 Task: In the event  named  Webinar: Introduction to Effective Social Media Advertising, Set a range of dates when you can accept meetings  '9 Jul â€" 1 Aug 2023'. Select a duration of  45 min. Select working hours  	_x000D_
MON- SAT 9:00am â€" 5:00pm. Add time before or after your events  as 5 min. Set the frequency of available time slots for invitees as  20 min. Set the minimum notice period and maximum events allowed per day as  47 hours and 5. , logged in from the account softage.4@softage.net and add another guest for the event, softage.8@softage.net
Action: Mouse pressed left at (600, 467)
Screenshot: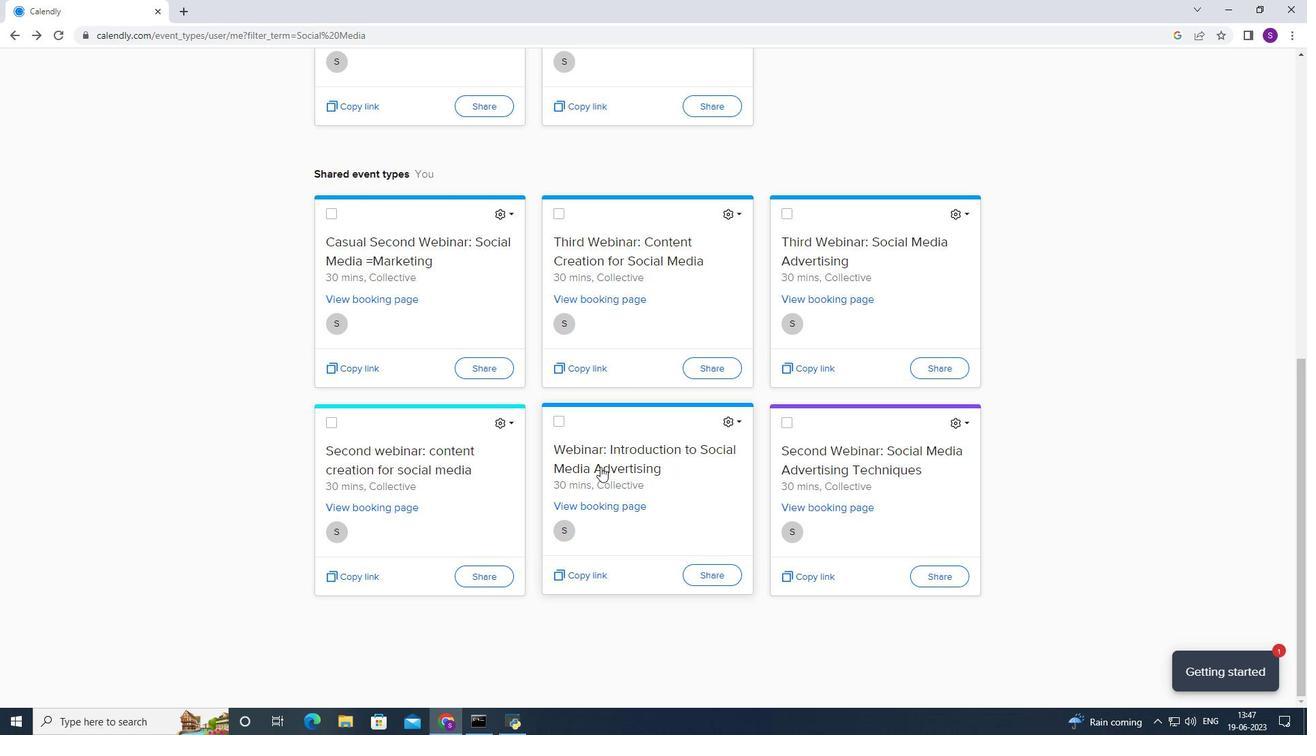 
Action: Mouse moved to (373, 335)
Screenshot: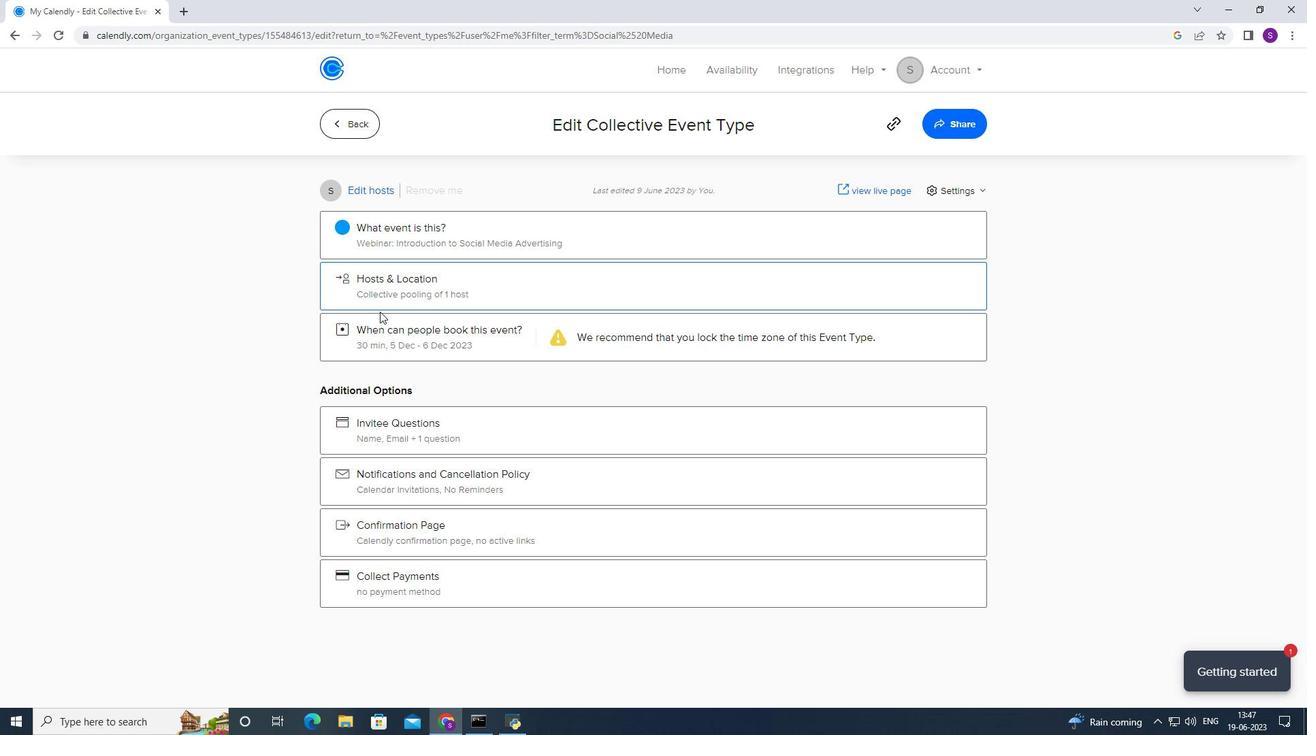 
Action: Mouse pressed left at (373, 335)
Screenshot: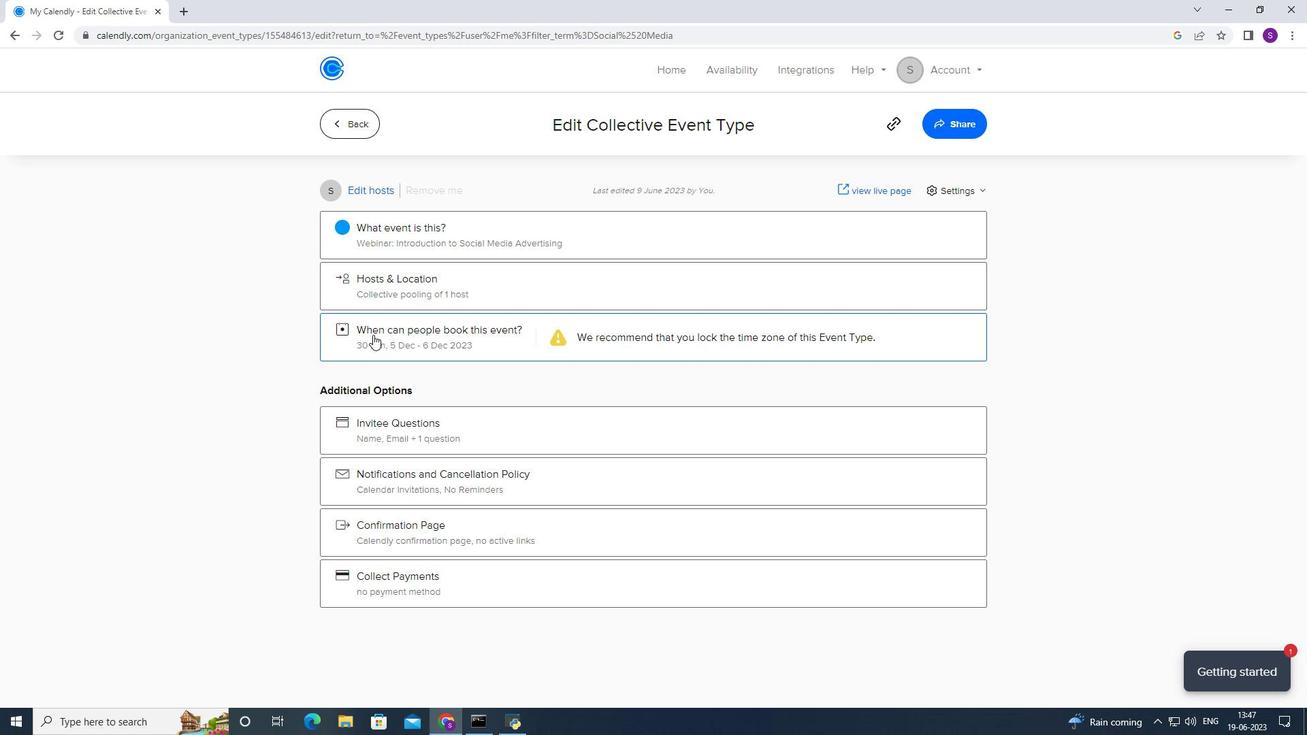 
Action: Mouse moved to (508, 514)
Screenshot: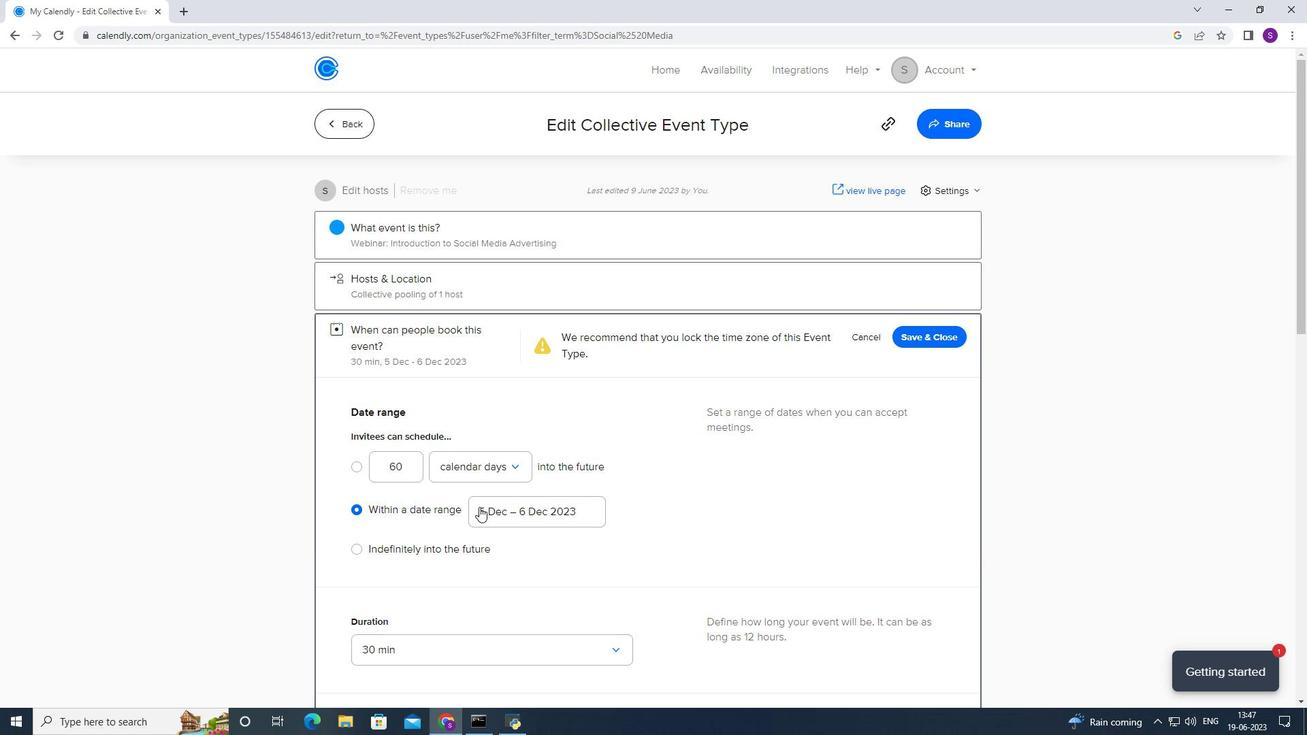 
Action: Mouse pressed left at (508, 514)
Screenshot: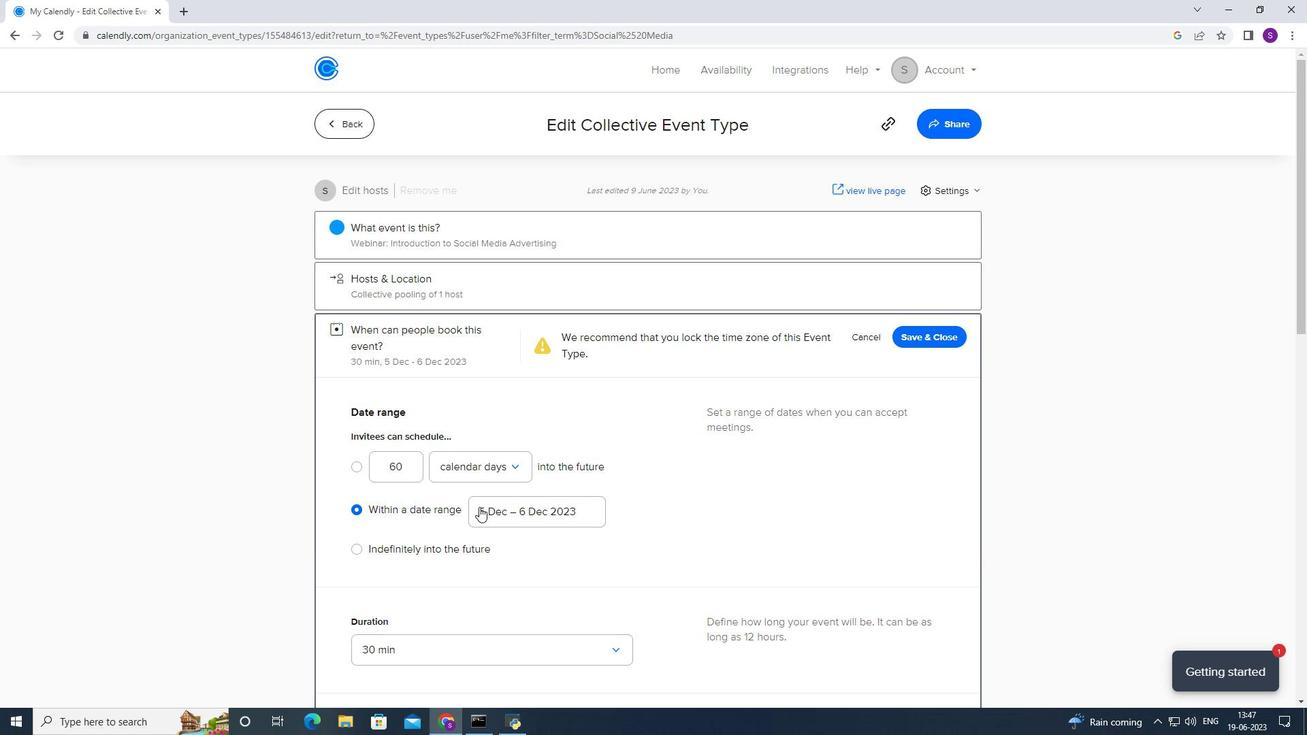 
Action: Mouse moved to (451, 340)
Screenshot: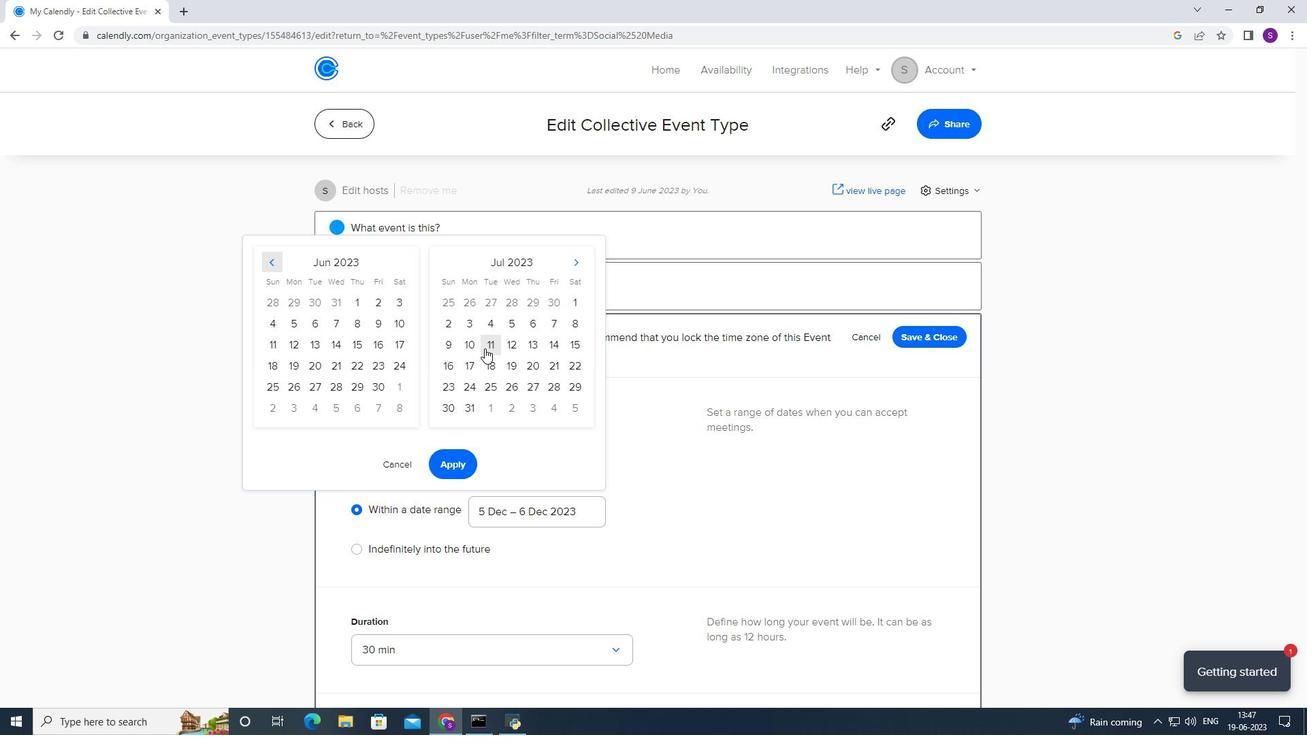 
Action: Mouse pressed left at (451, 340)
Screenshot: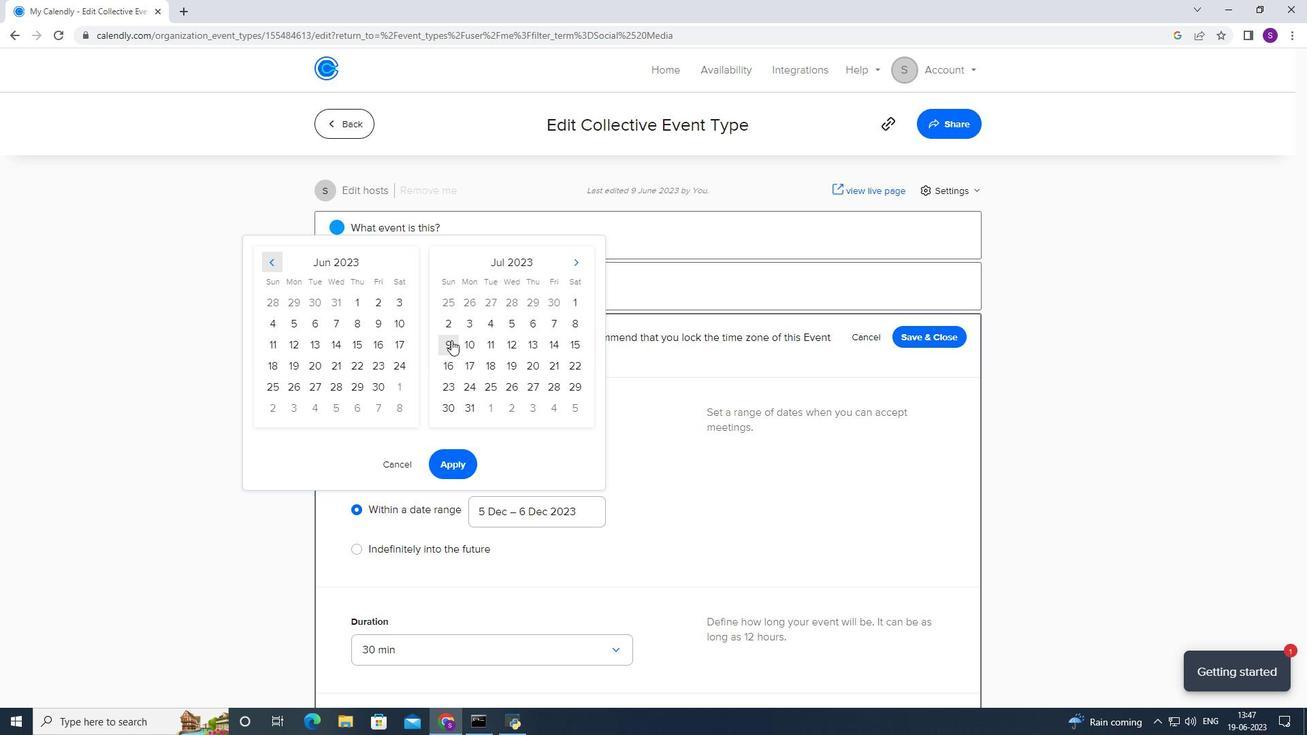 
Action: Mouse moved to (582, 251)
Screenshot: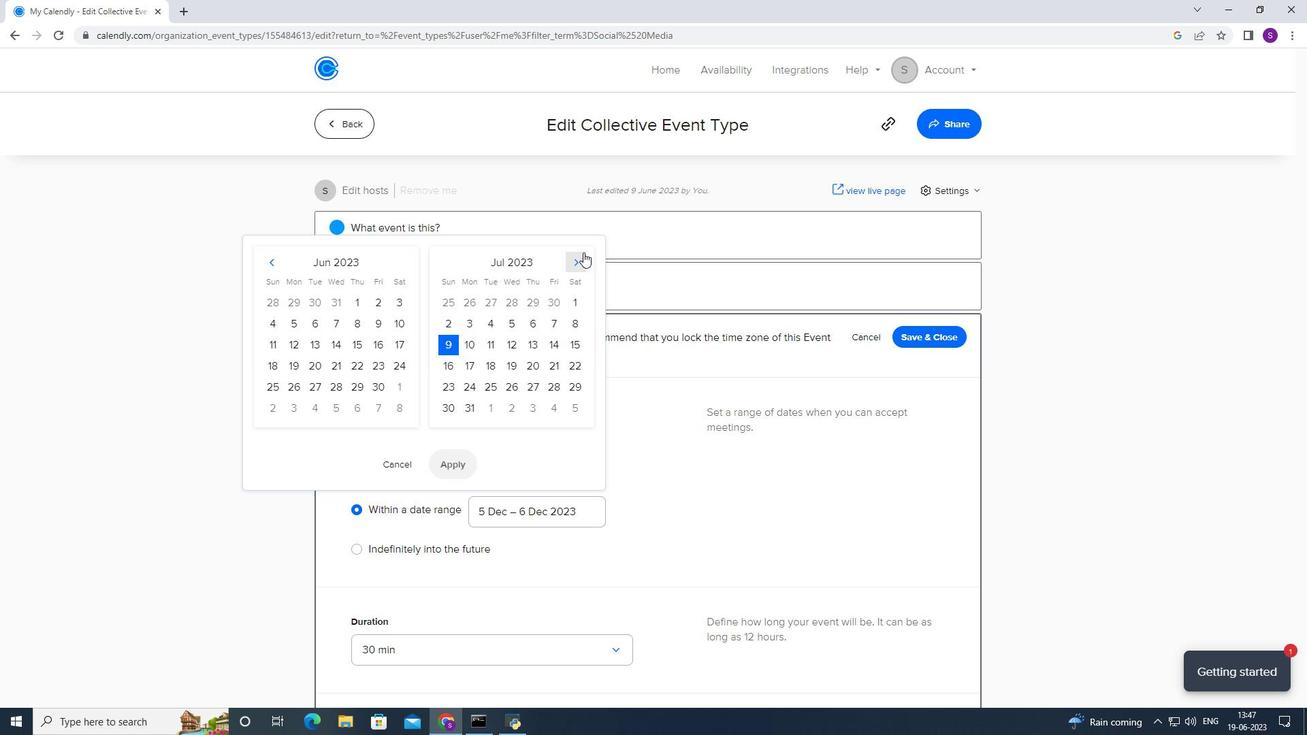 
Action: Mouse pressed left at (582, 251)
Screenshot: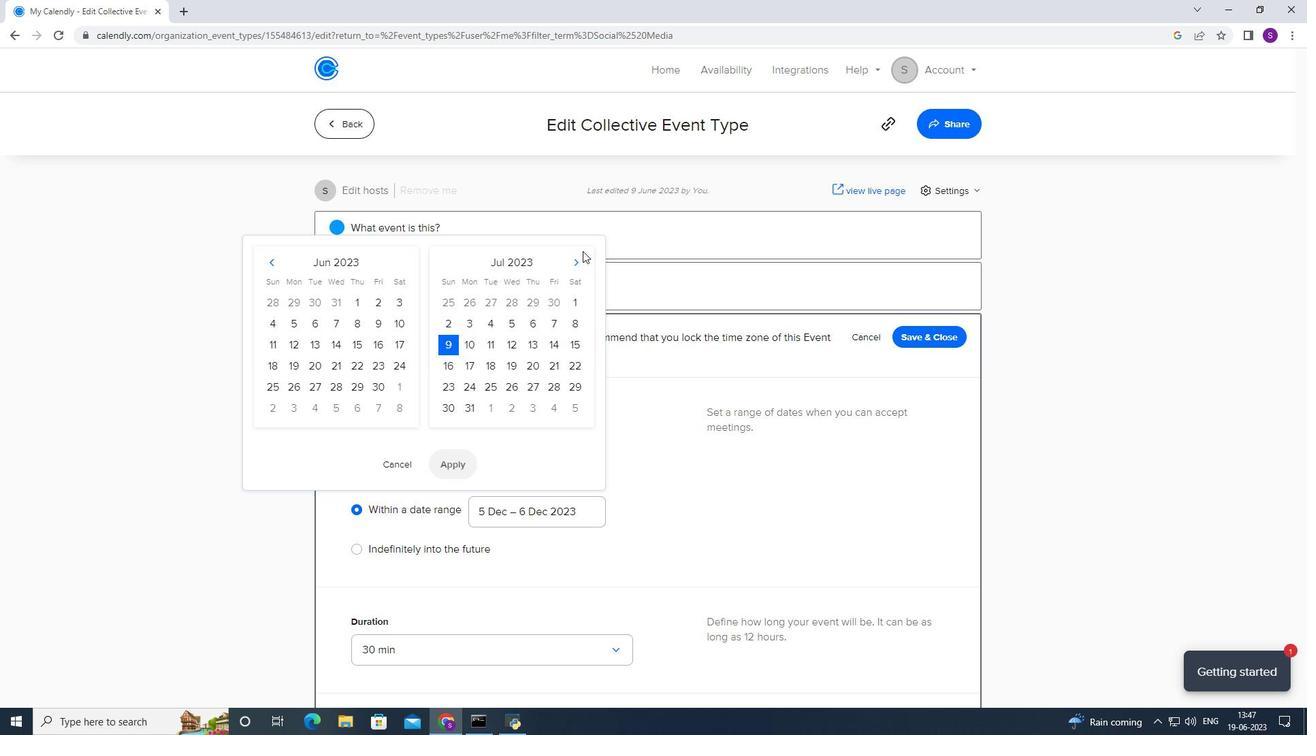 
Action: Mouse moved to (574, 265)
Screenshot: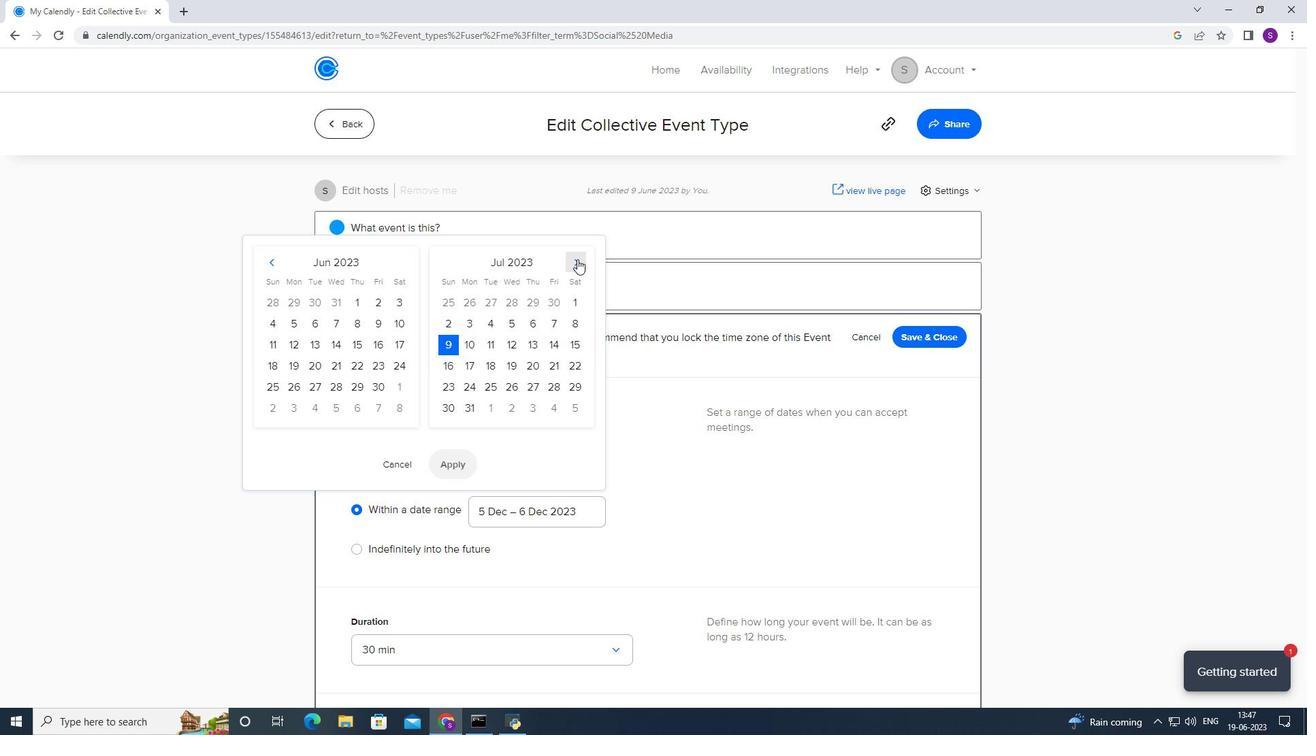 
Action: Mouse pressed left at (574, 265)
Screenshot: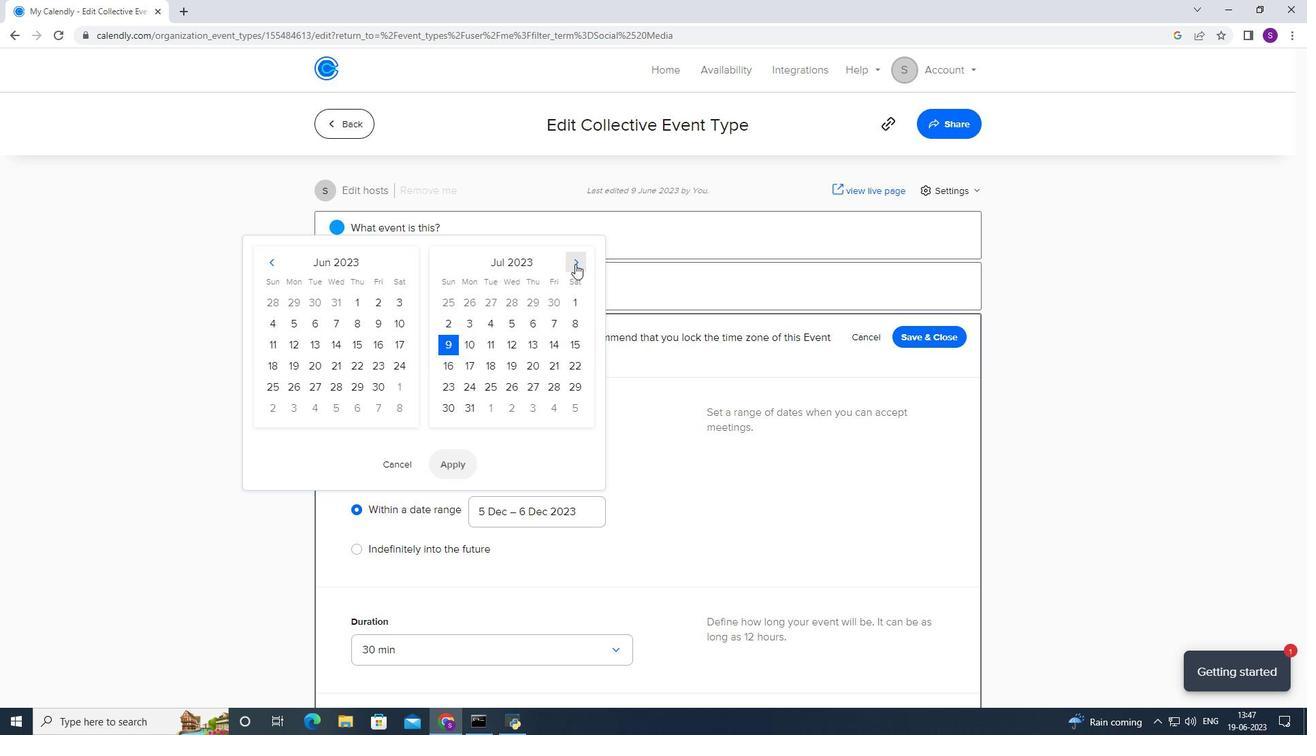 
Action: Mouse moved to (497, 301)
Screenshot: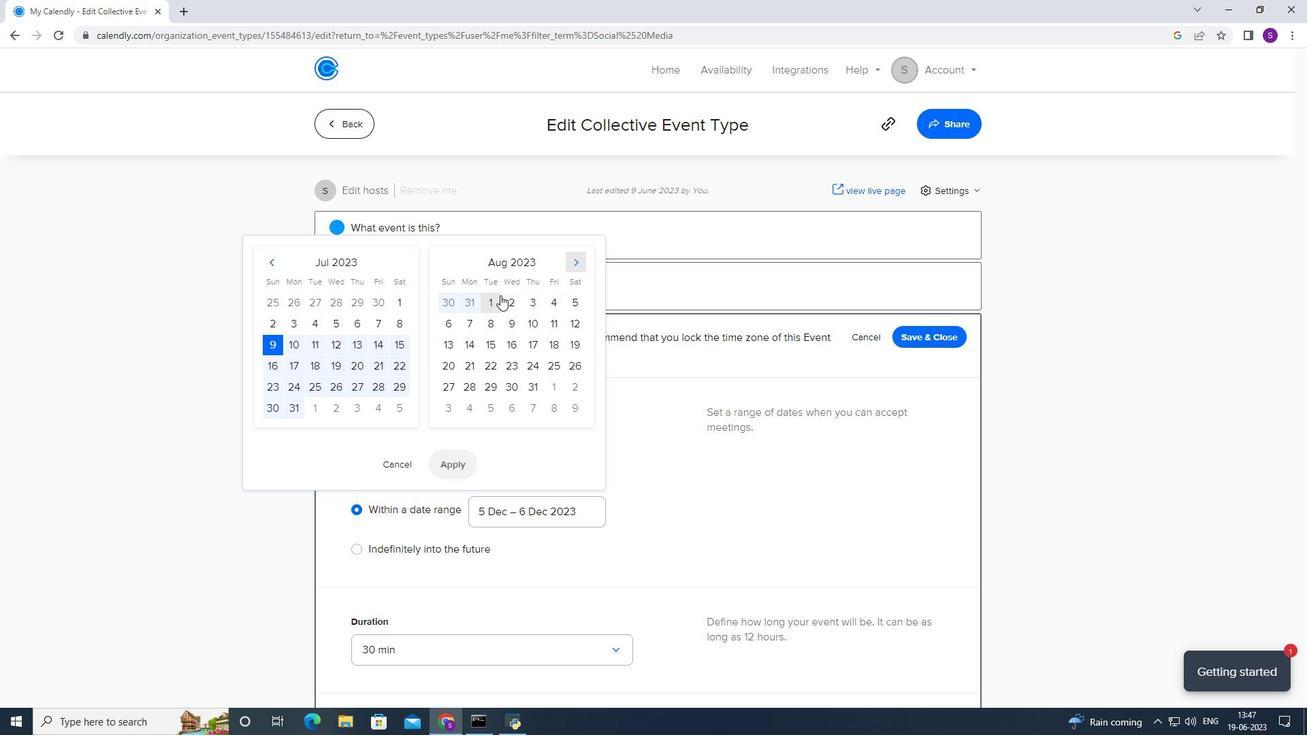 
Action: Mouse pressed left at (497, 301)
Screenshot: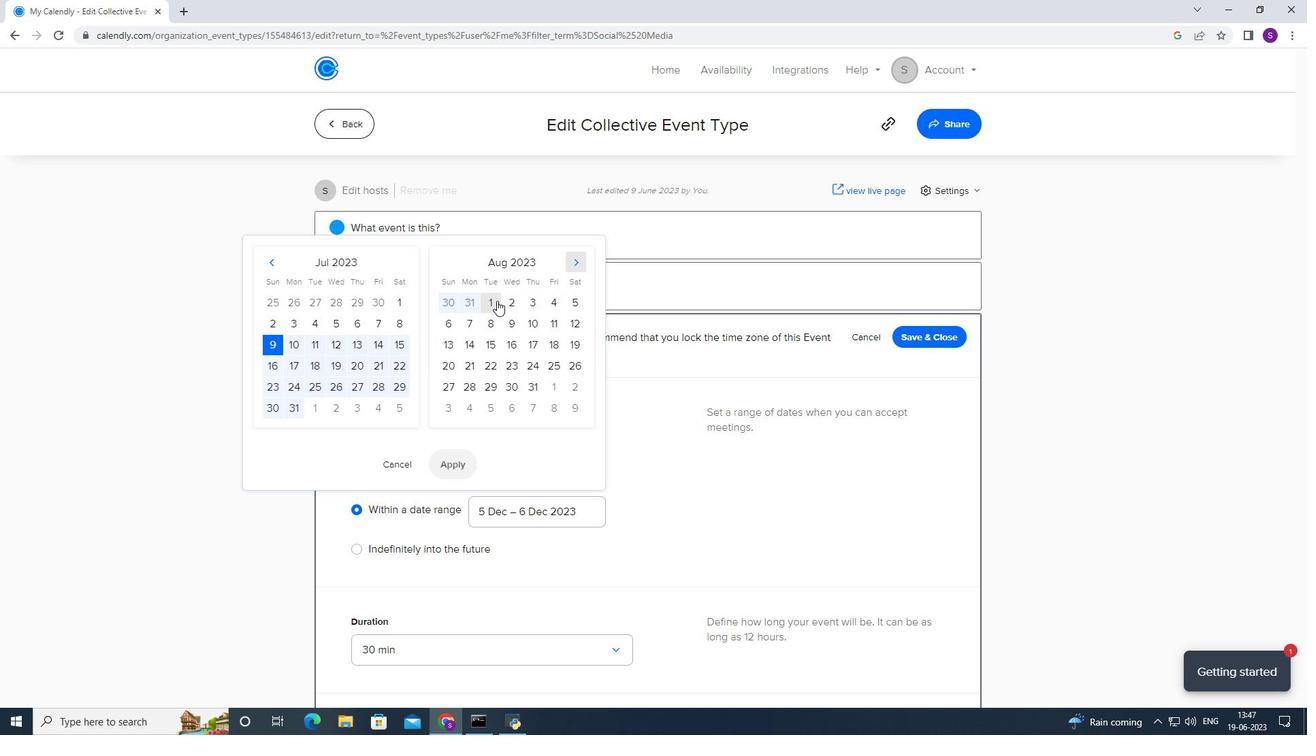 
Action: Mouse moved to (452, 456)
Screenshot: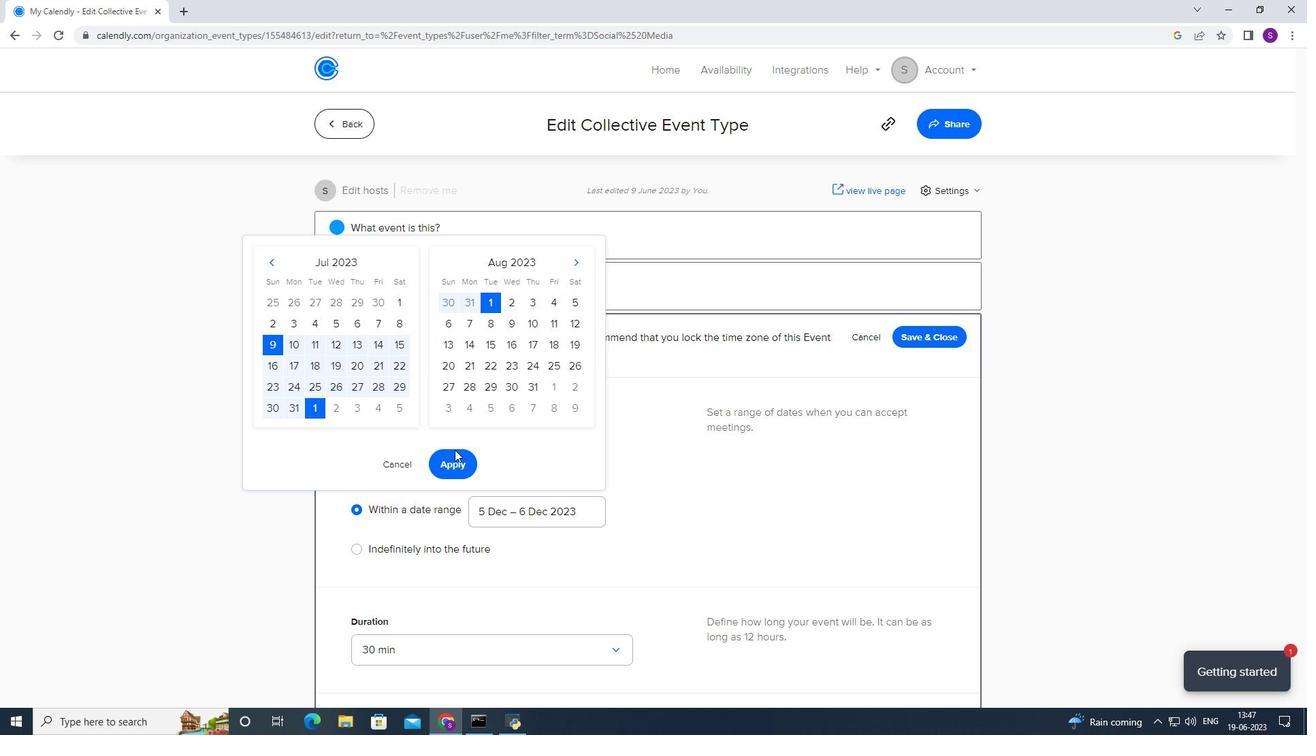 
Action: Mouse pressed left at (452, 456)
Screenshot: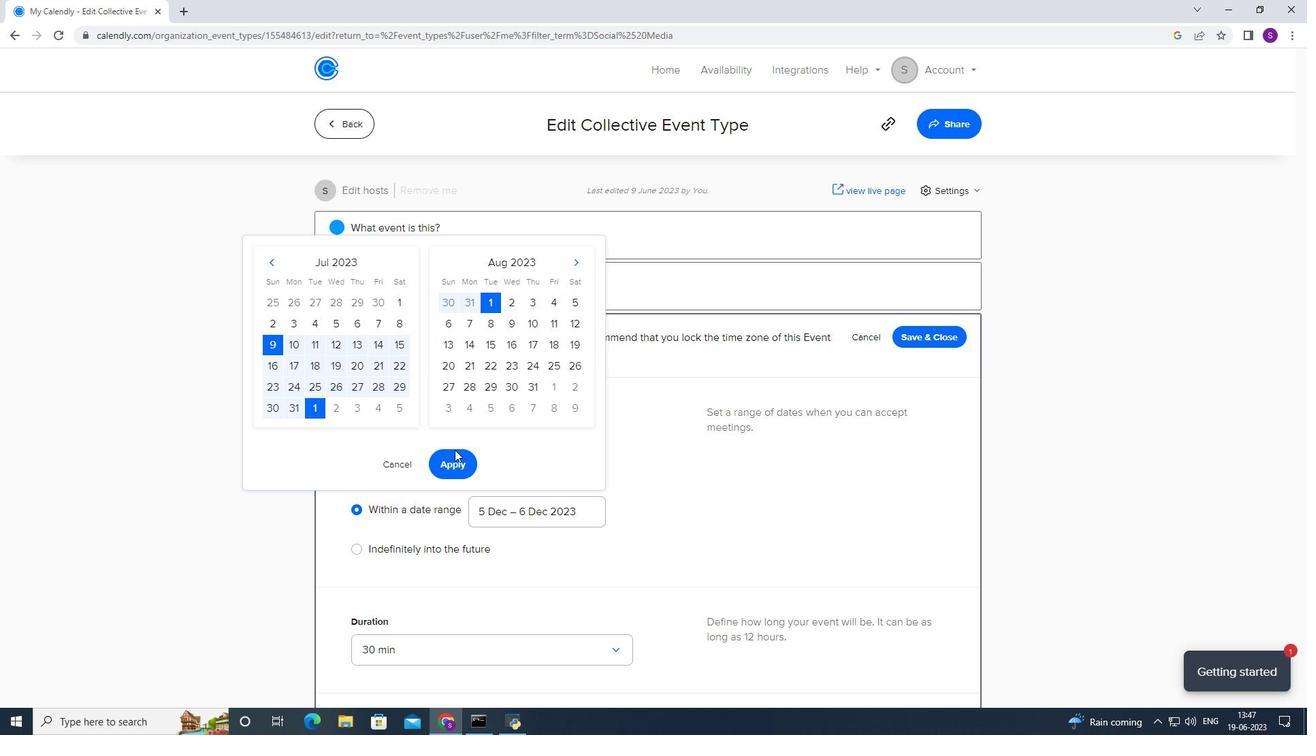 
Action: Mouse moved to (456, 438)
Screenshot: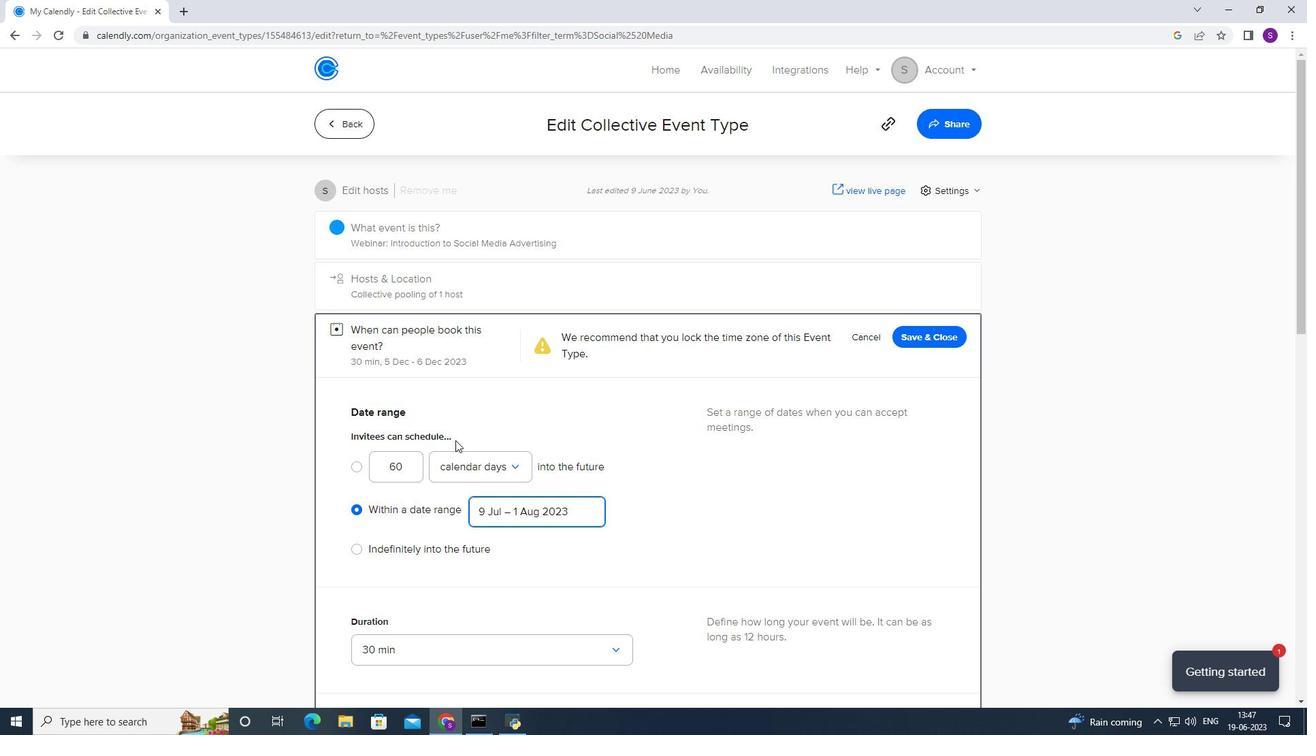 
Action: Mouse scrolled (456, 437) with delta (0, 0)
Screenshot: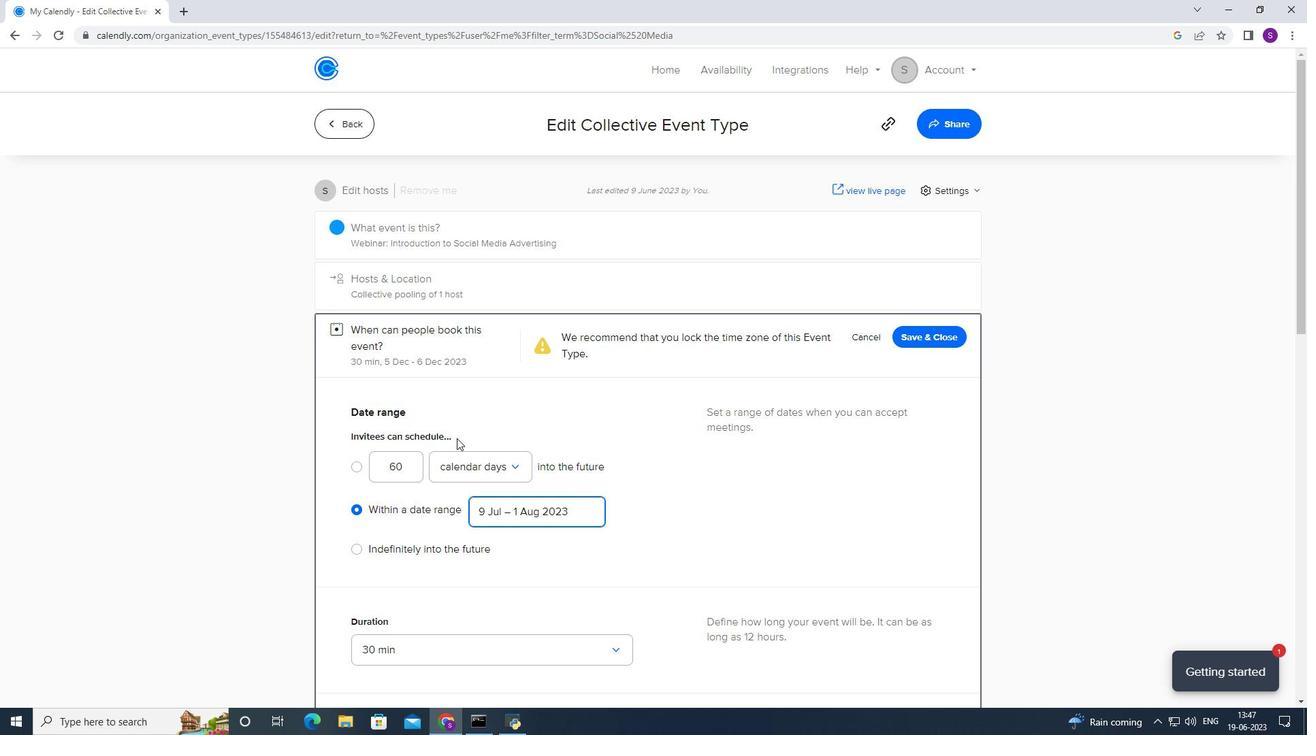 
Action: Mouse scrolled (456, 437) with delta (0, 0)
Screenshot: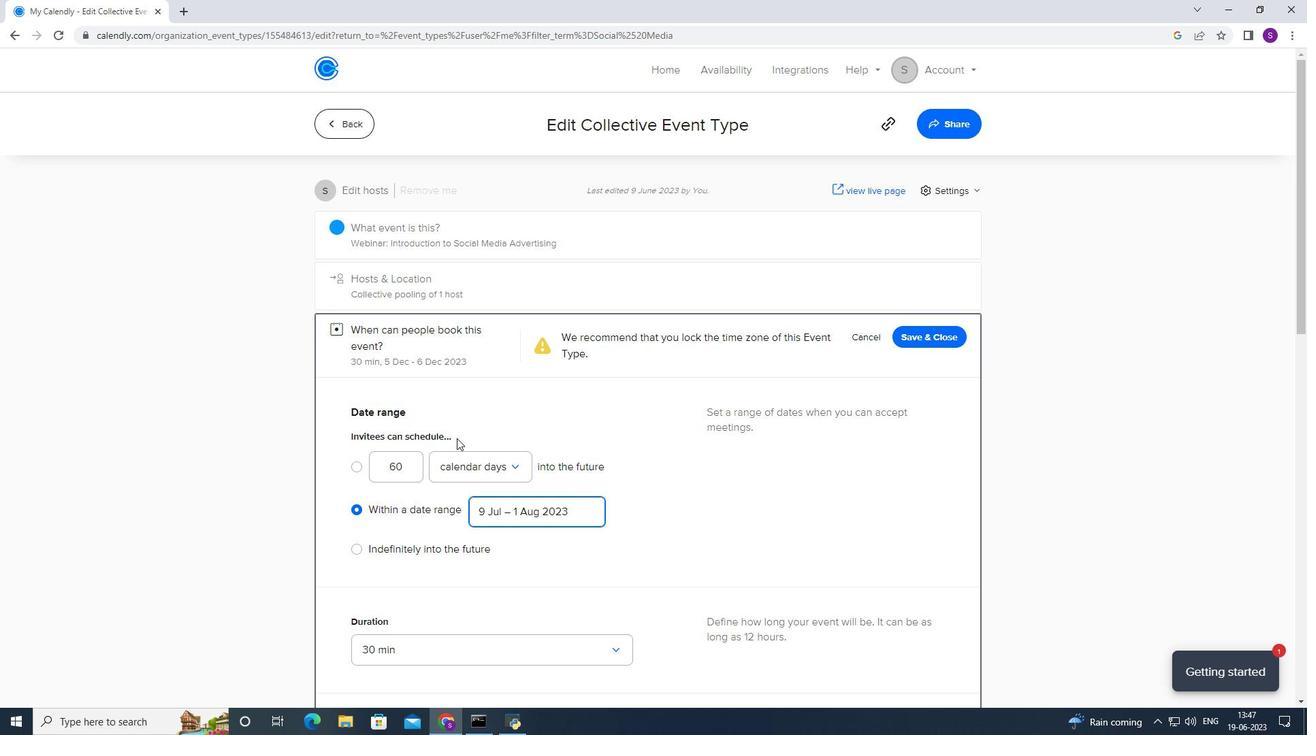 
Action: Mouse scrolled (456, 437) with delta (0, 0)
Screenshot: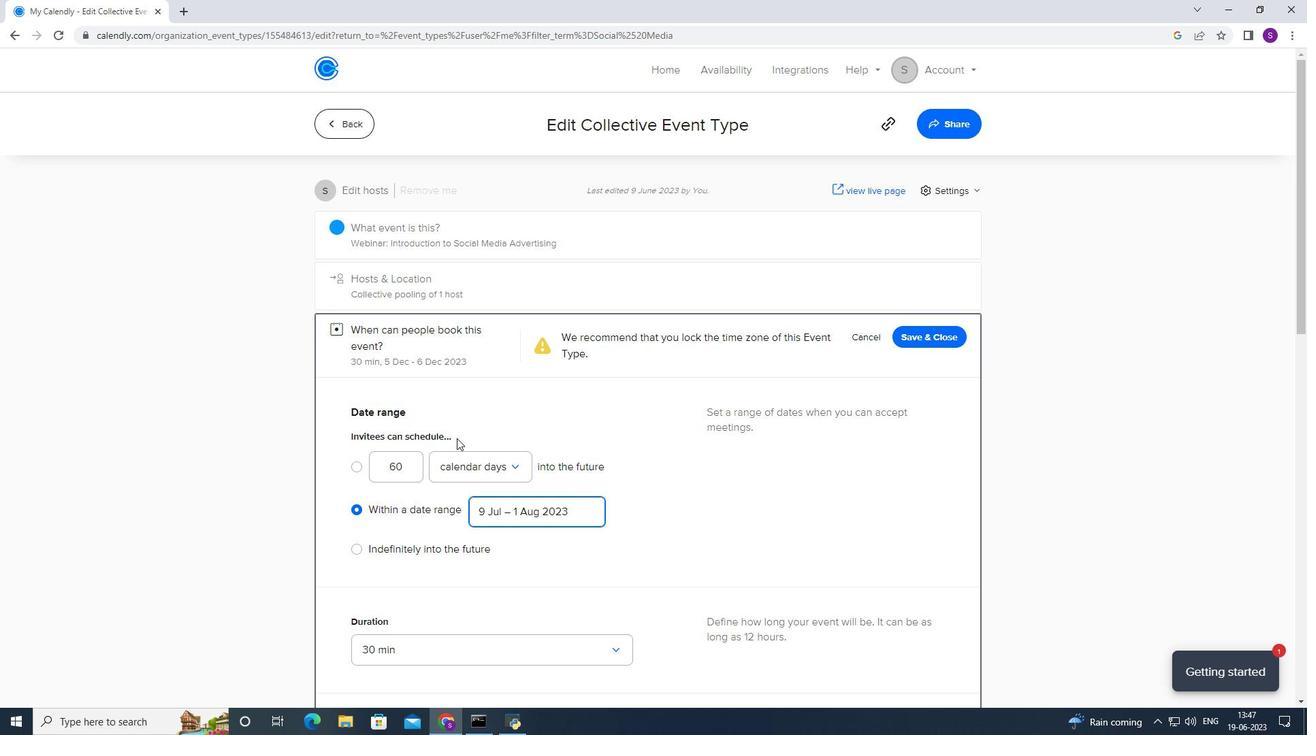 
Action: Mouse scrolled (456, 437) with delta (0, 0)
Screenshot: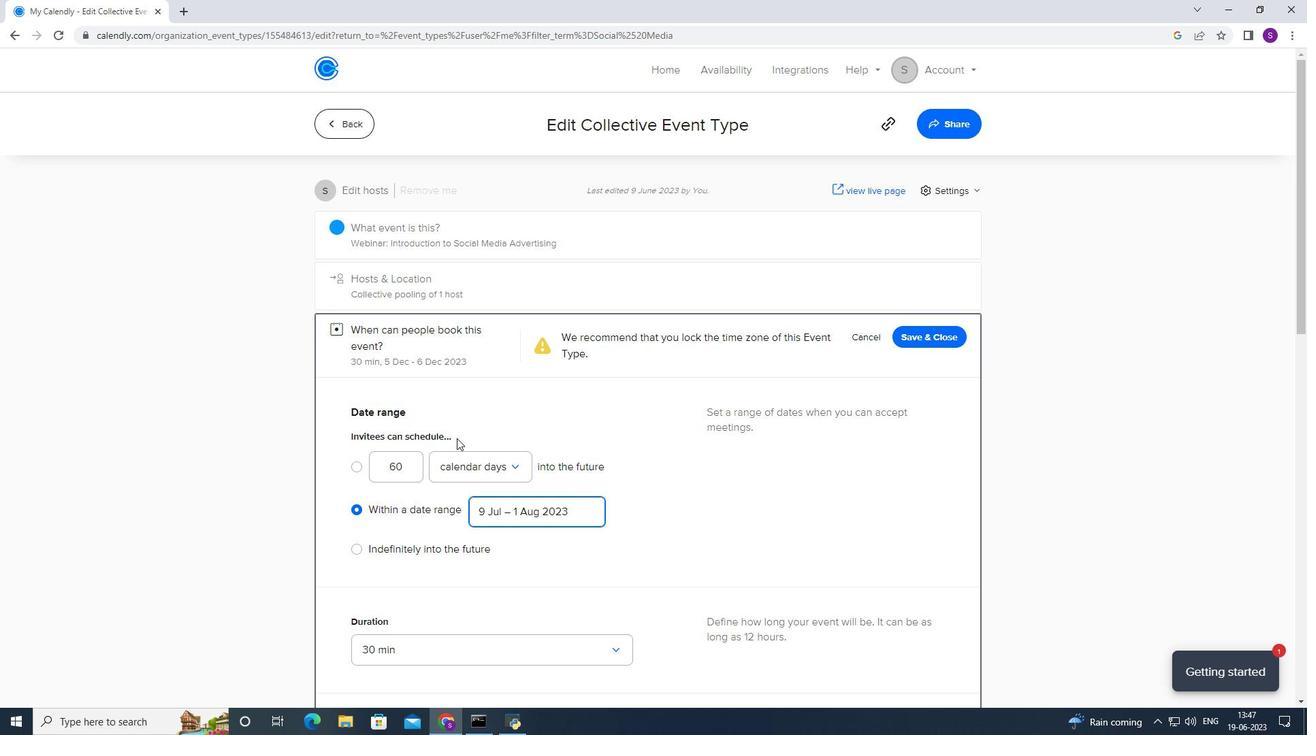
Action: Mouse scrolled (456, 437) with delta (0, 0)
Screenshot: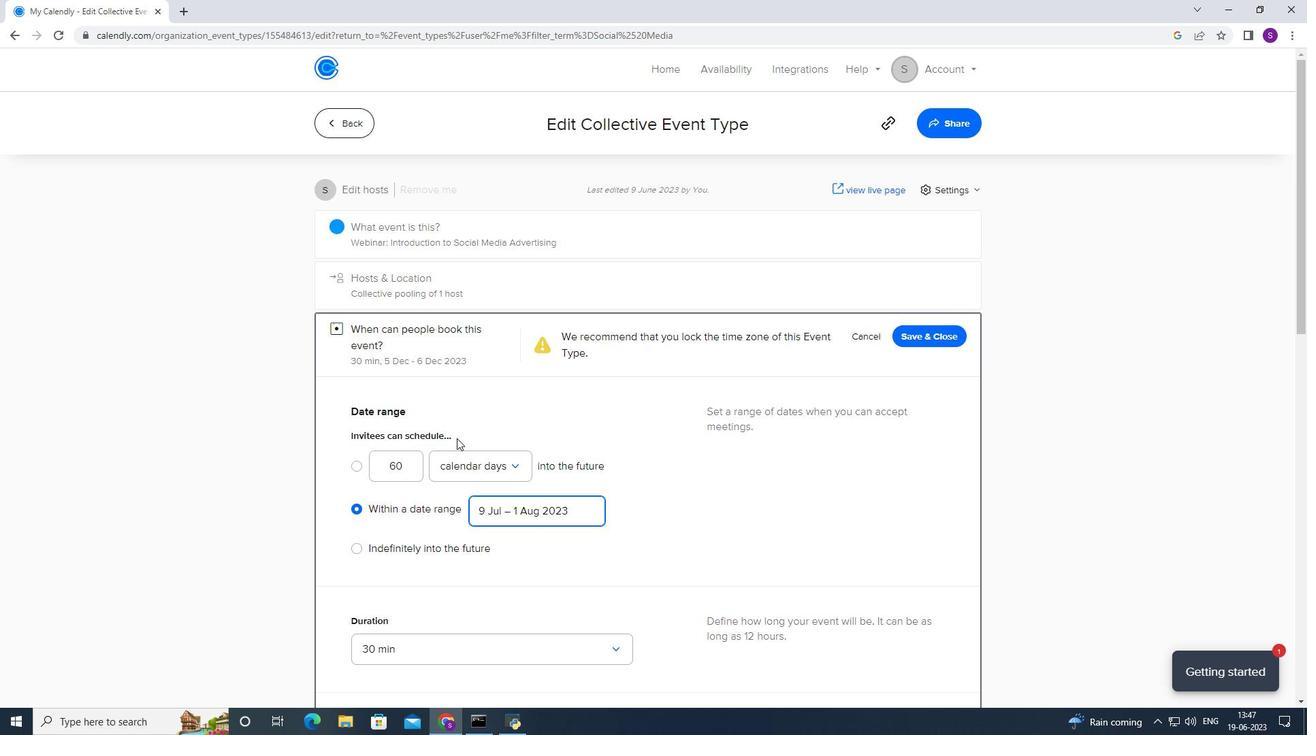 
Action: Mouse moved to (450, 307)
Screenshot: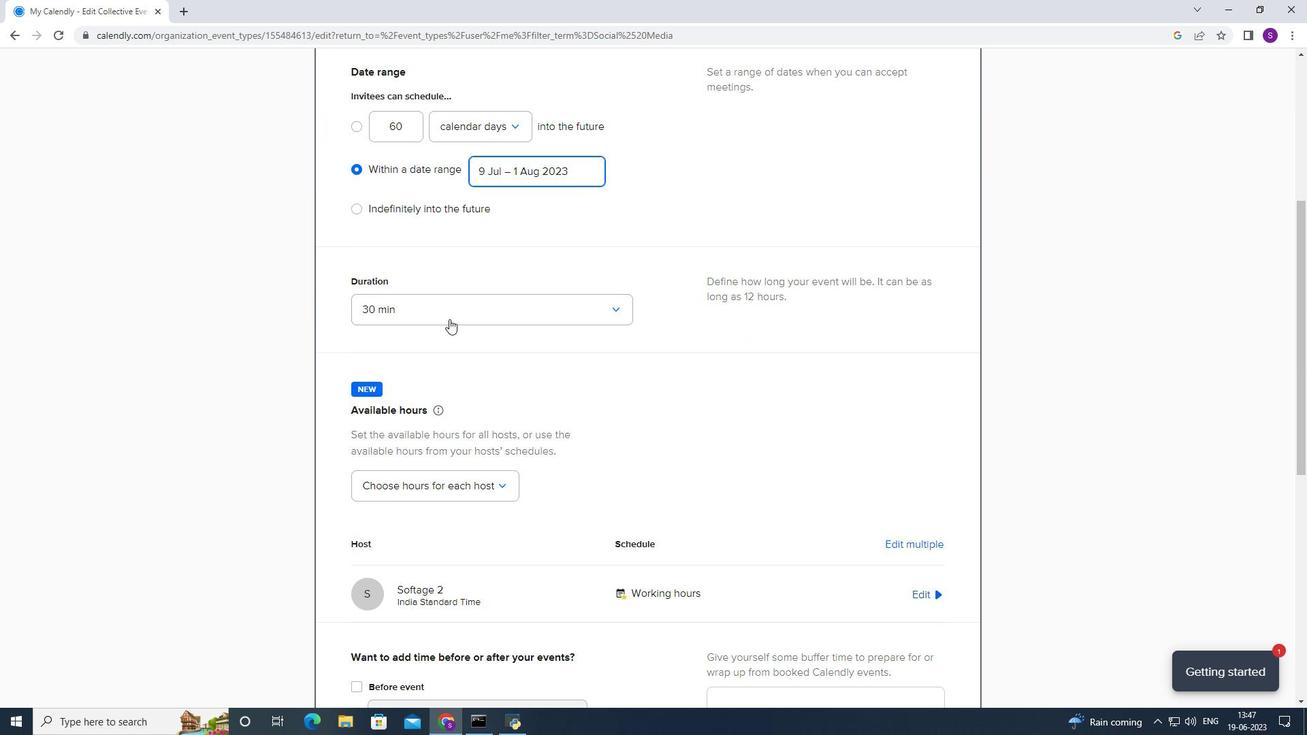 
Action: Mouse scrolled (450, 307) with delta (0, 0)
Screenshot: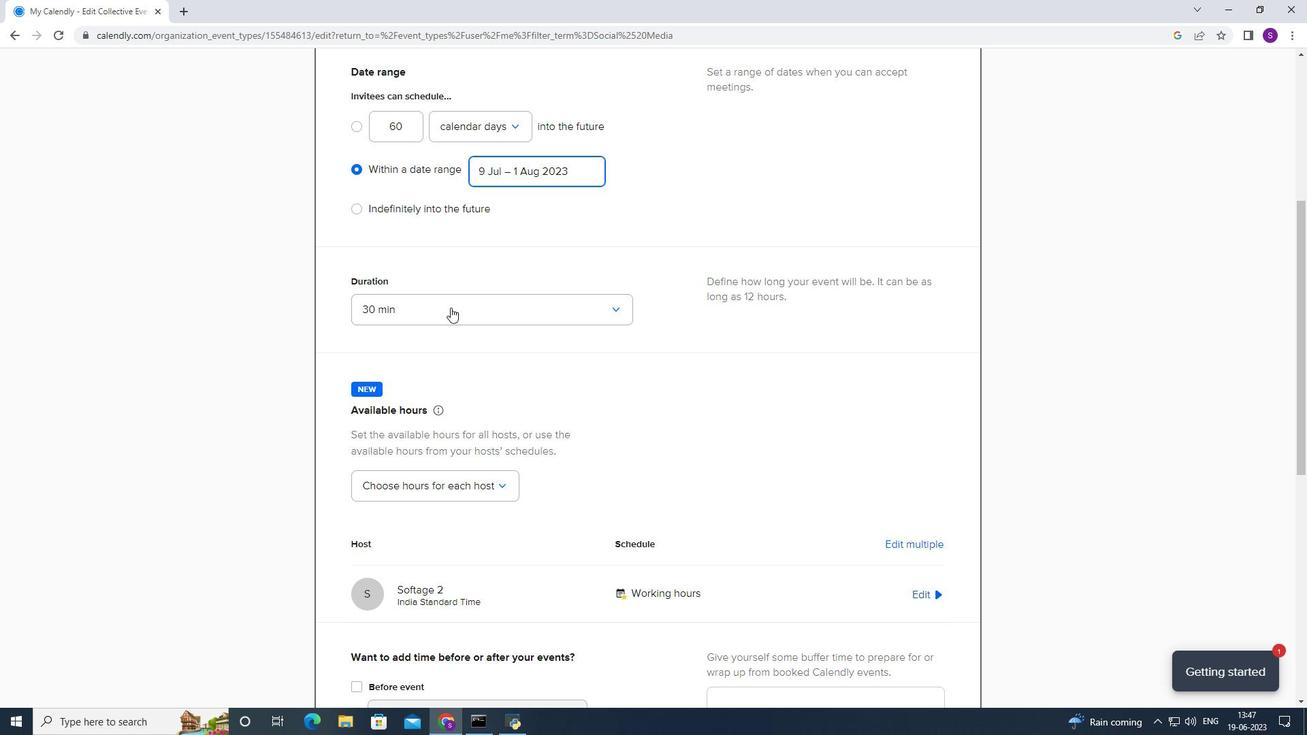 
Action: Mouse moved to (461, 262)
Screenshot: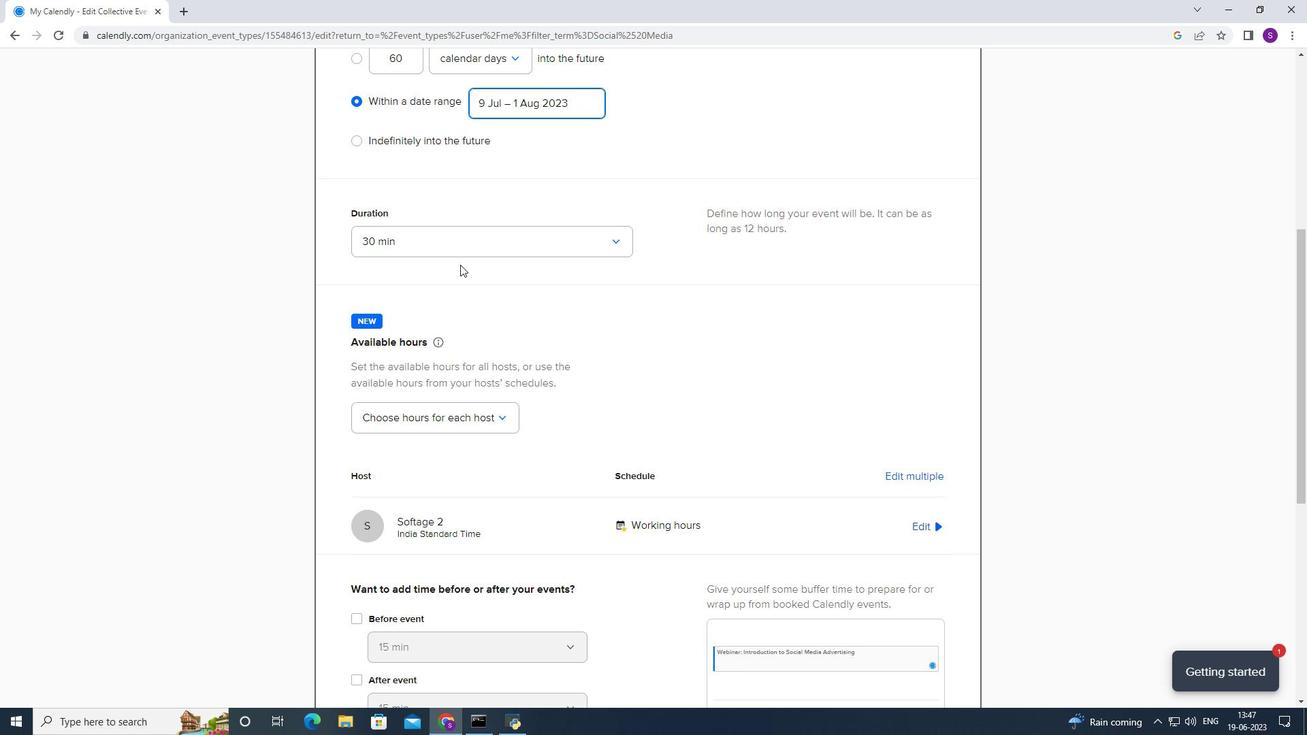 
Action: Mouse pressed left at (461, 262)
Screenshot: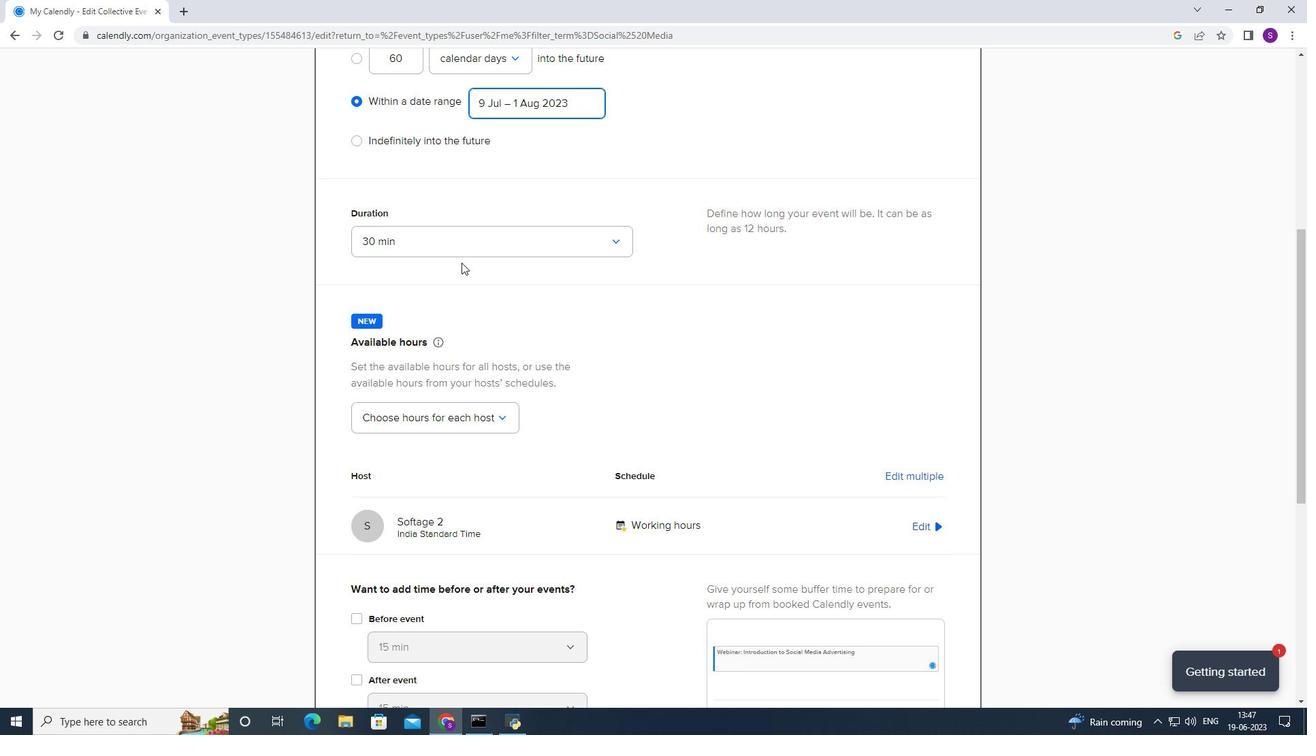 
Action: Mouse moved to (505, 241)
Screenshot: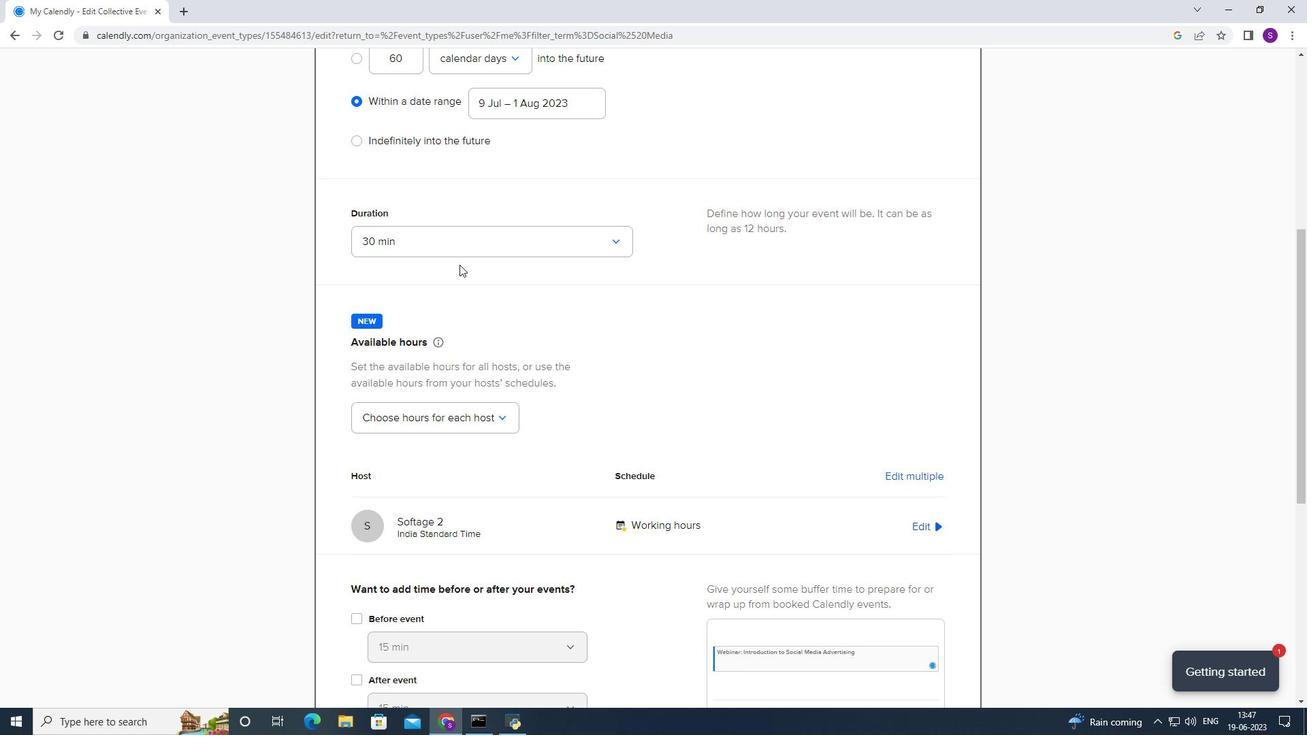 
Action: Mouse pressed left at (505, 241)
Screenshot: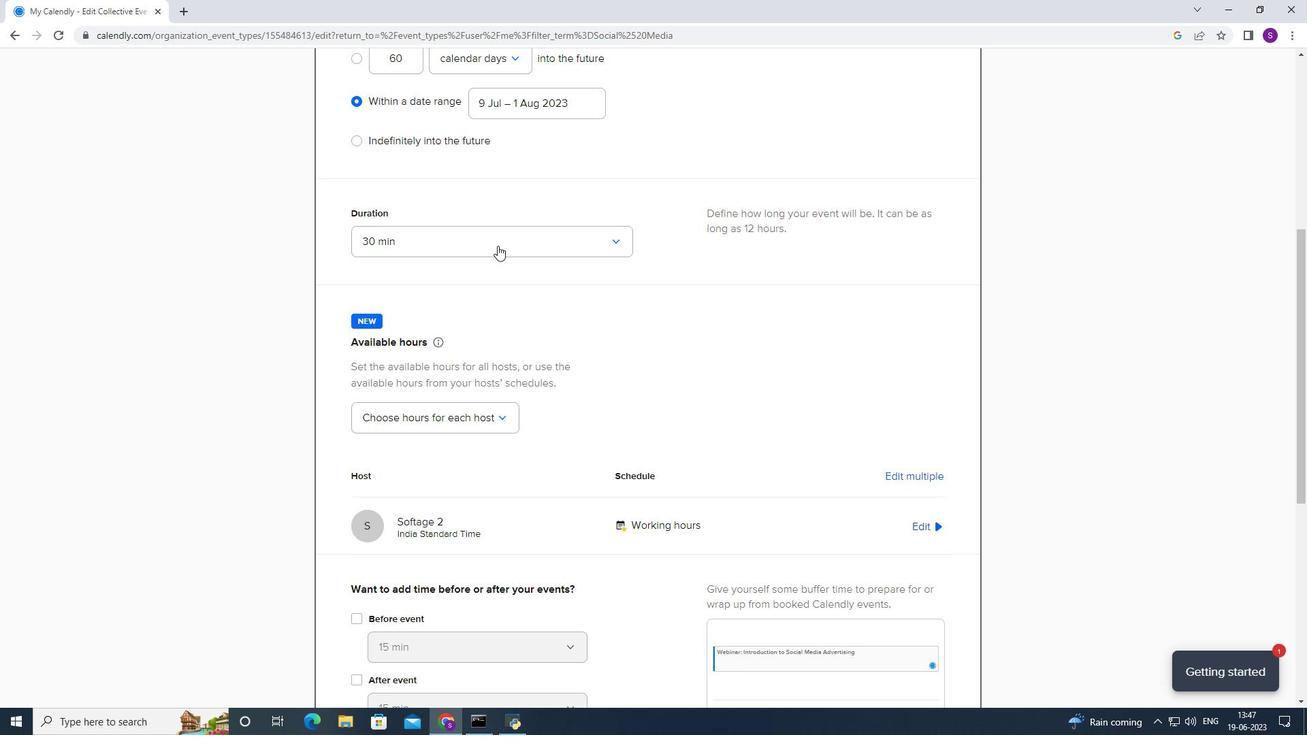 
Action: Mouse moved to (467, 331)
Screenshot: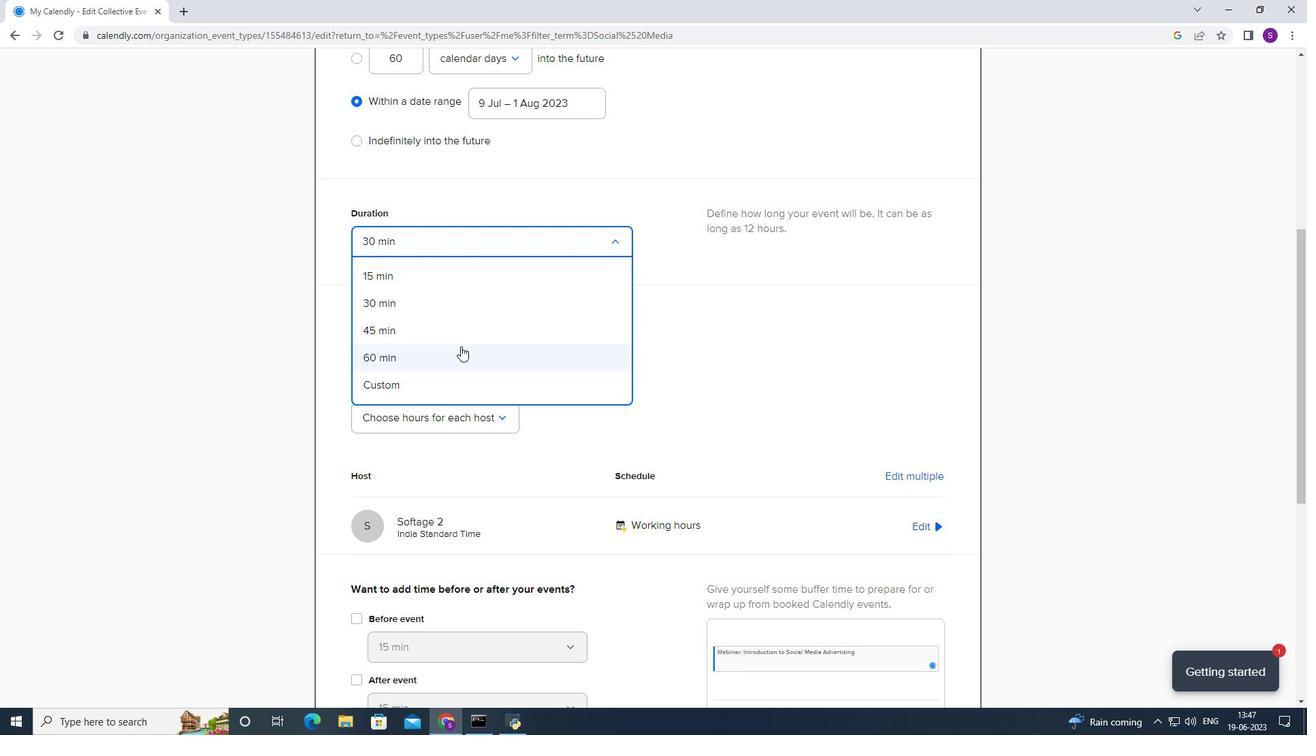 
Action: Mouse pressed left at (467, 331)
Screenshot: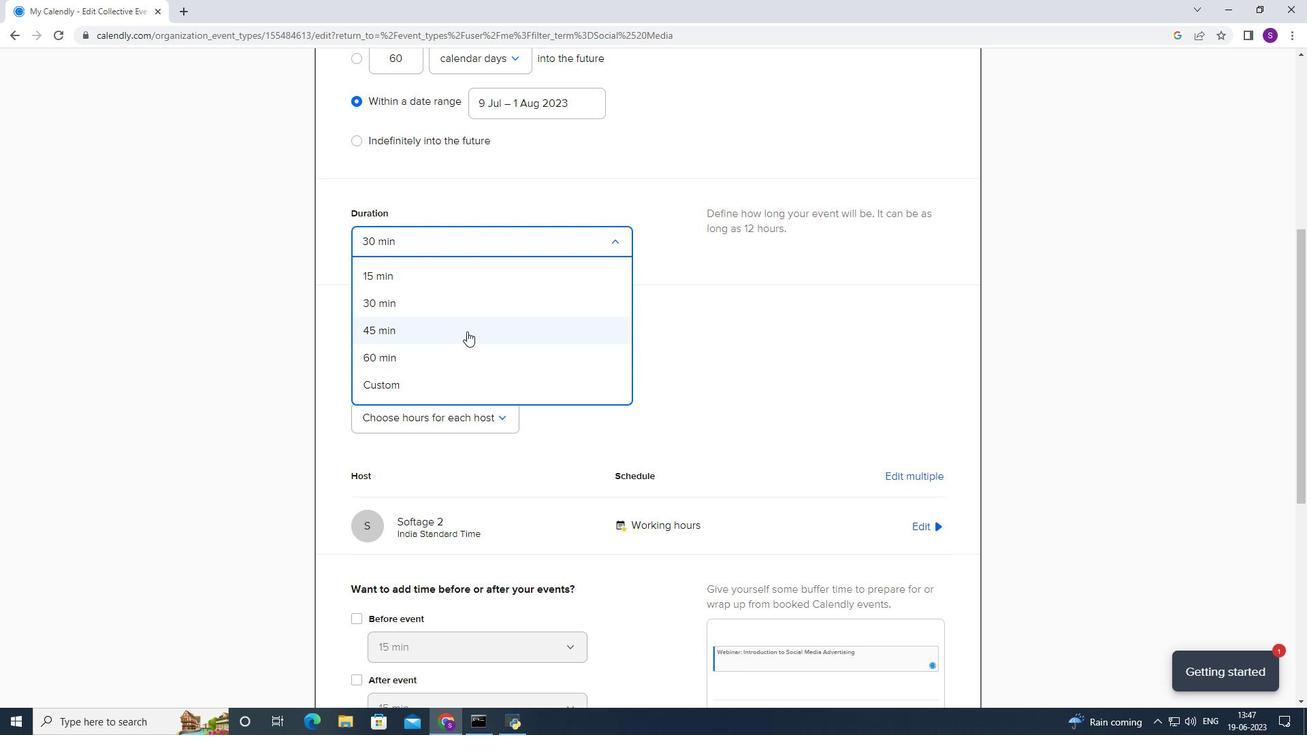 
Action: Mouse moved to (472, 383)
Screenshot: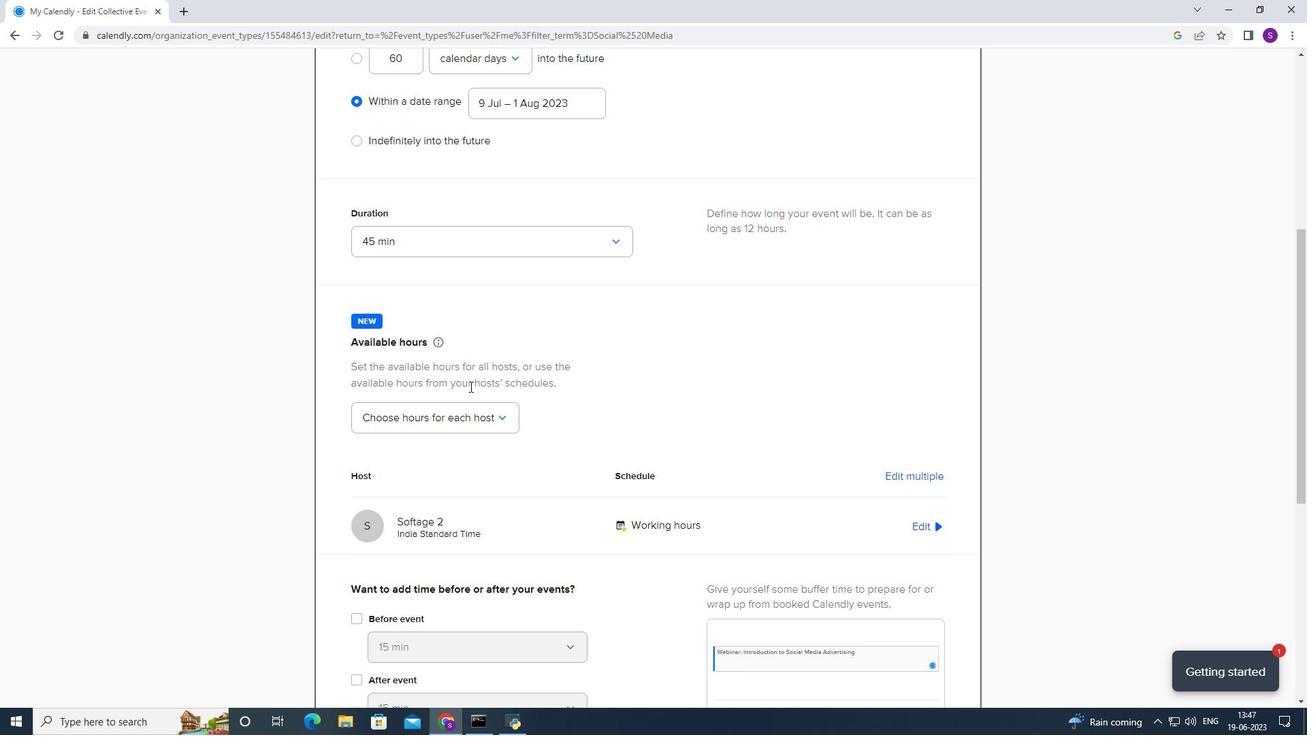 
Action: Mouse scrolled (472, 382) with delta (0, 0)
Screenshot: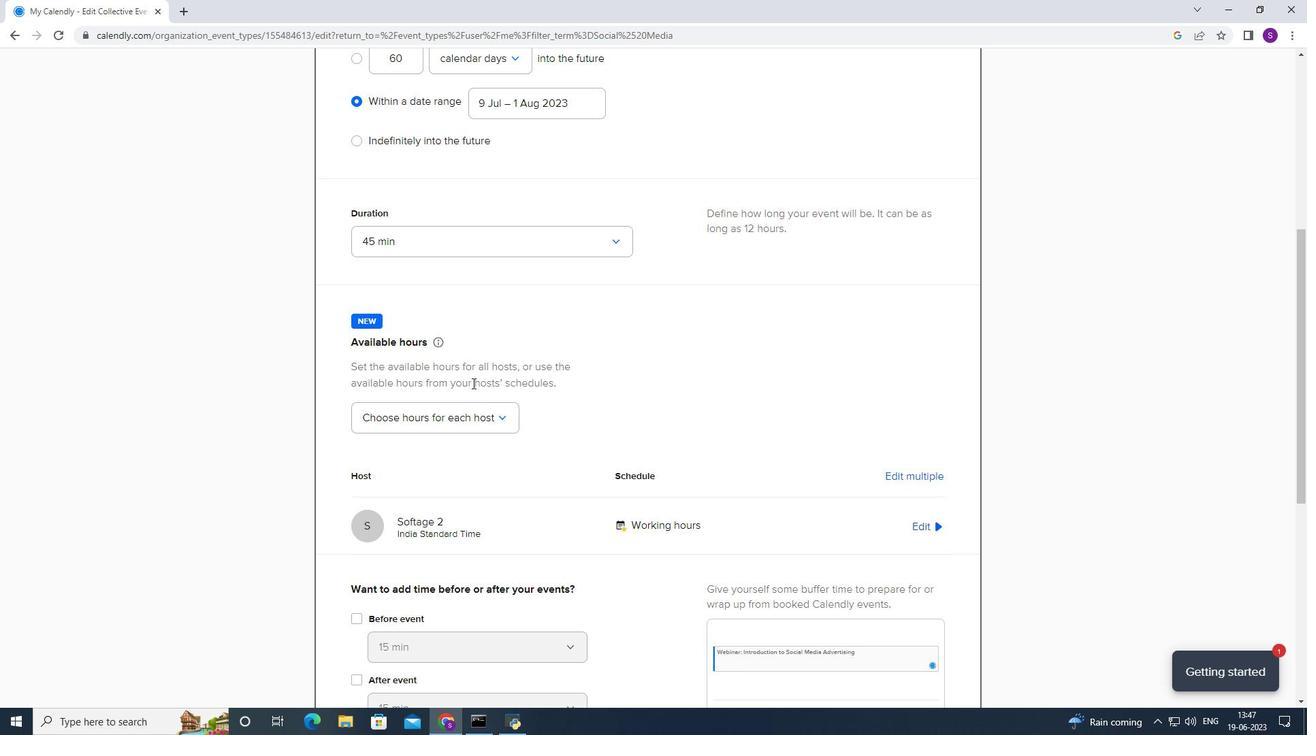 
Action: Mouse scrolled (472, 382) with delta (0, 0)
Screenshot: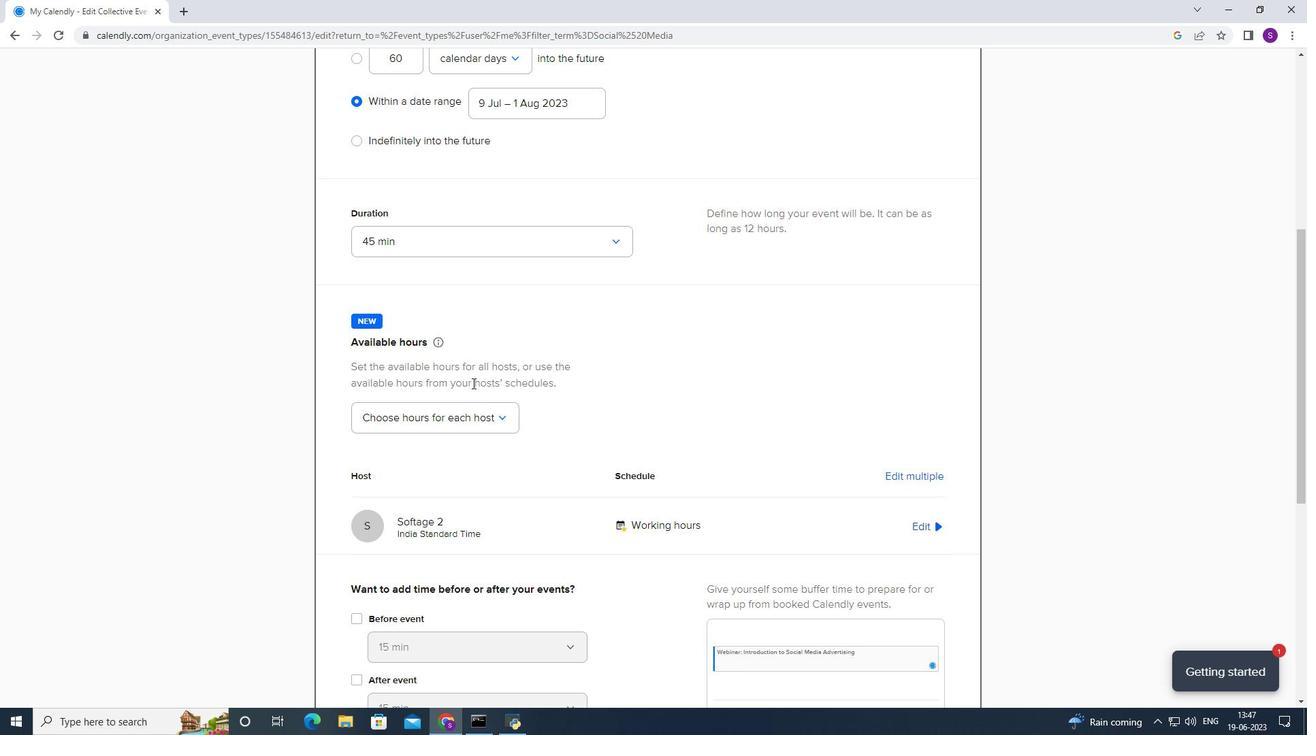 
Action: Mouse scrolled (472, 382) with delta (0, 0)
Screenshot: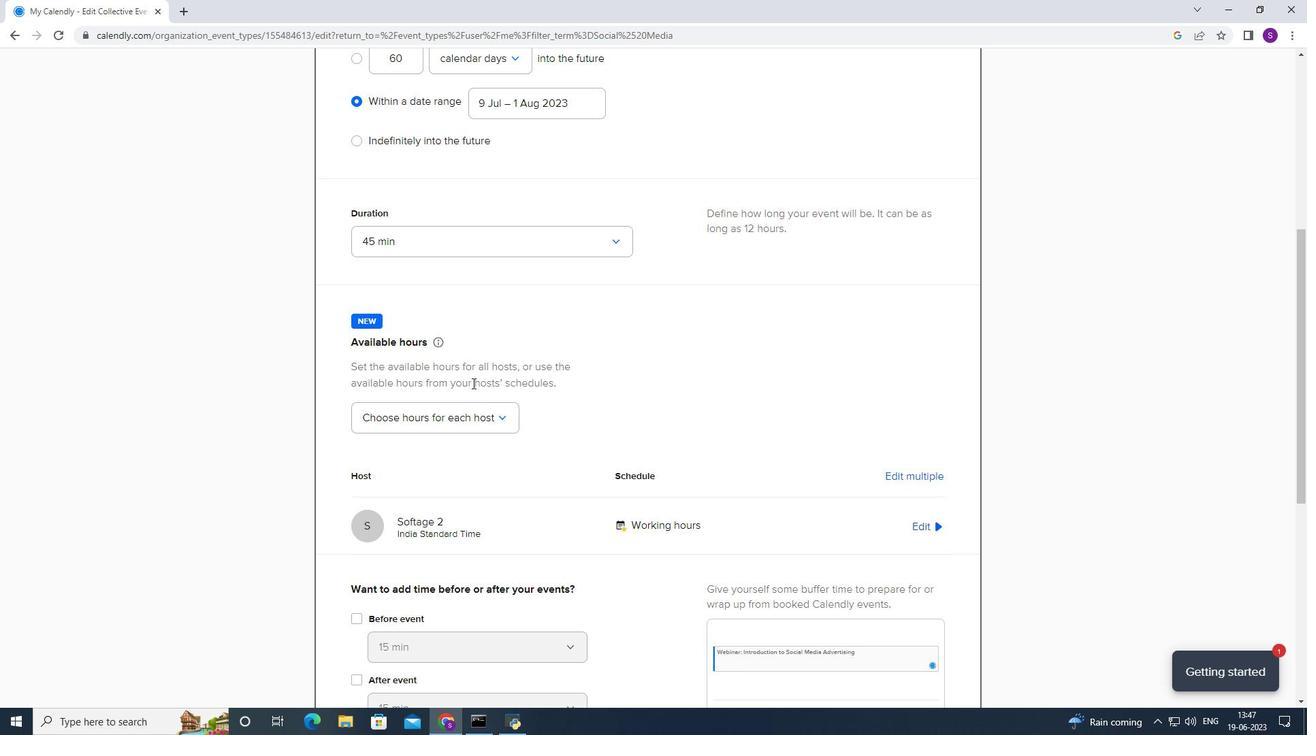 
Action: Mouse scrolled (472, 382) with delta (0, 0)
Screenshot: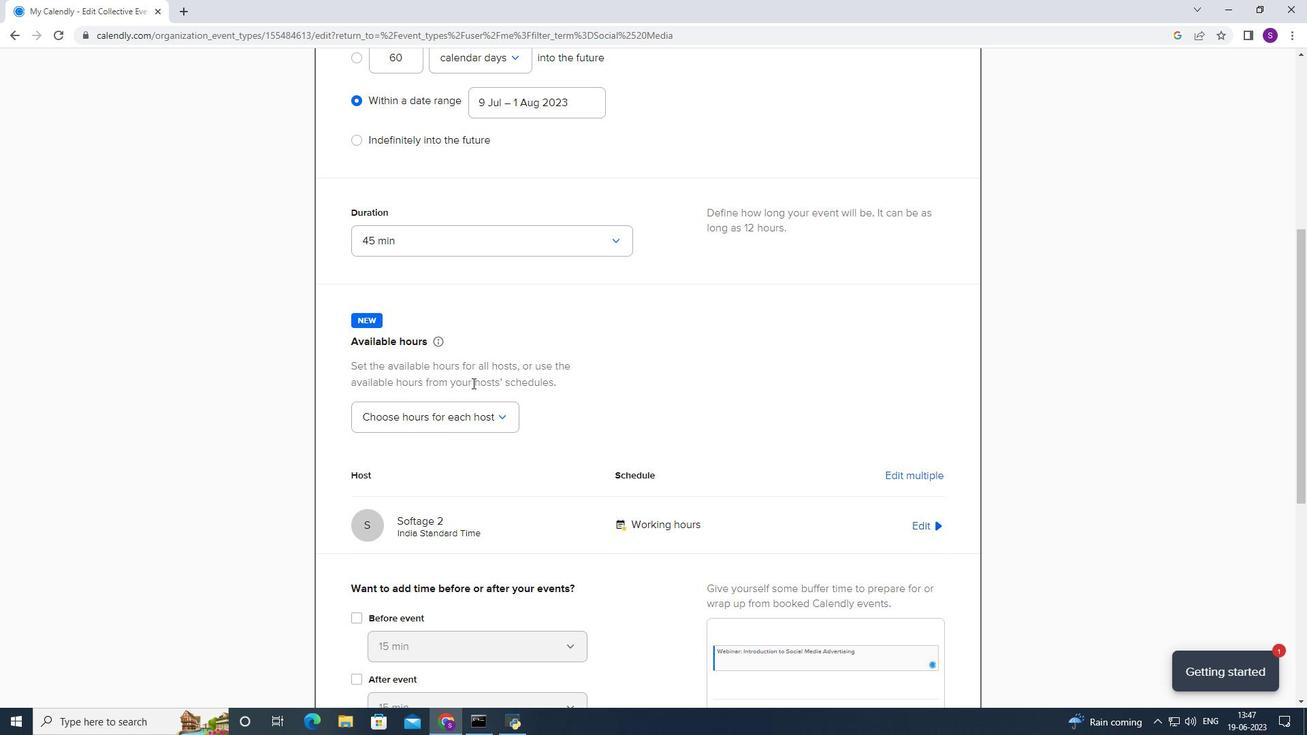
Action: Mouse moved to (682, 269)
Screenshot: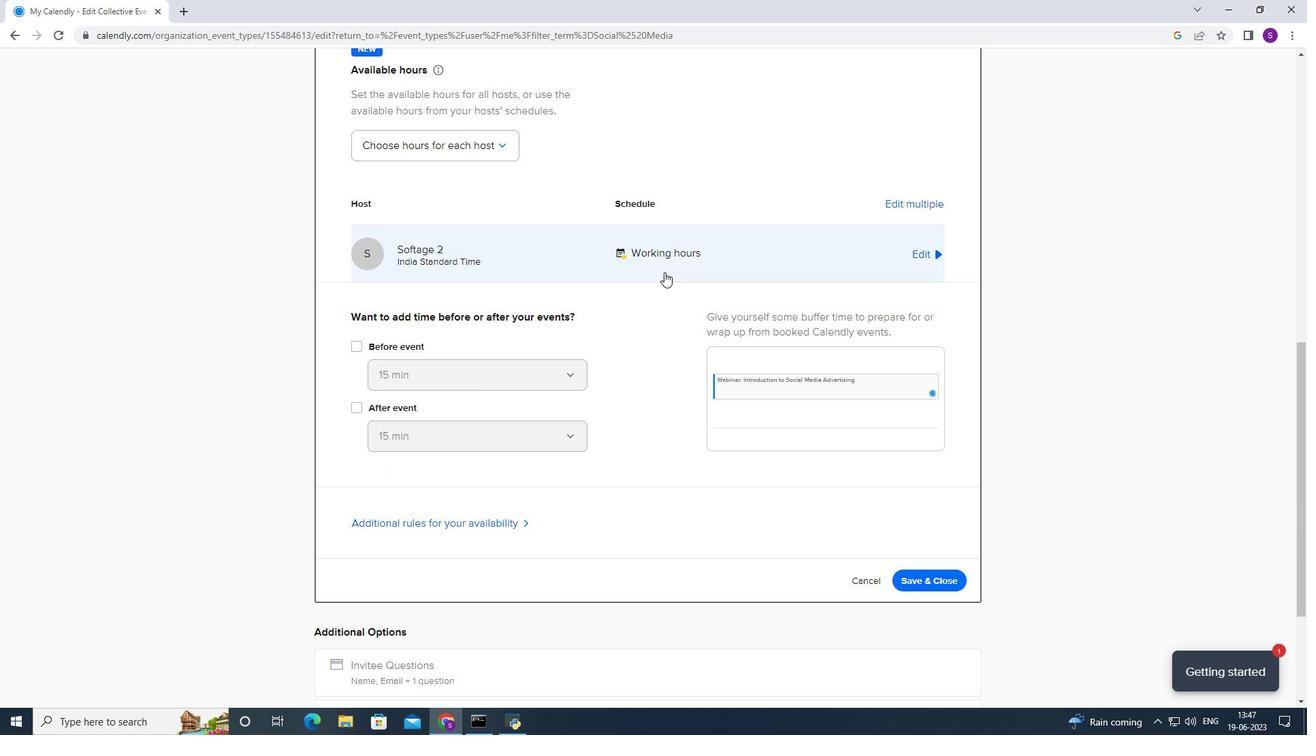 
Action: Mouse pressed left at (682, 269)
Screenshot: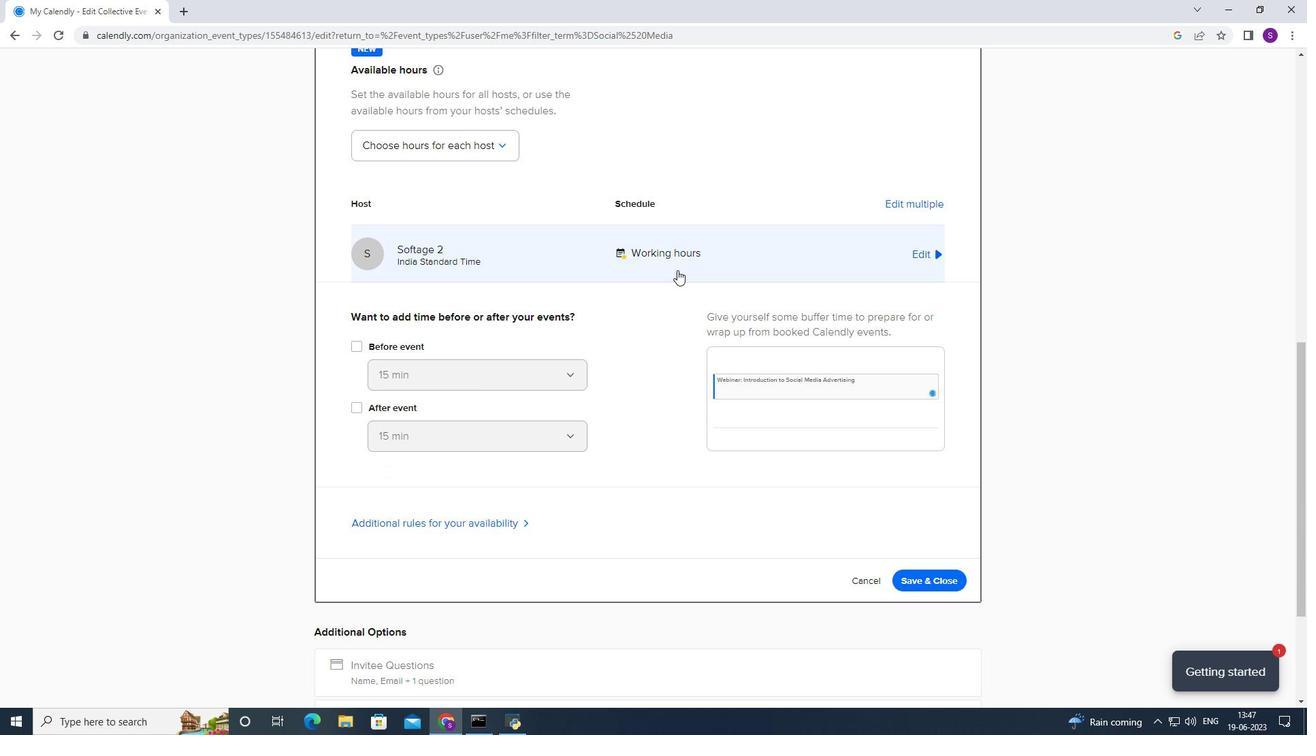 
Action: Mouse moved to (550, 345)
Screenshot: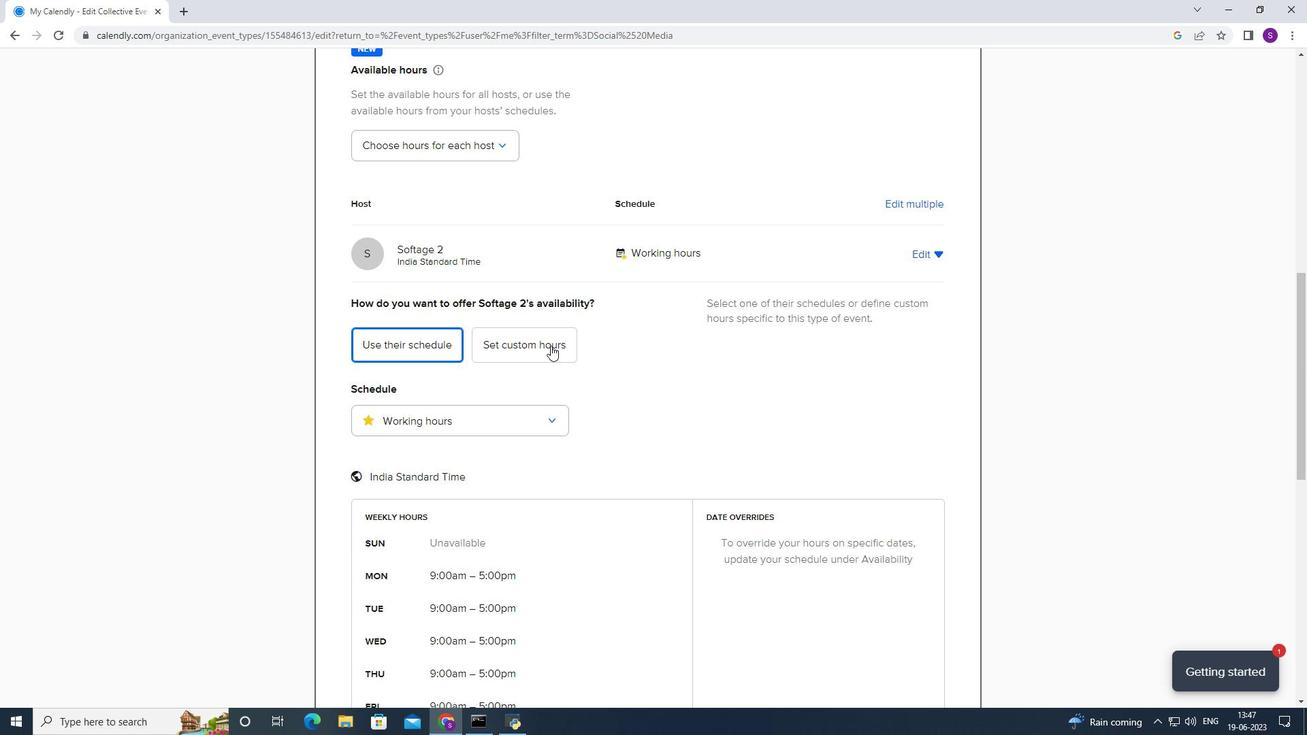 
Action: Mouse pressed left at (550, 345)
Screenshot: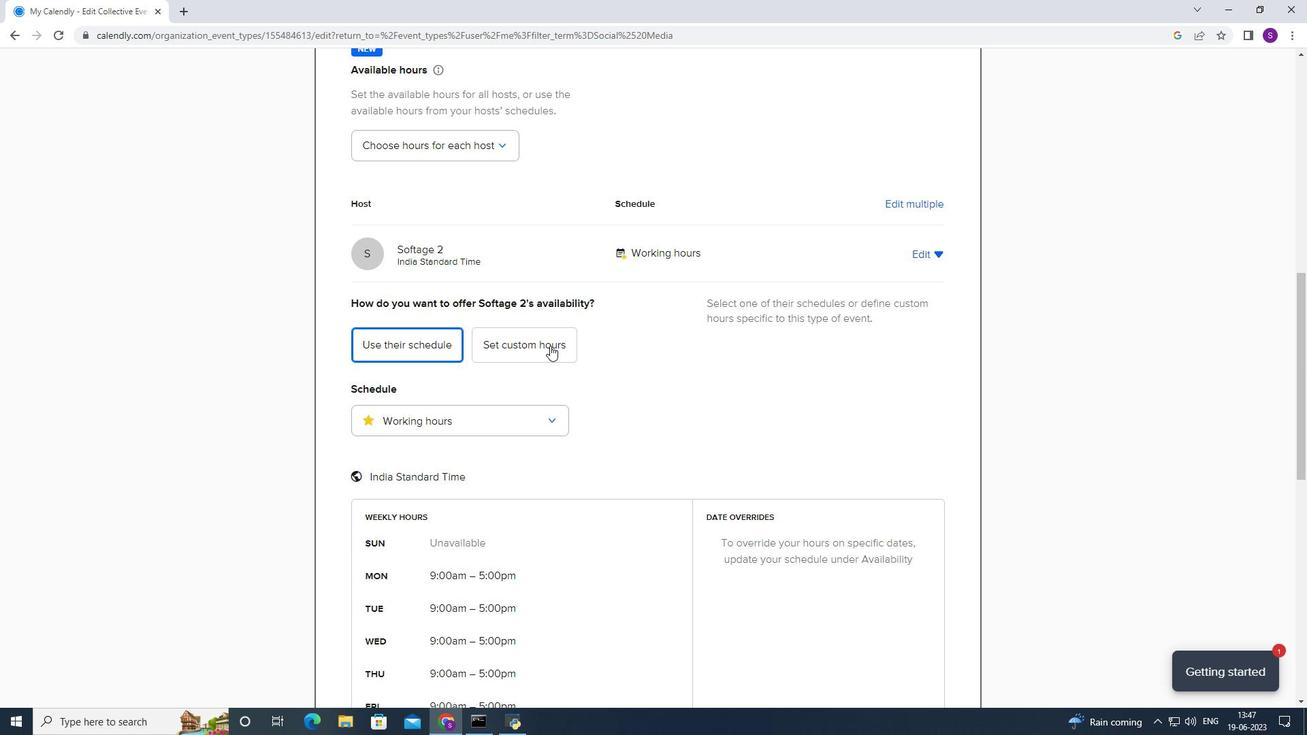 
Action: Mouse moved to (420, 451)
Screenshot: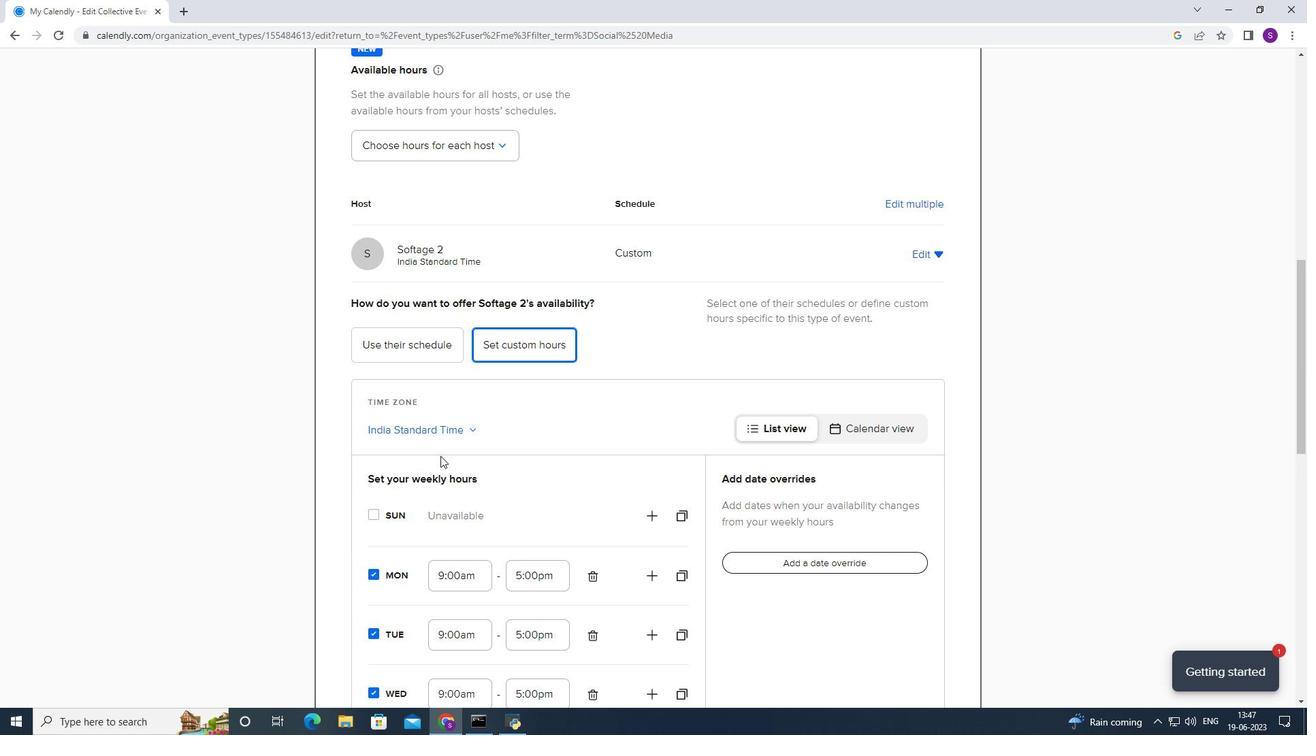 
Action: Mouse scrolled (420, 450) with delta (0, 0)
Screenshot: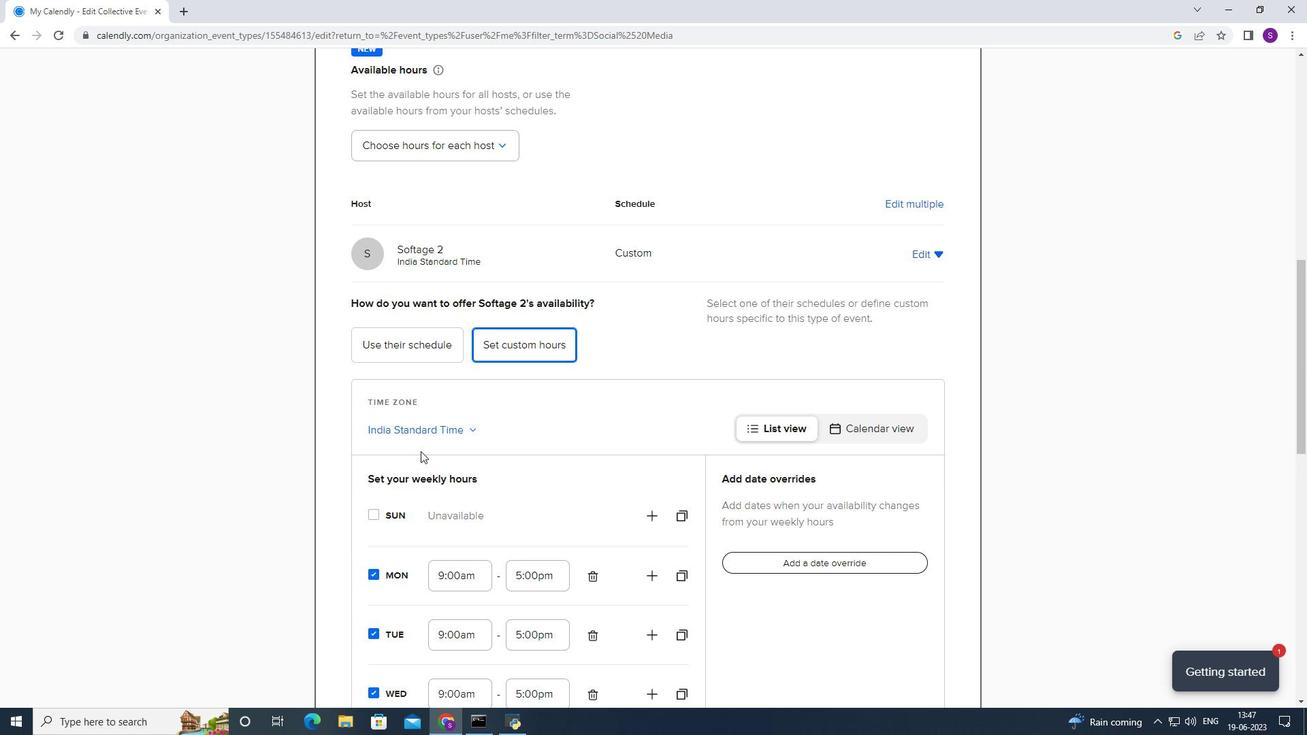 
Action: Mouse scrolled (420, 450) with delta (0, 0)
Screenshot: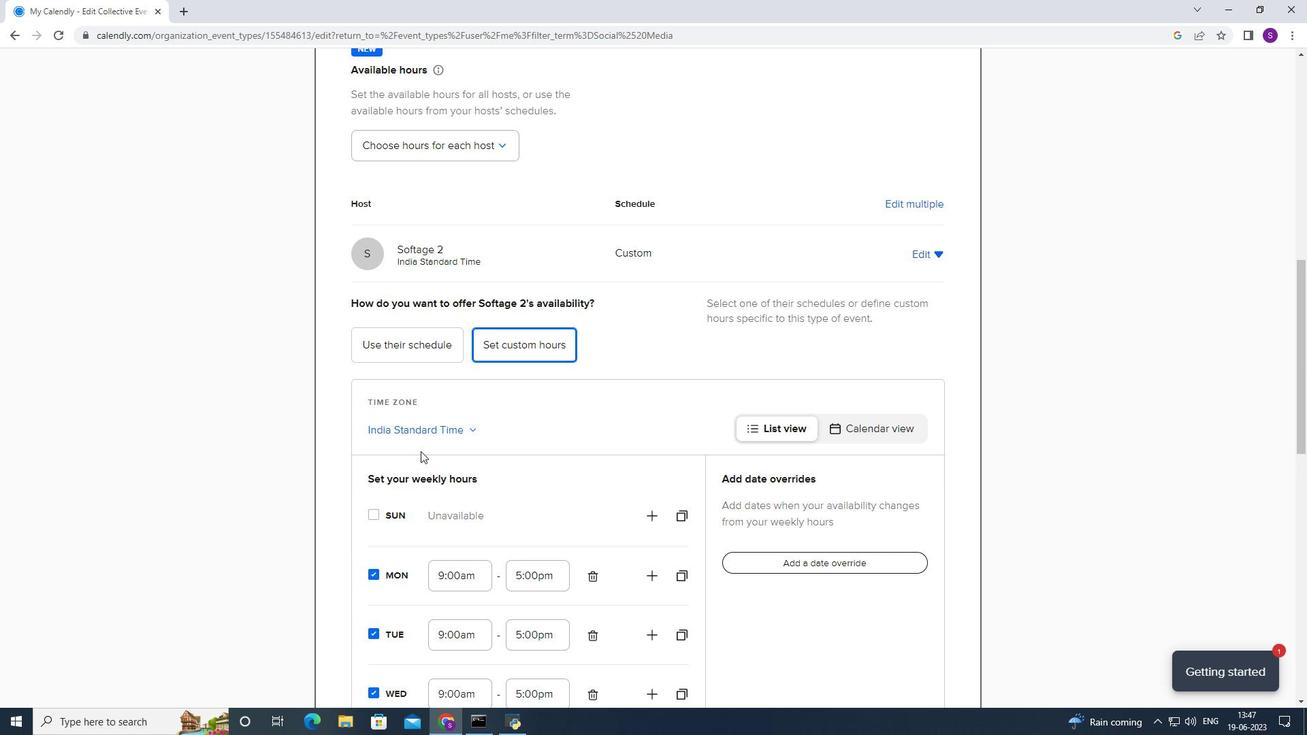 
Action: Mouse scrolled (420, 450) with delta (0, 0)
Screenshot: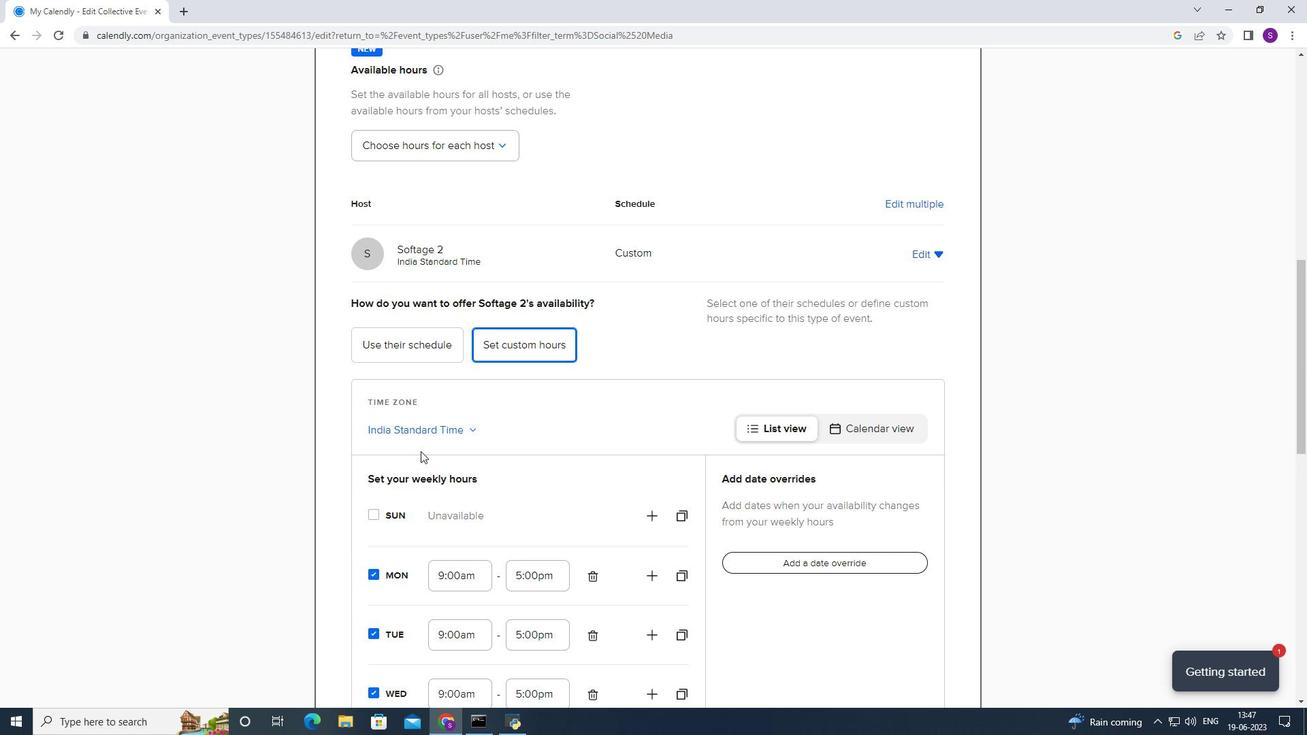 
Action: Mouse scrolled (420, 450) with delta (0, 0)
Screenshot: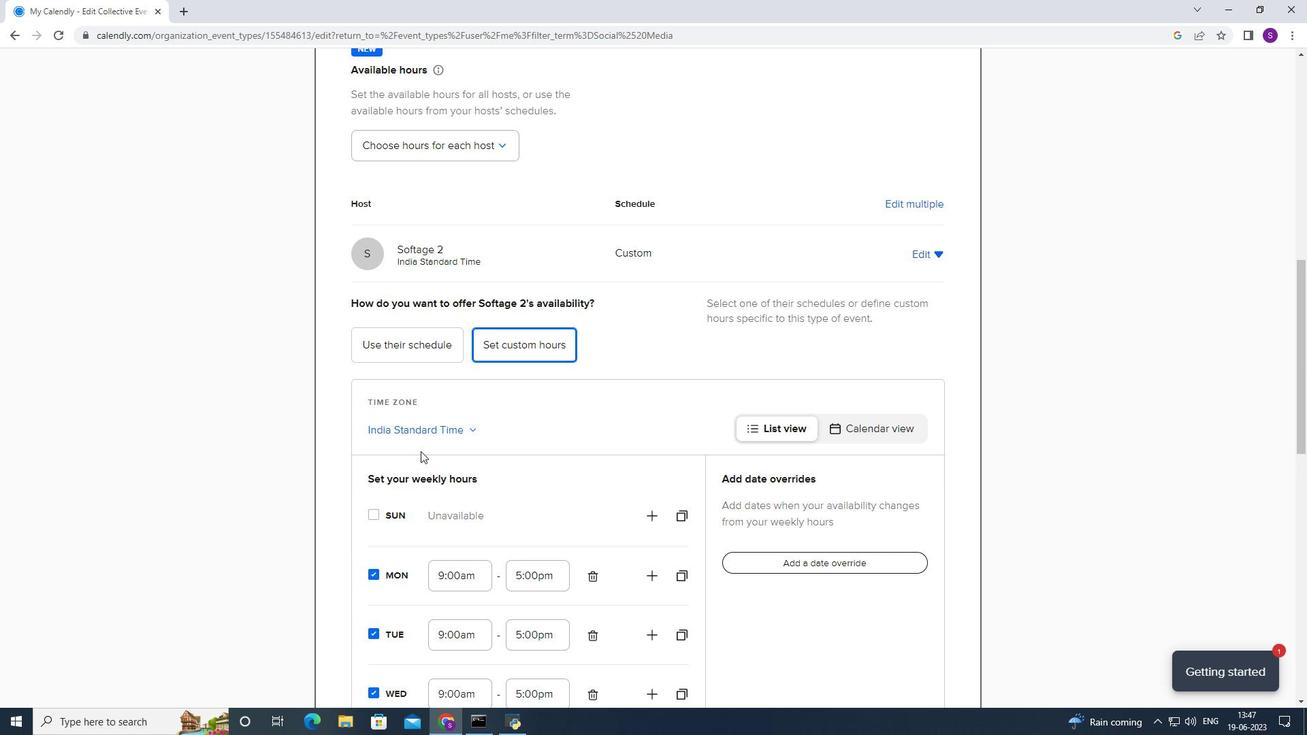 
Action: Mouse moved to (369, 595)
Screenshot: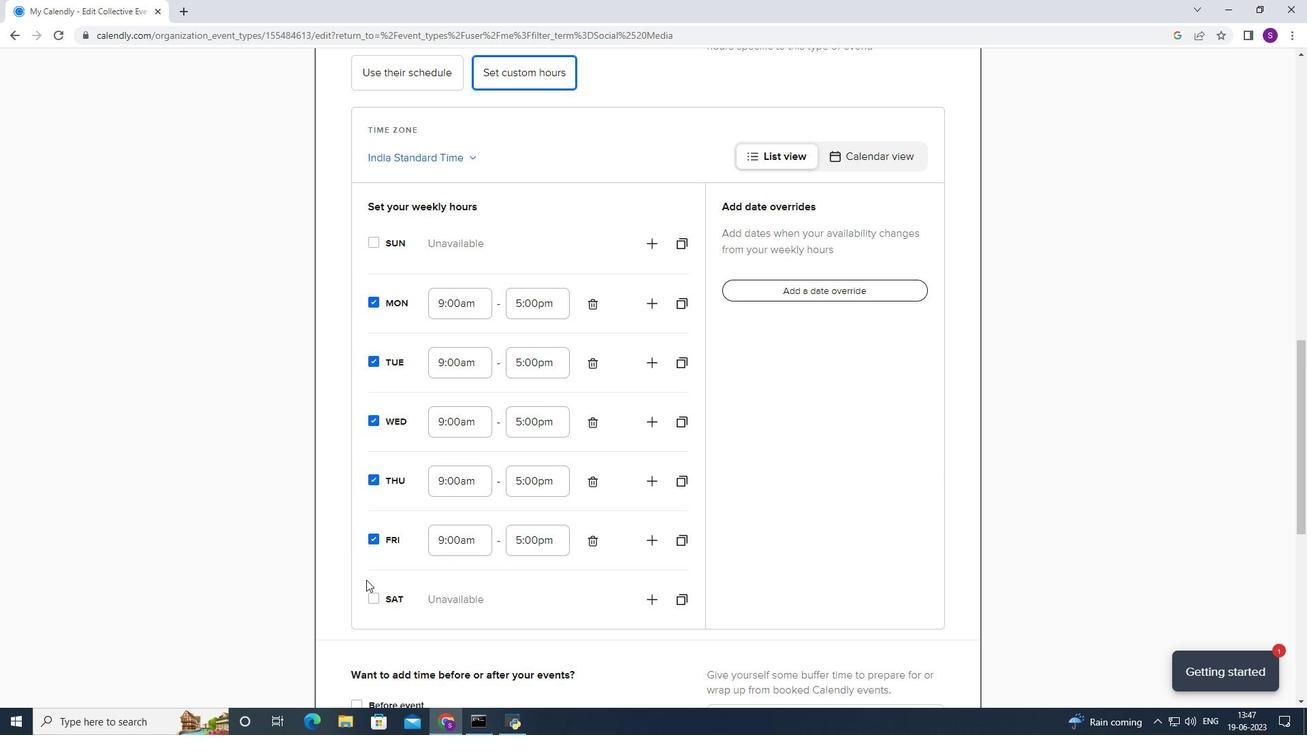 
Action: Mouse pressed left at (369, 595)
Screenshot: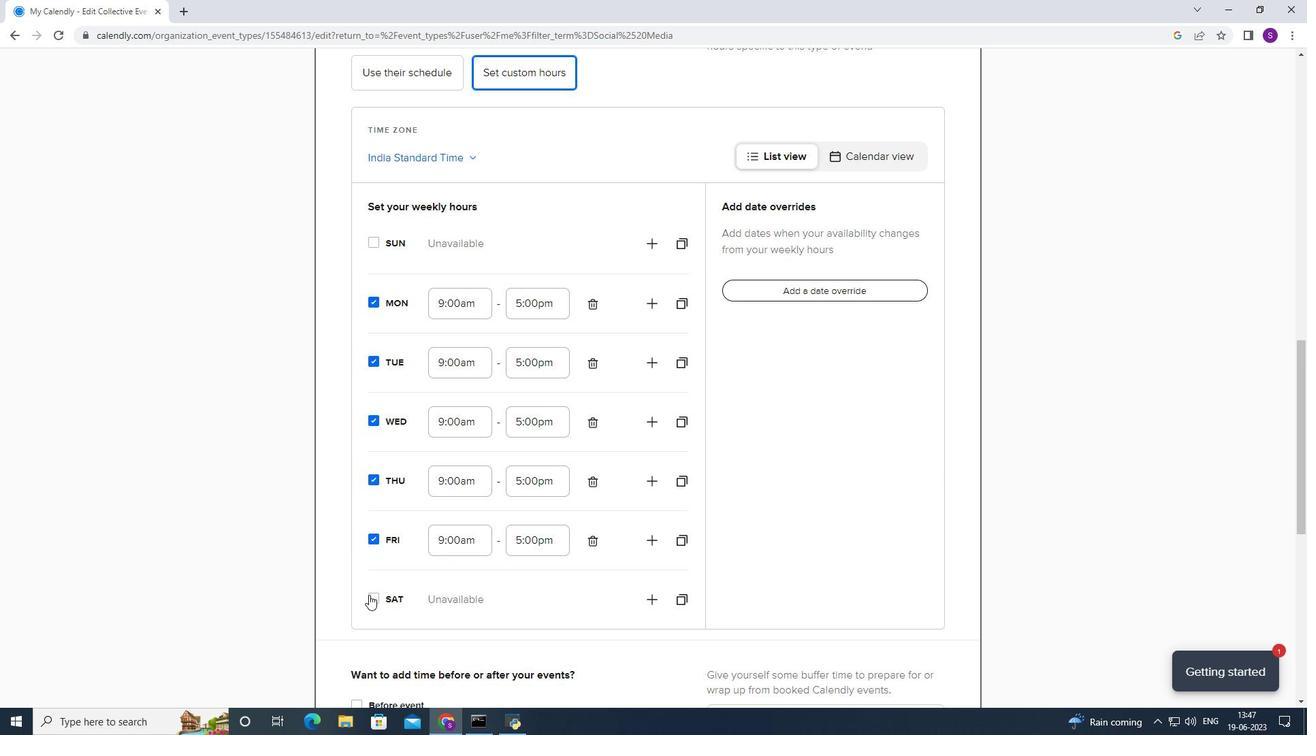 
Action: Mouse moved to (384, 550)
Screenshot: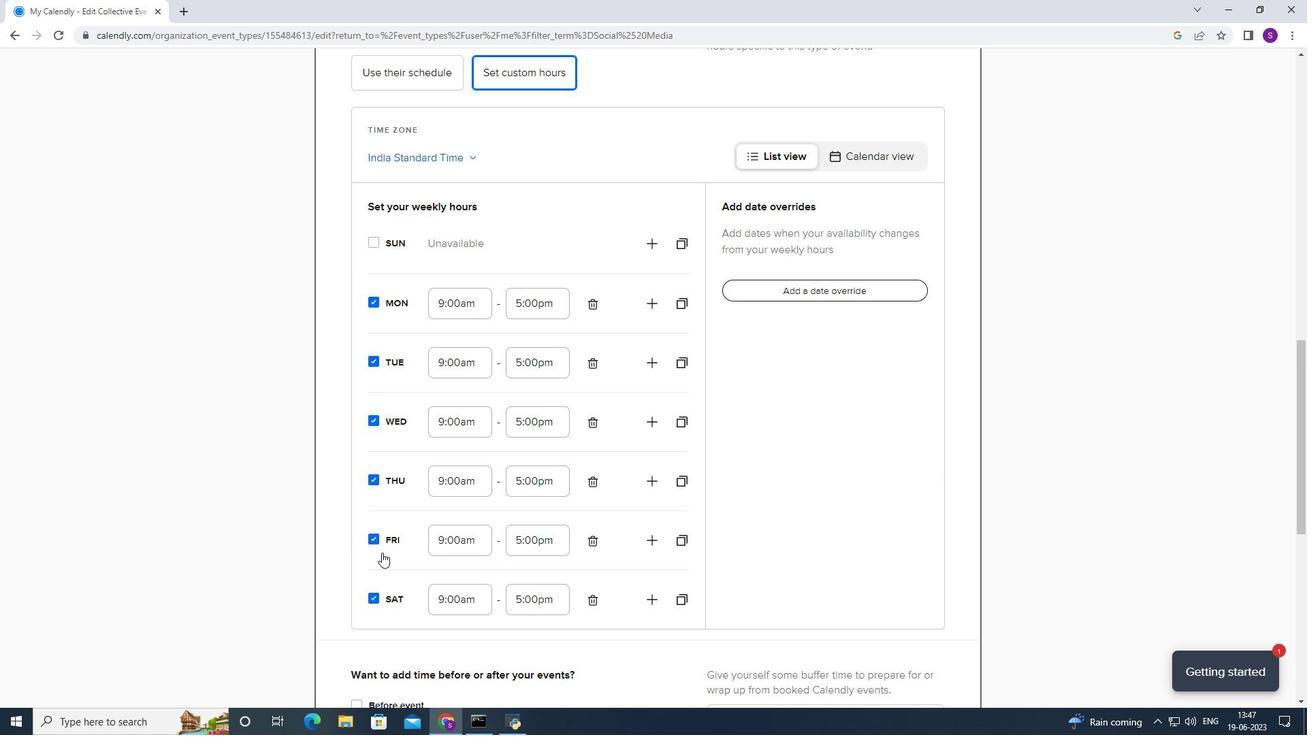 
Action: Mouse scrolled (384, 550) with delta (0, 0)
Screenshot: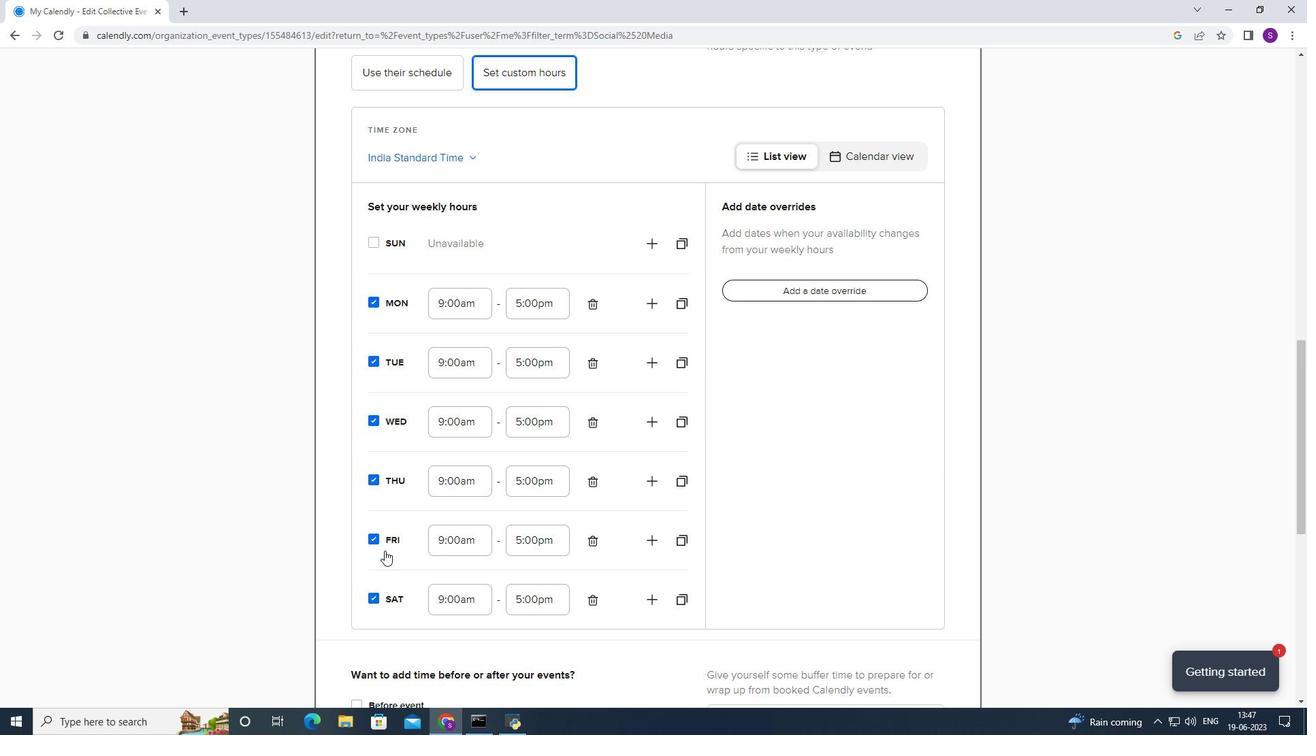 
Action: Mouse scrolled (384, 550) with delta (0, 0)
Screenshot: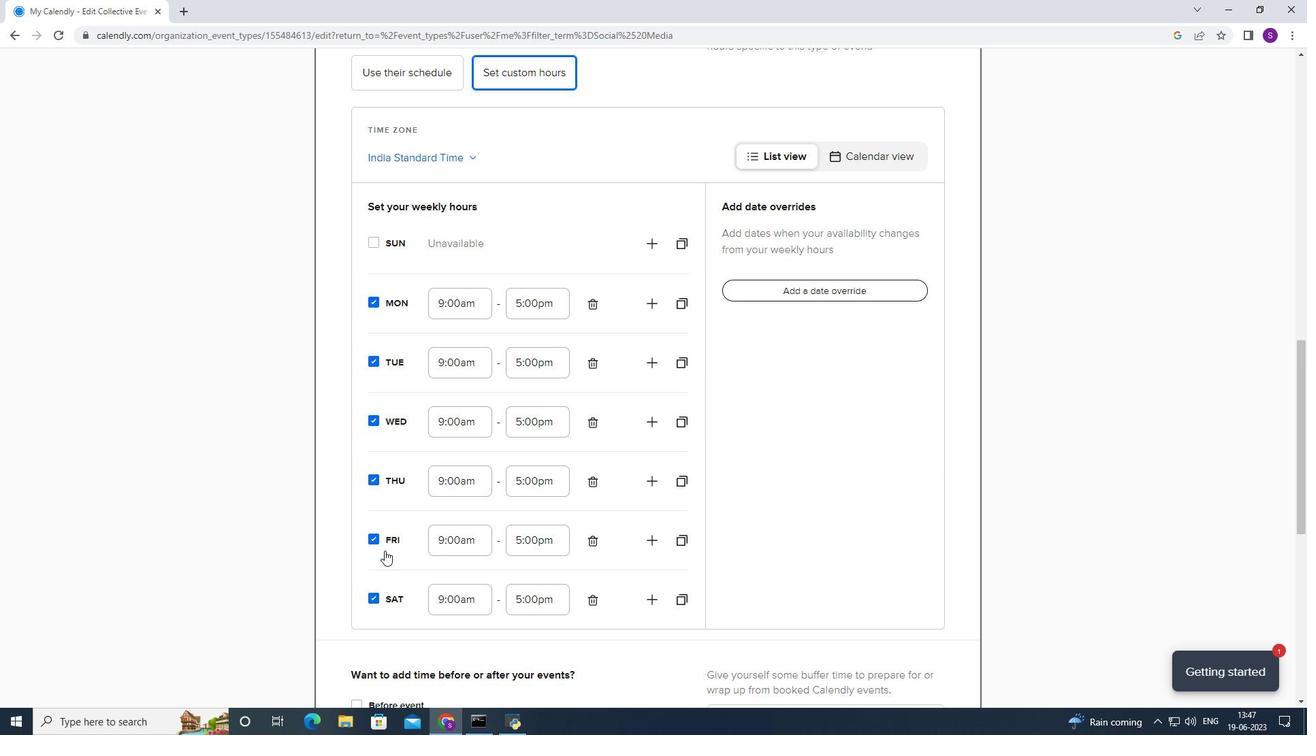 
Action: Mouse scrolled (384, 550) with delta (0, 0)
Screenshot: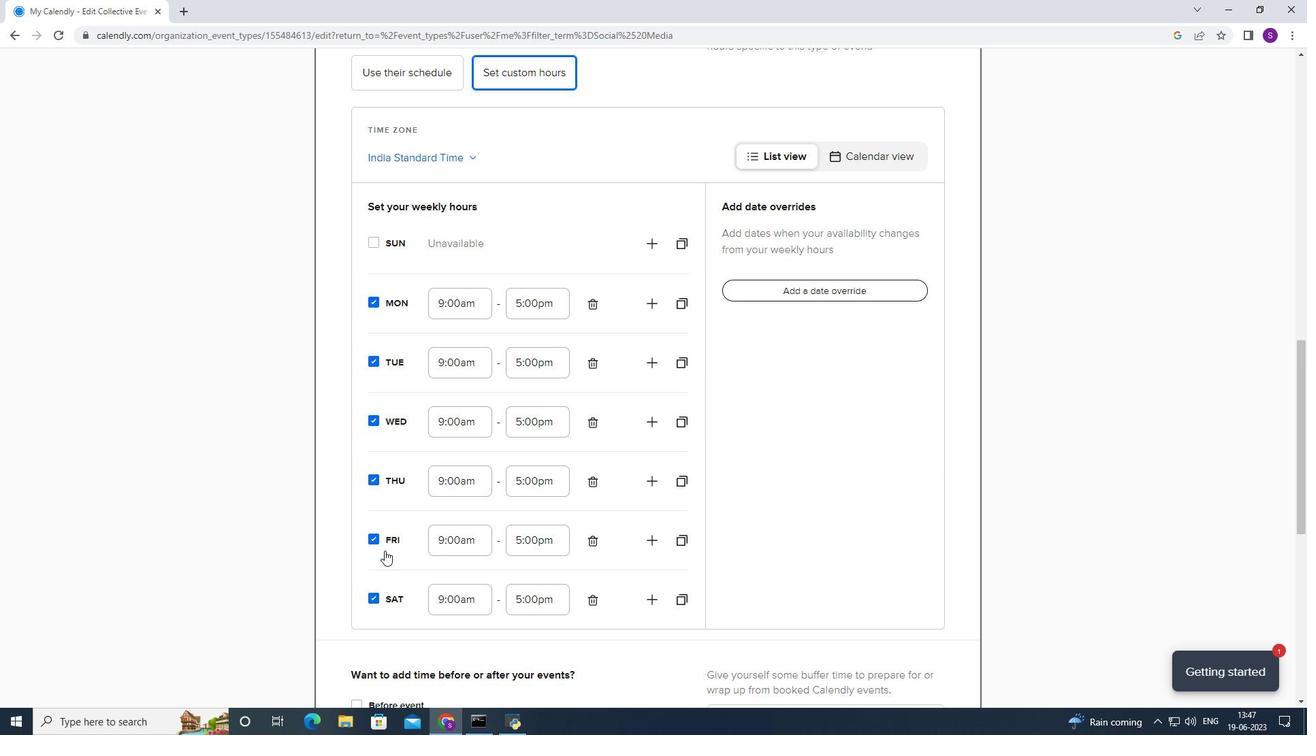 
Action: Mouse scrolled (384, 550) with delta (0, 0)
Screenshot: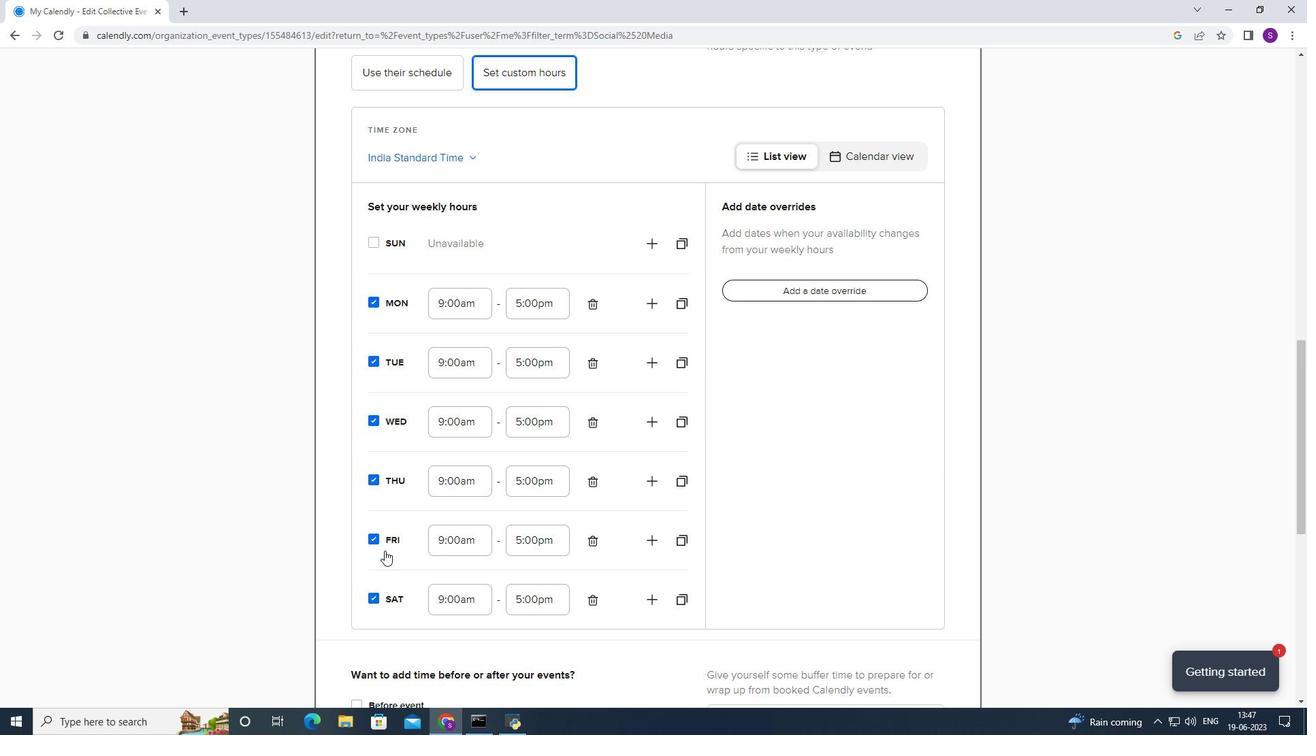
Action: Mouse scrolled (384, 550) with delta (0, 0)
Screenshot: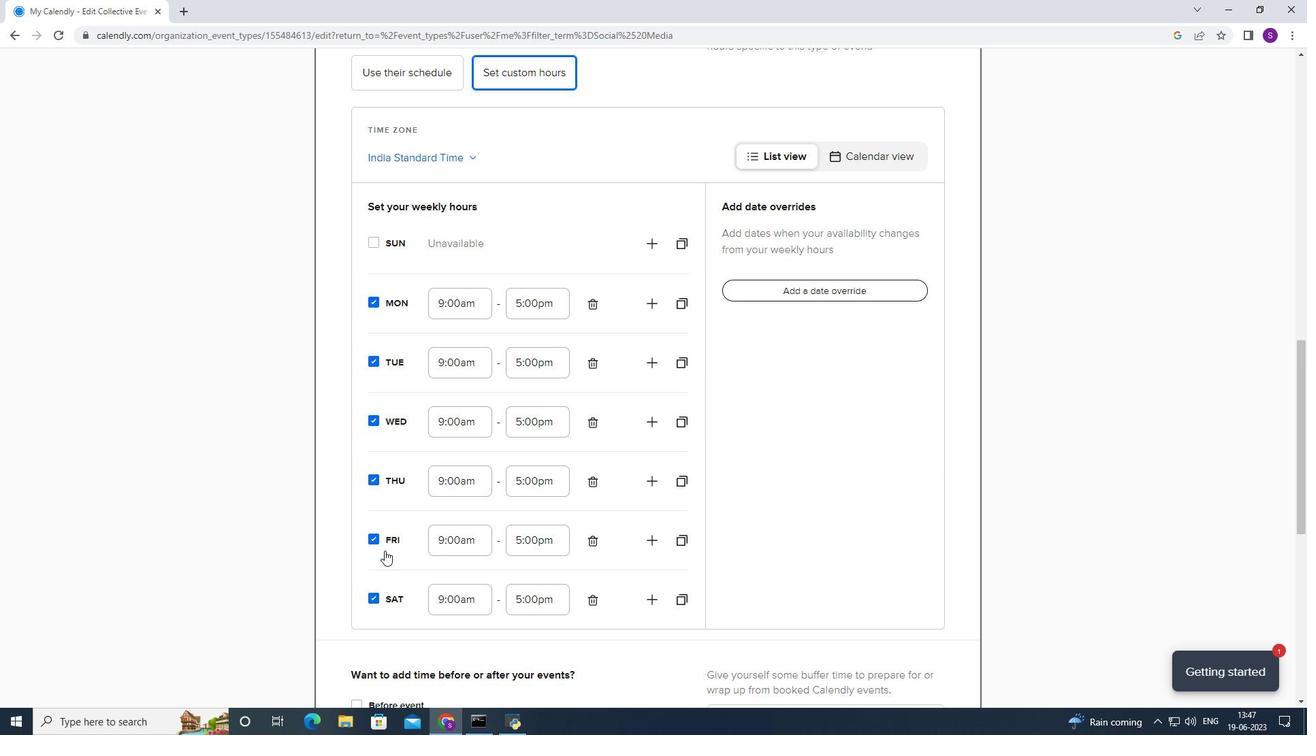 
Action: Mouse scrolled (384, 550) with delta (0, 0)
Screenshot: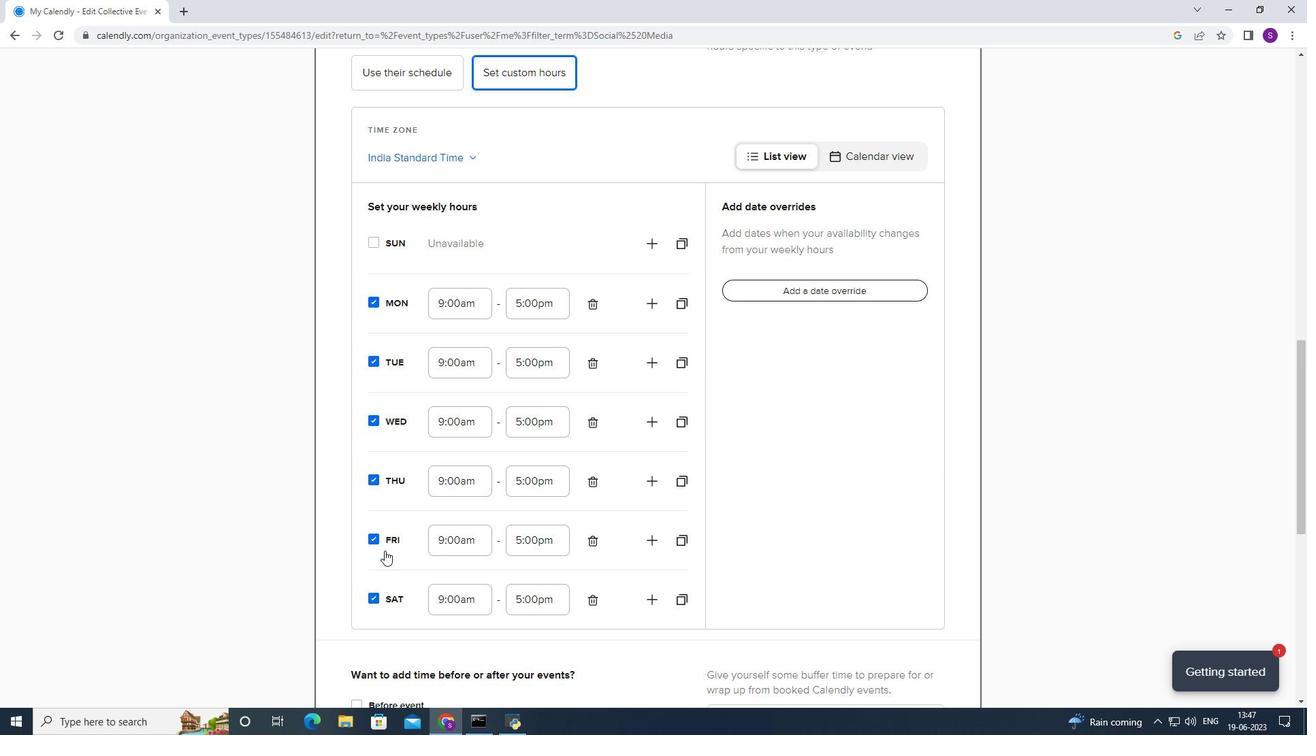 
Action: Mouse moved to (376, 303)
Screenshot: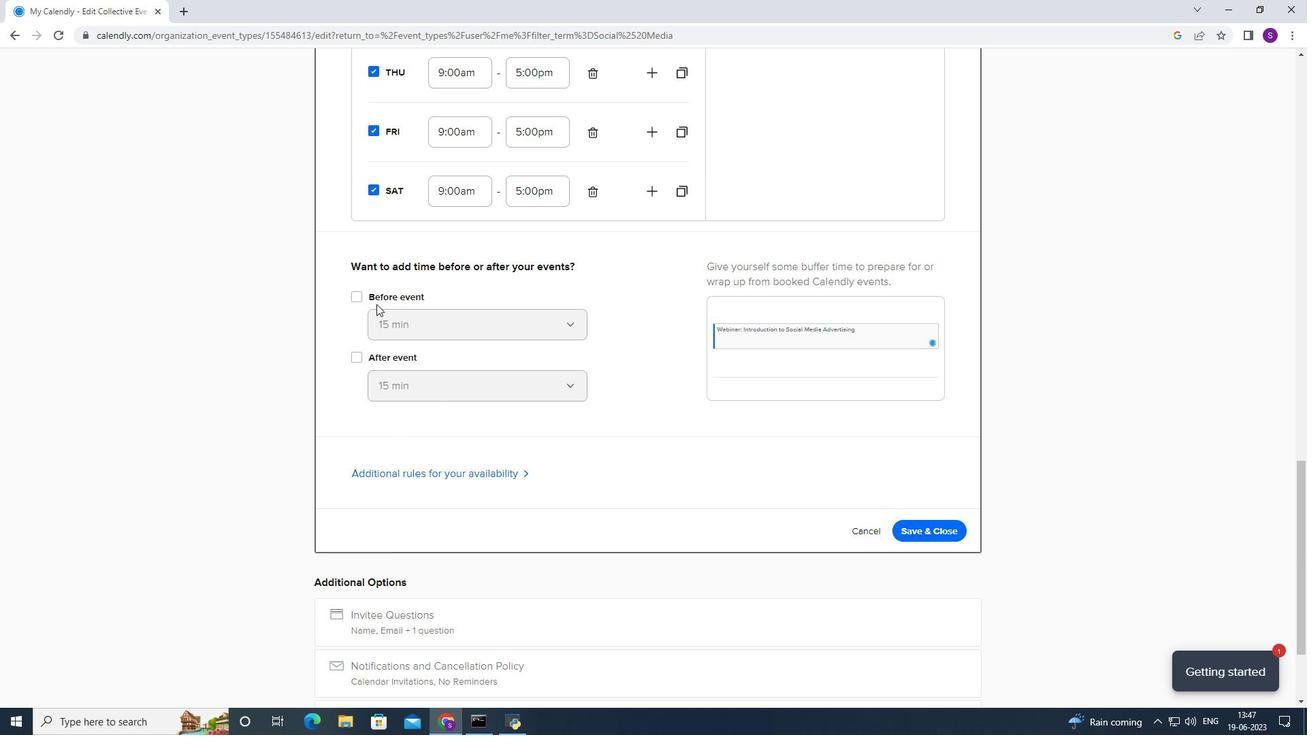 
Action: Mouse pressed left at (376, 303)
Screenshot: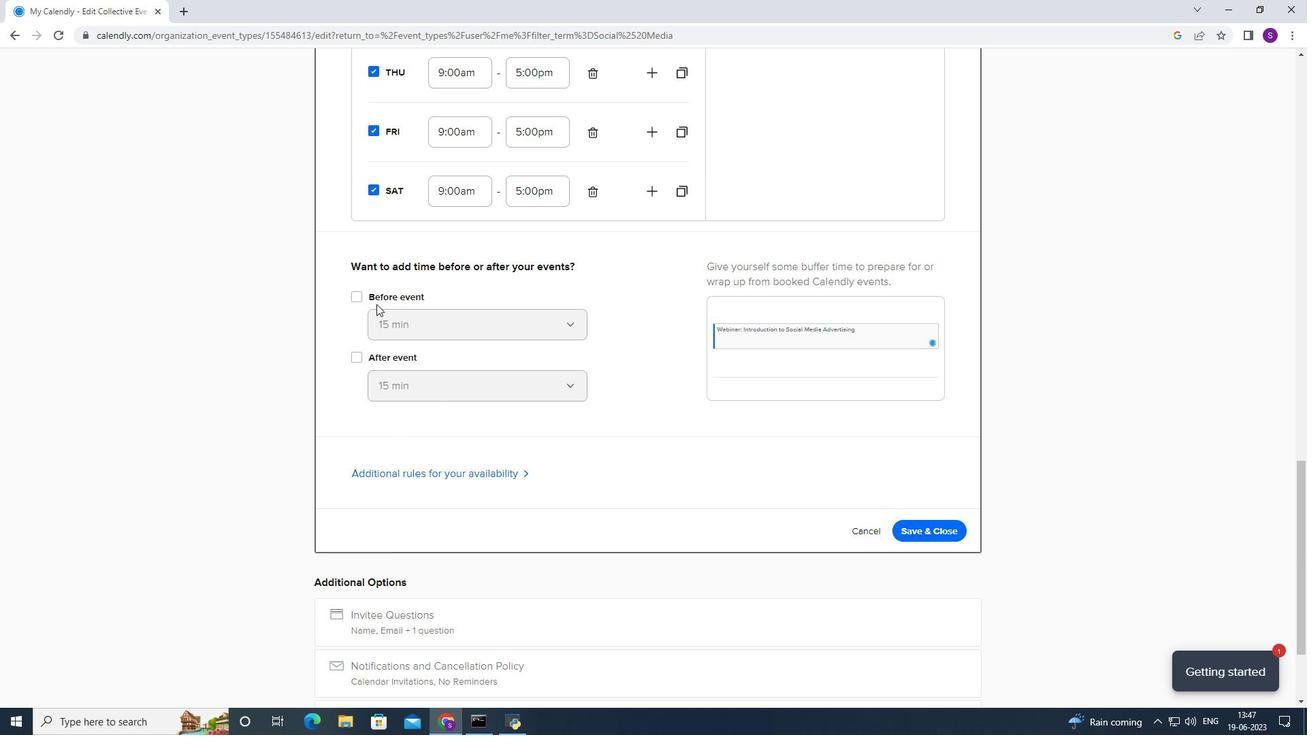 
Action: Mouse moved to (380, 322)
Screenshot: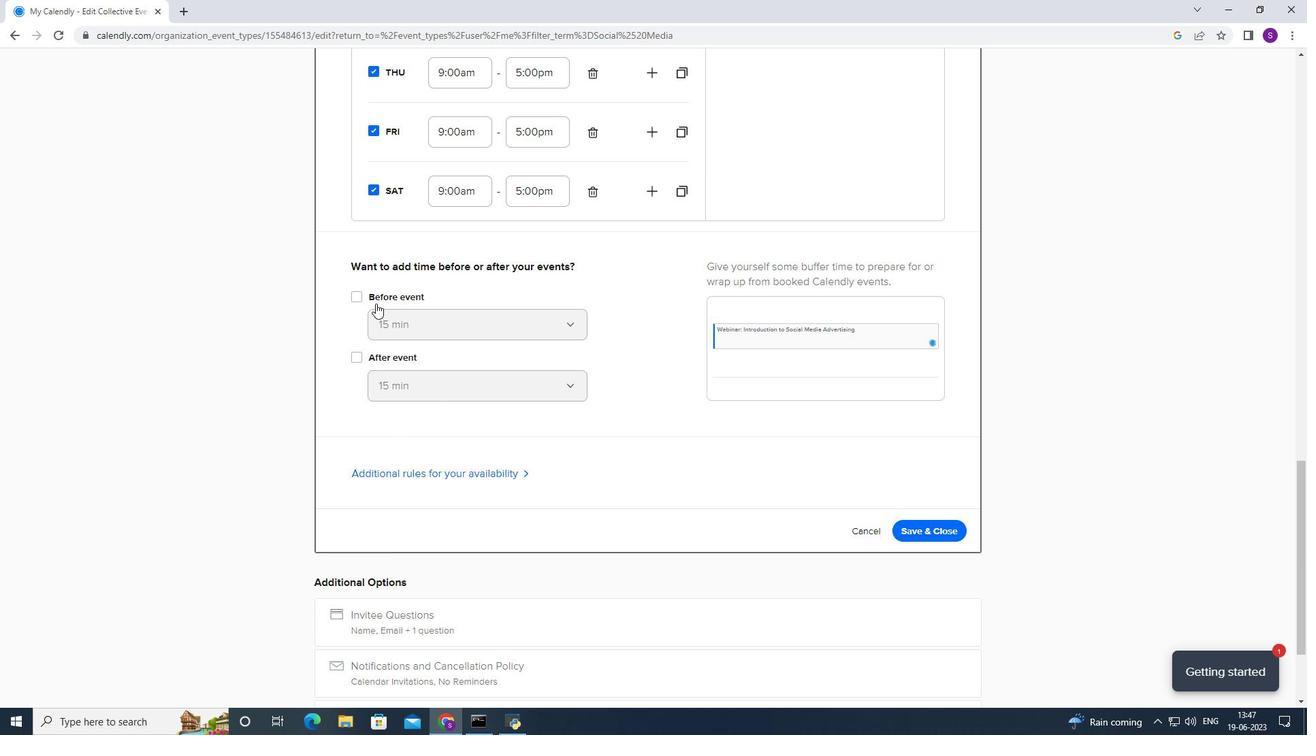 
Action: Mouse pressed left at (380, 322)
Screenshot: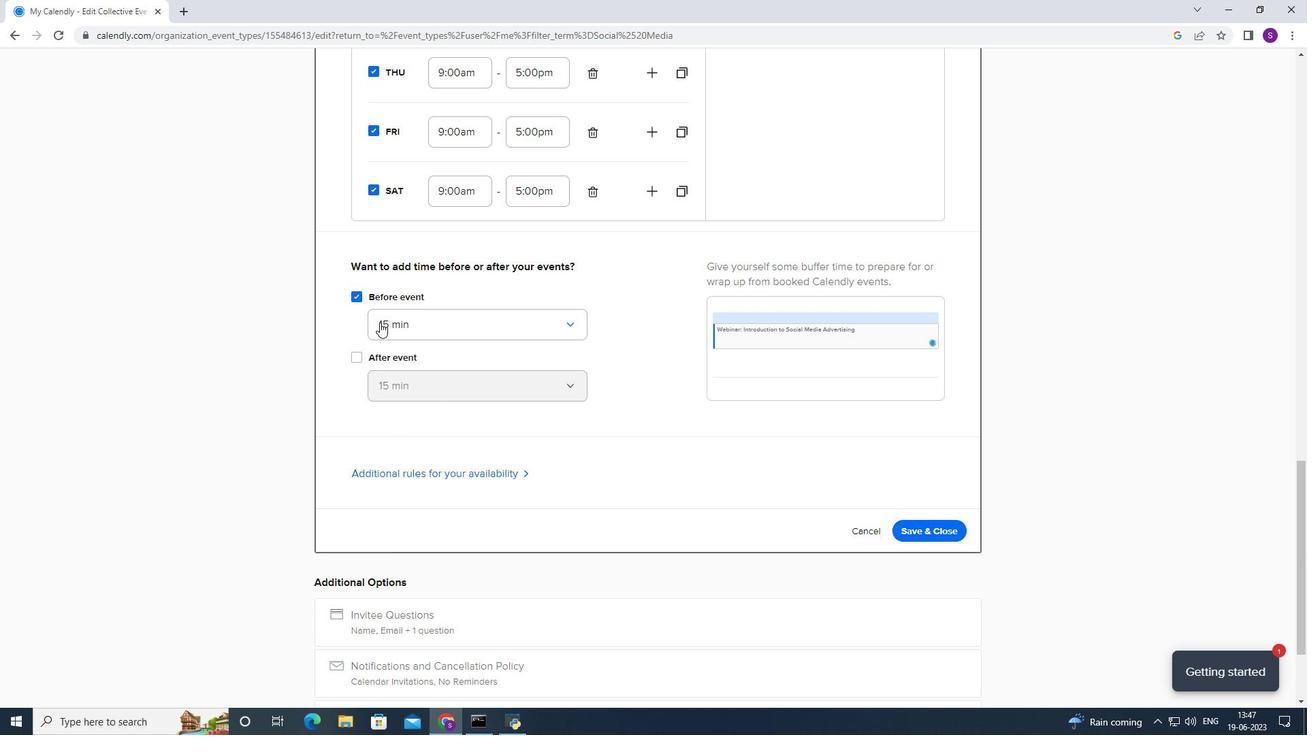 
Action: Mouse moved to (392, 371)
Screenshot: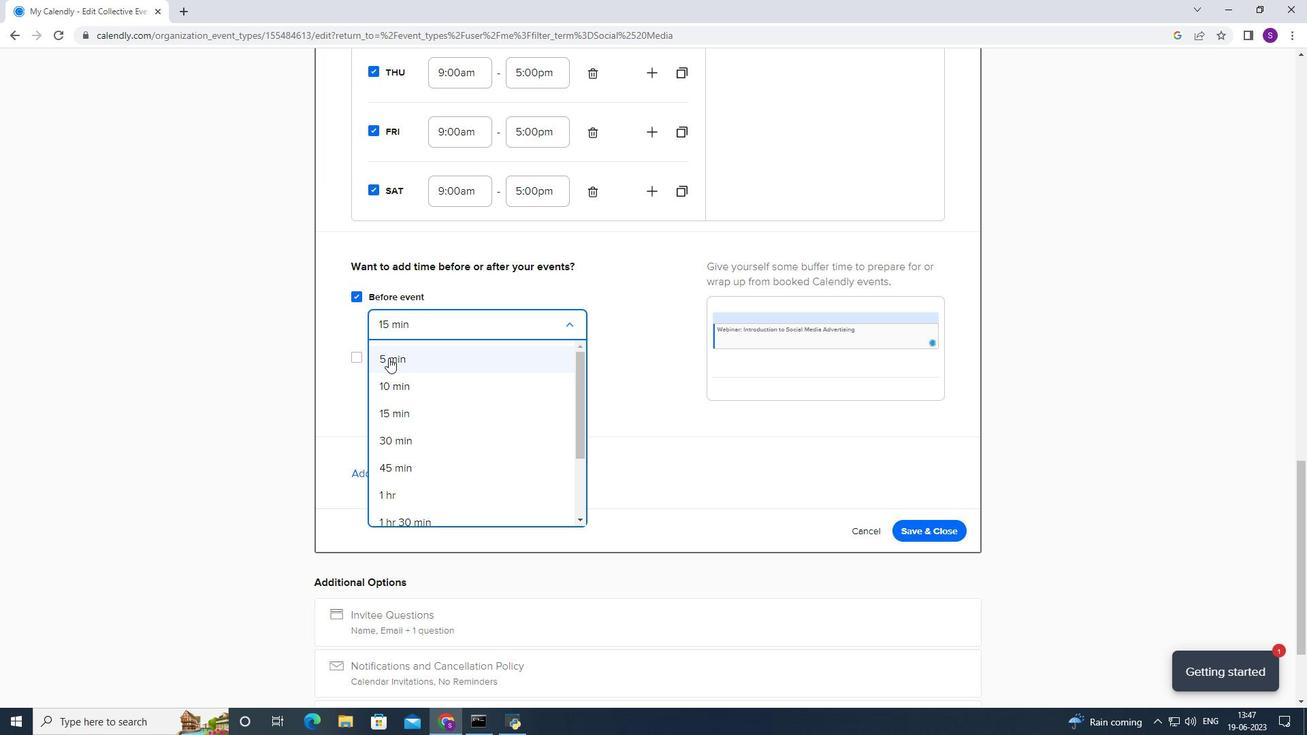 
Action: Mouse pressed left at (392, 371)
Screenshot: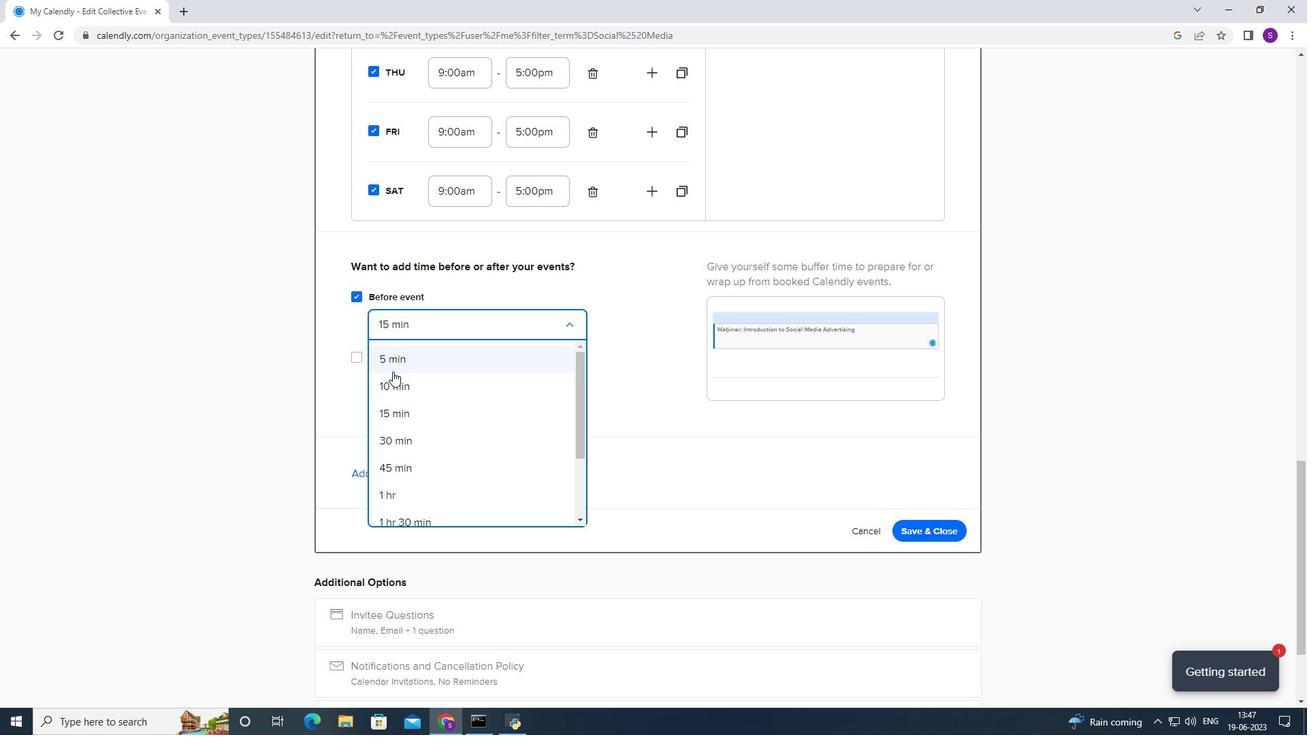 
Action: Mouse moved to (374, 362)
Screenshot: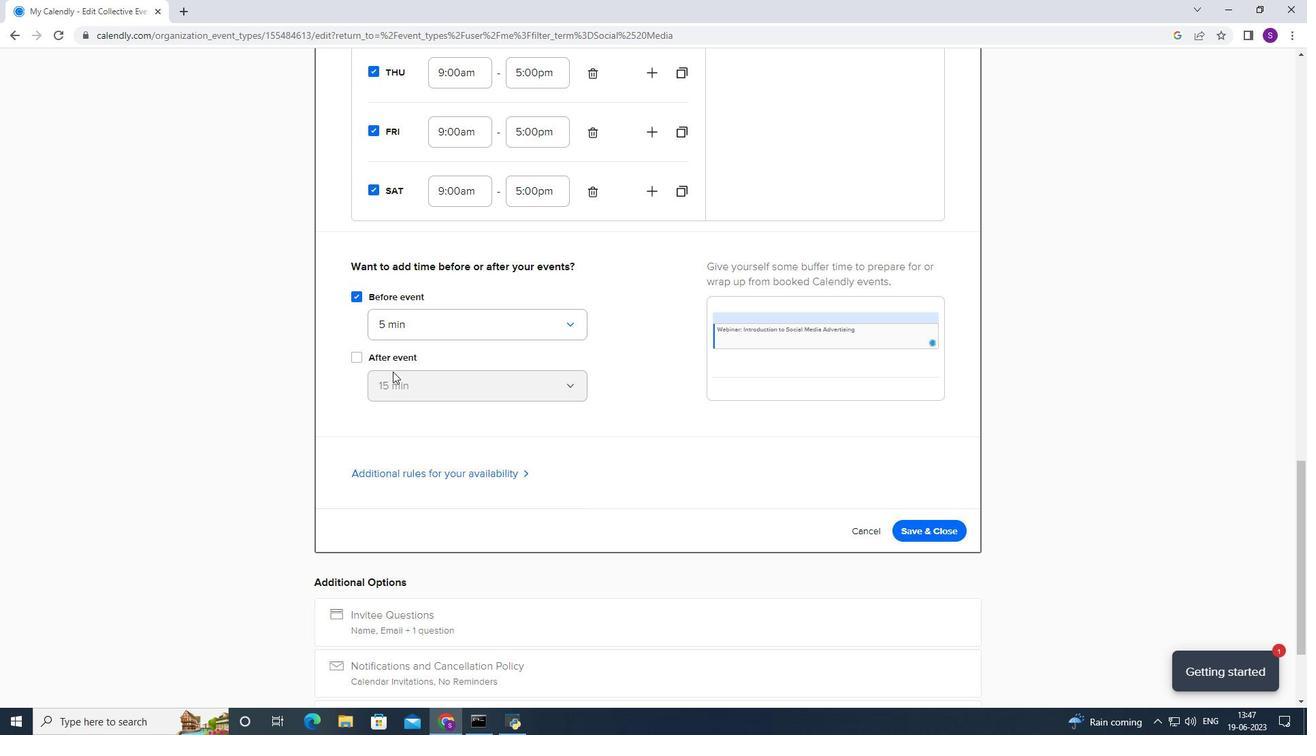 
Action: Mouse pressed left at (374, 362)
Screenshot: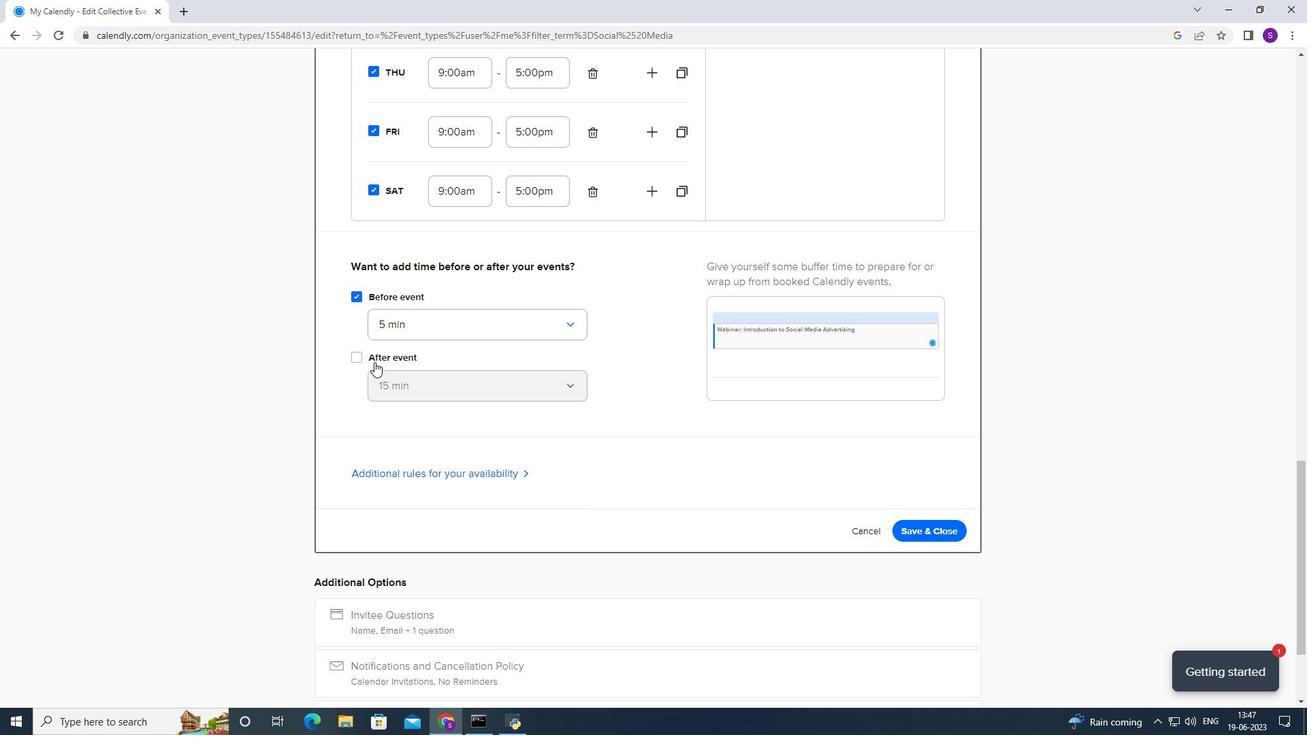
Action: Mouse moved to (382, 387)
Screenshot: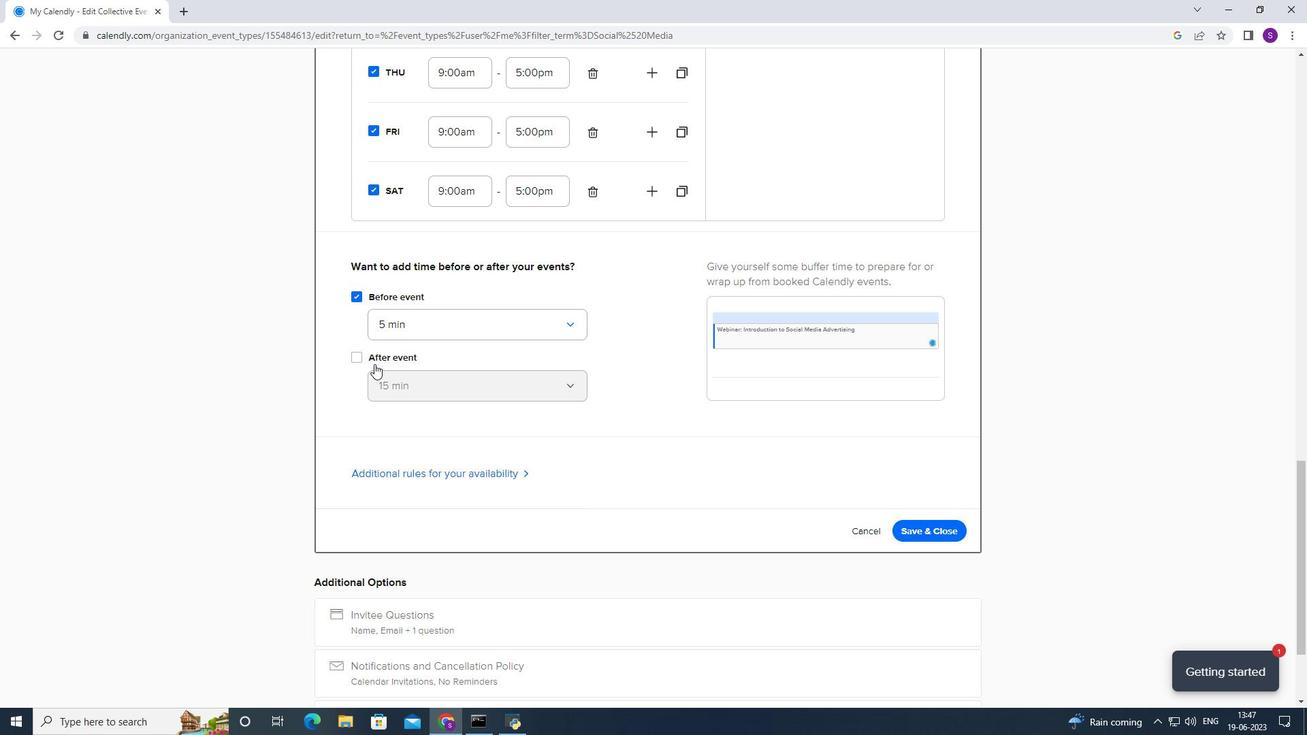 
Action: Mouse pressed left at (382, 387)
Screenshot: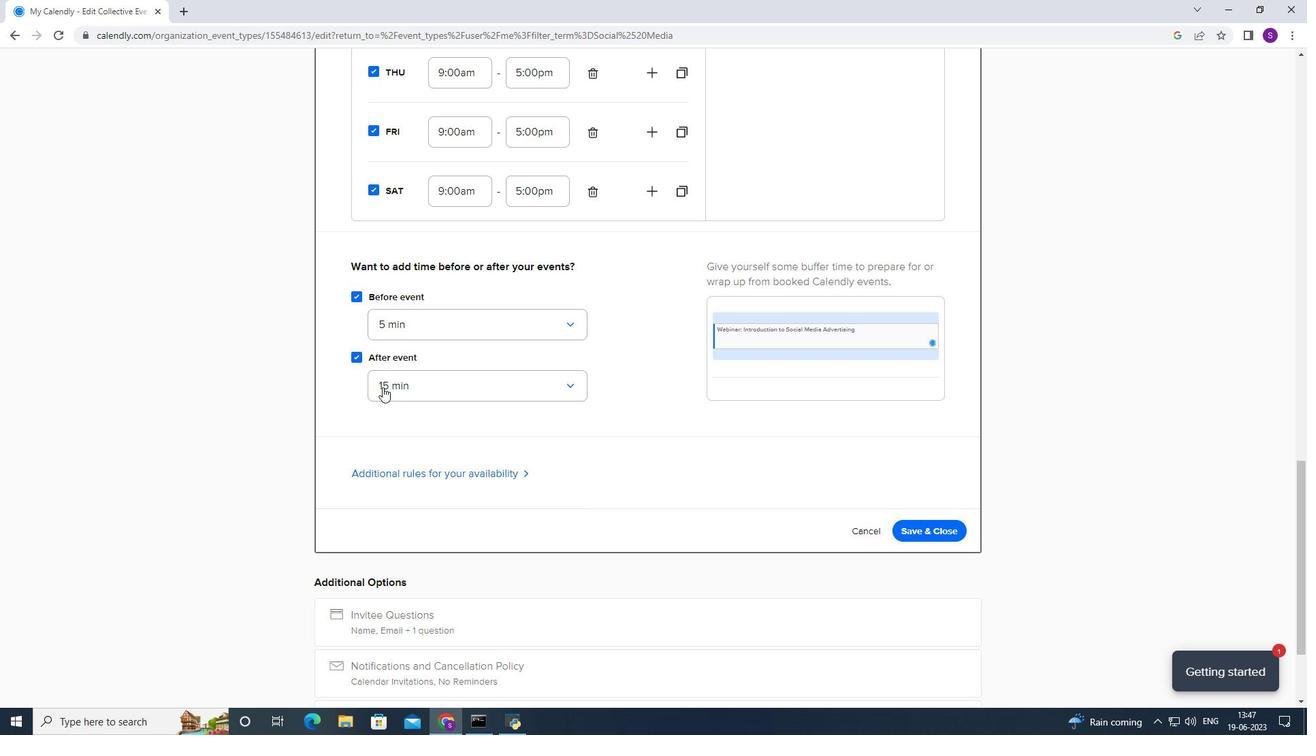 
Action: Mouse moved to (386, 419)
Screenshot: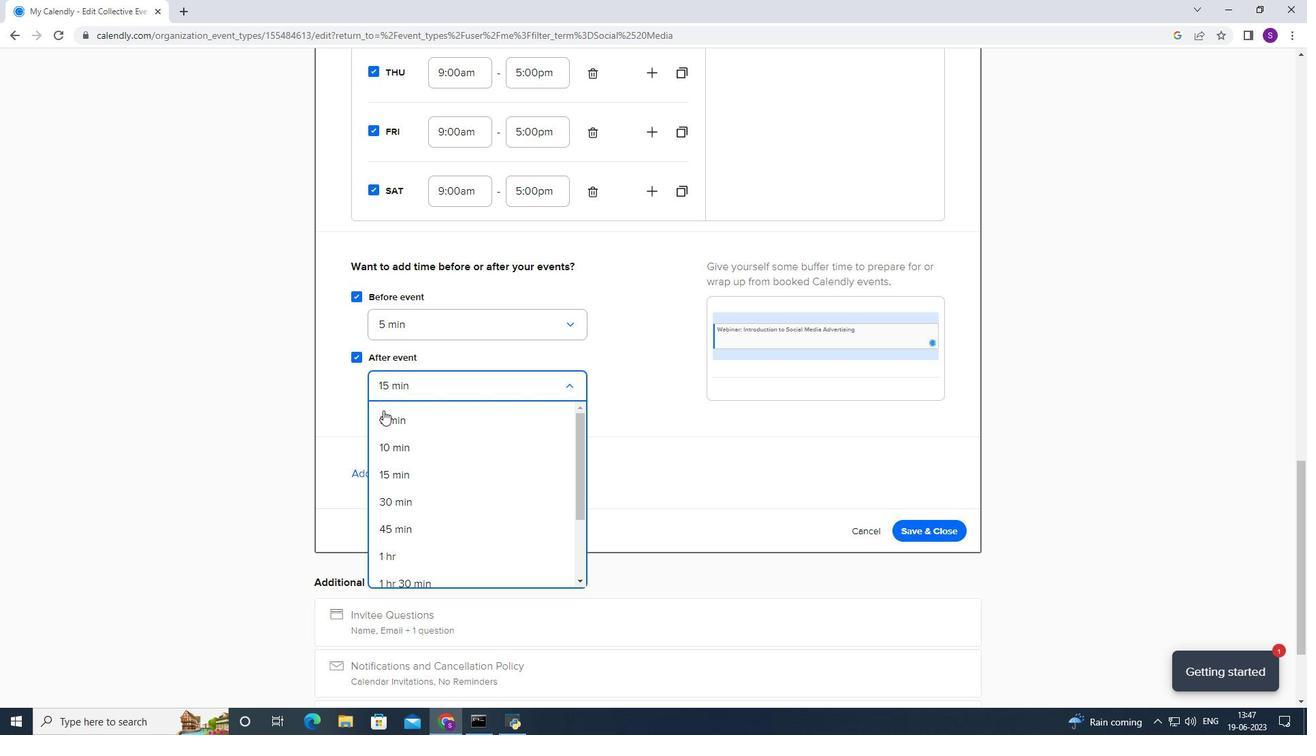 
Action: Mouse pressed left at (386, 419)
Screenshot: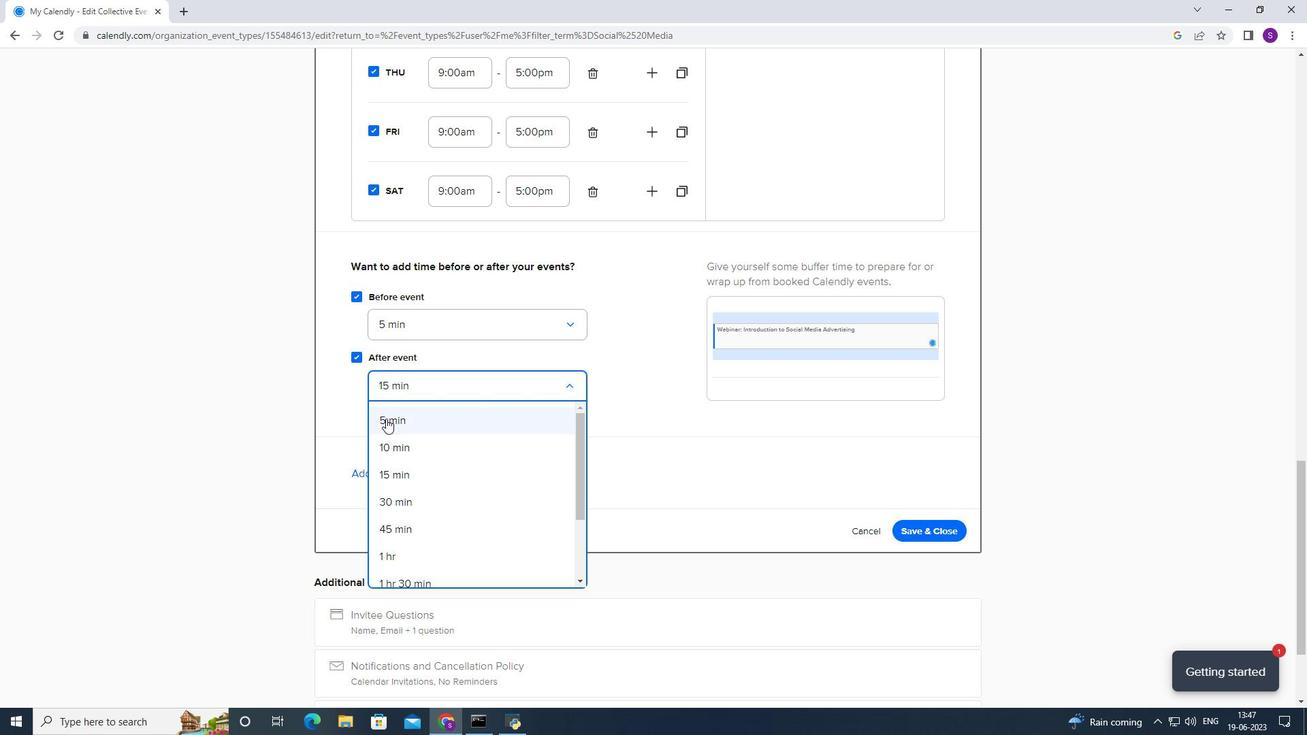 
Action: Mouse moved to (391, 391)
Screenshot: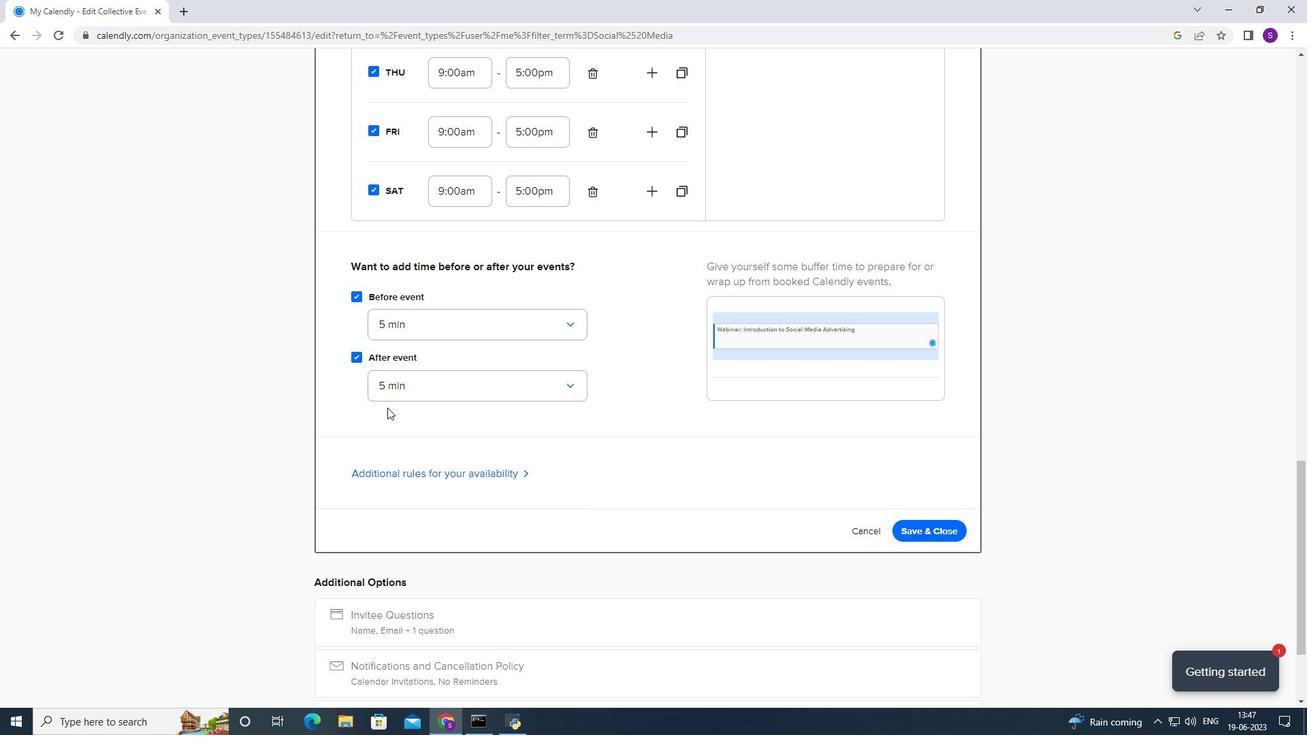 
Action: Mouse scrolled (391, 390) with delta (0, 0)
Screenshot: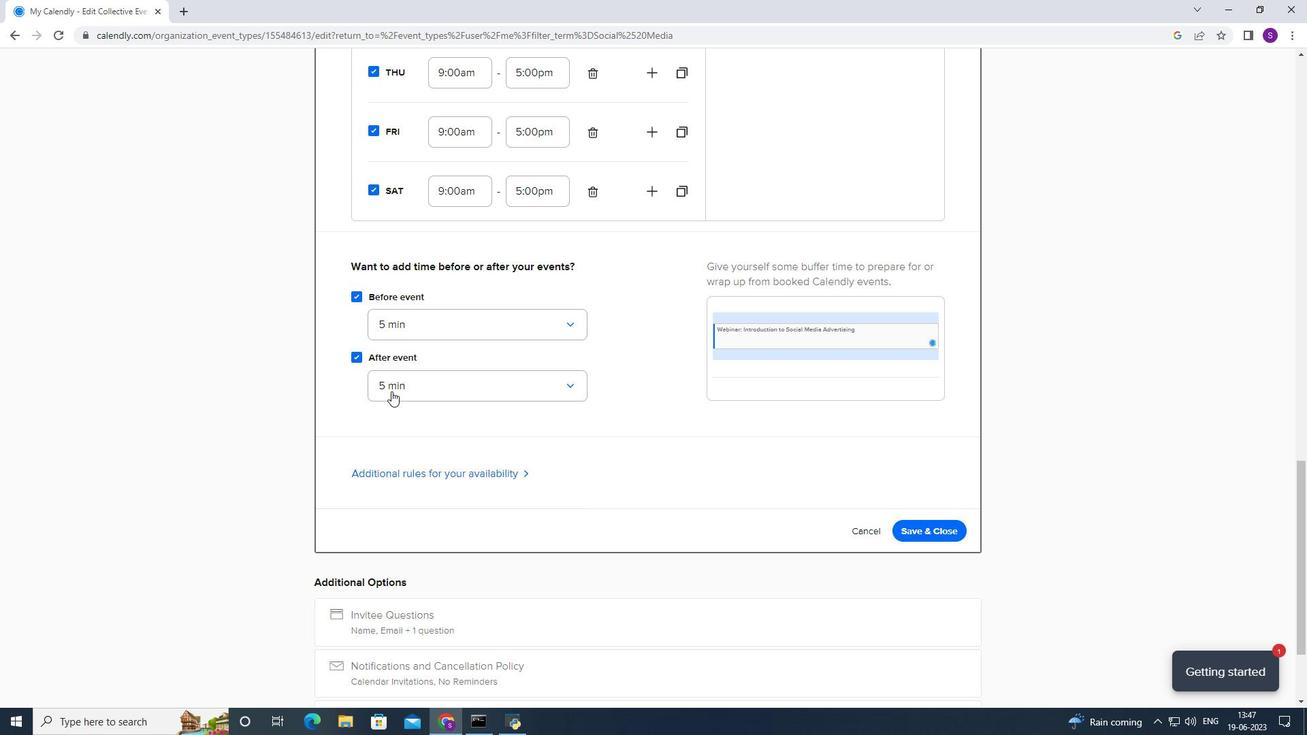
Action: Mouse scrolled (391, 390) with delta (0, 0)
Screenshot: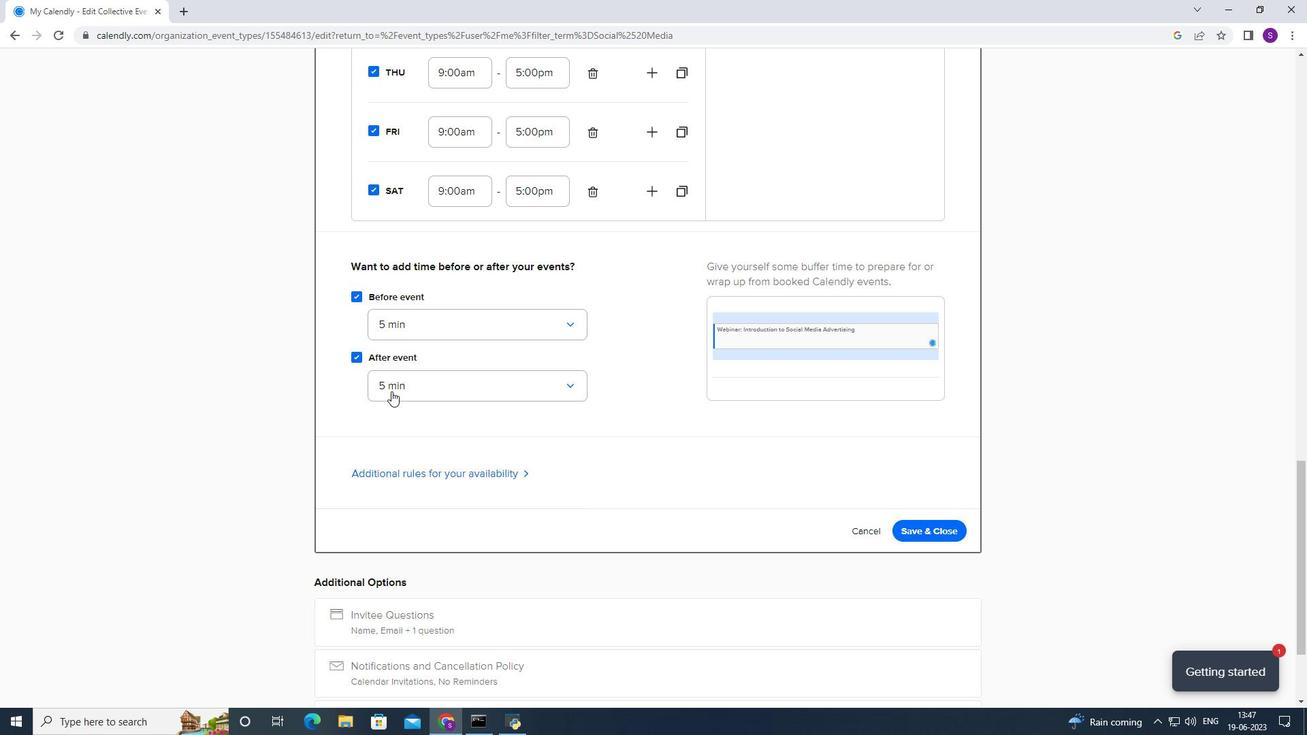
Action: Mouse scrolled (391, 390) with delta (0, 0)
Screenshot: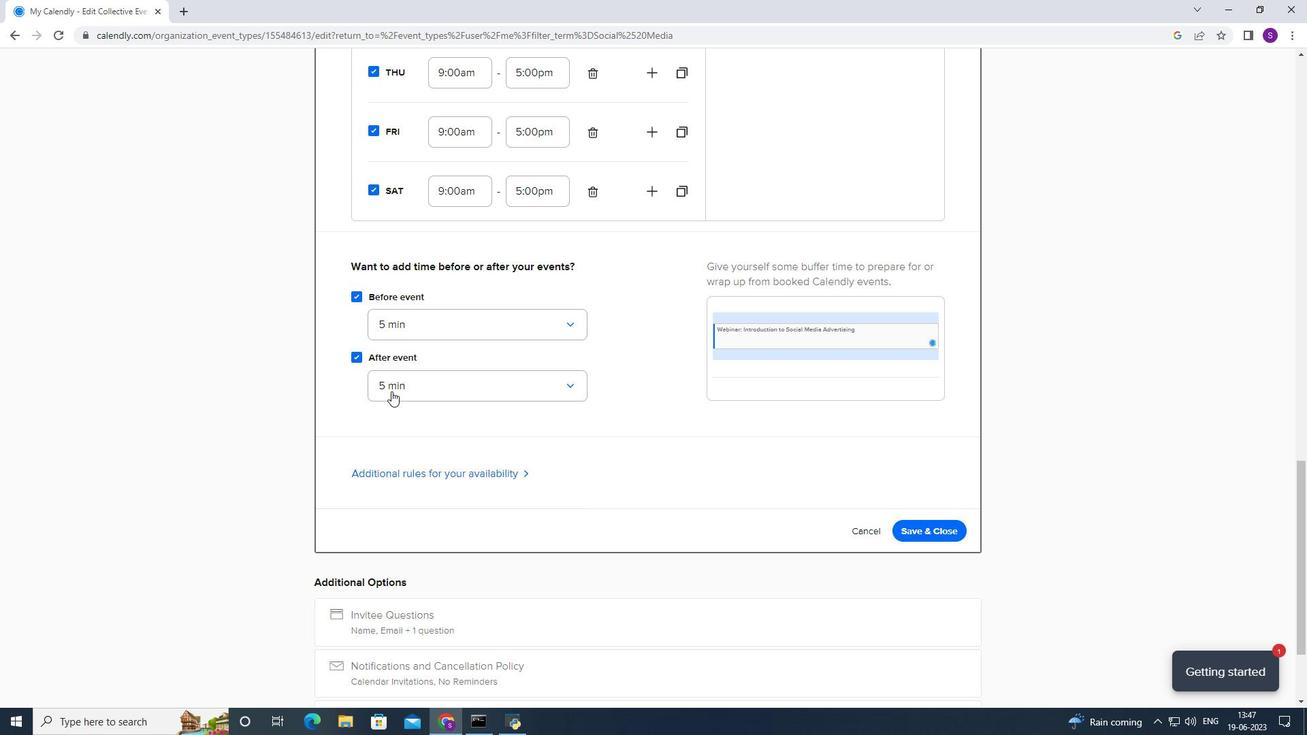 
Action: Mouse scrolled (391, 390) with delta (0, 0)
Screenshot: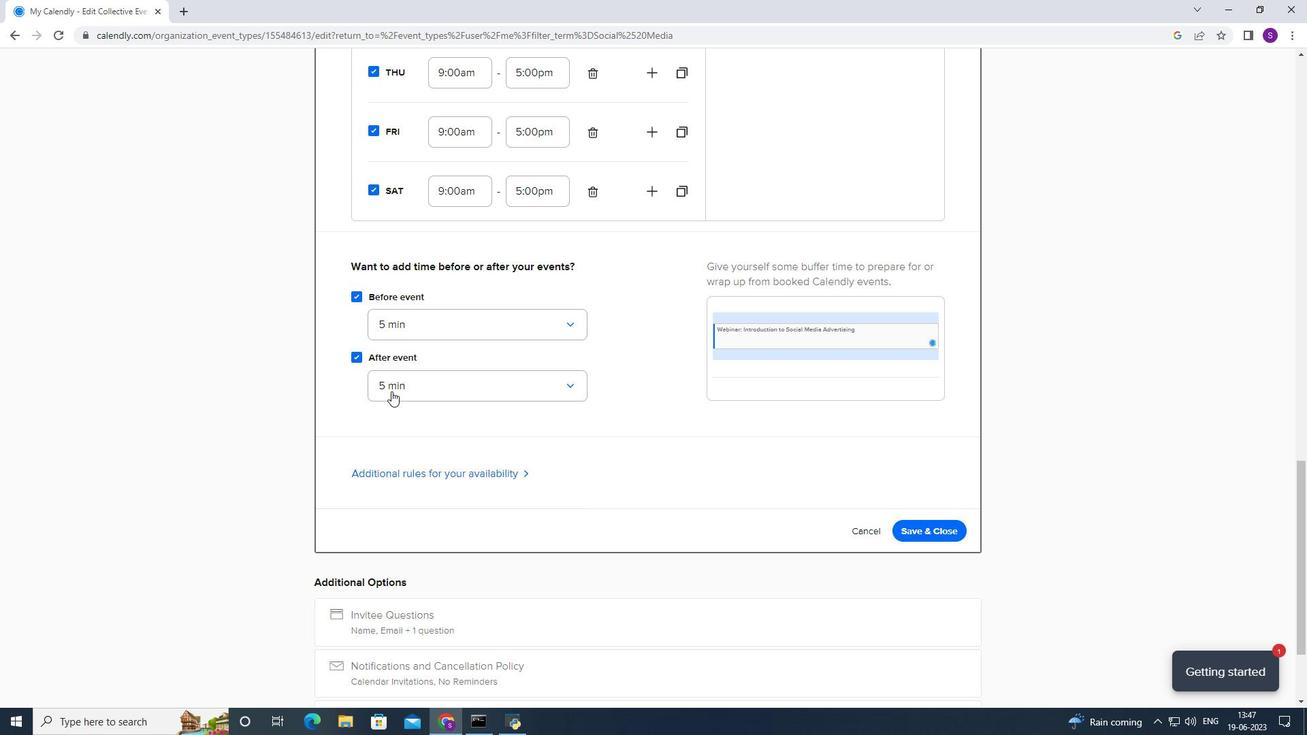 
Action: Mouse moved to (463, 341)
Screenshot: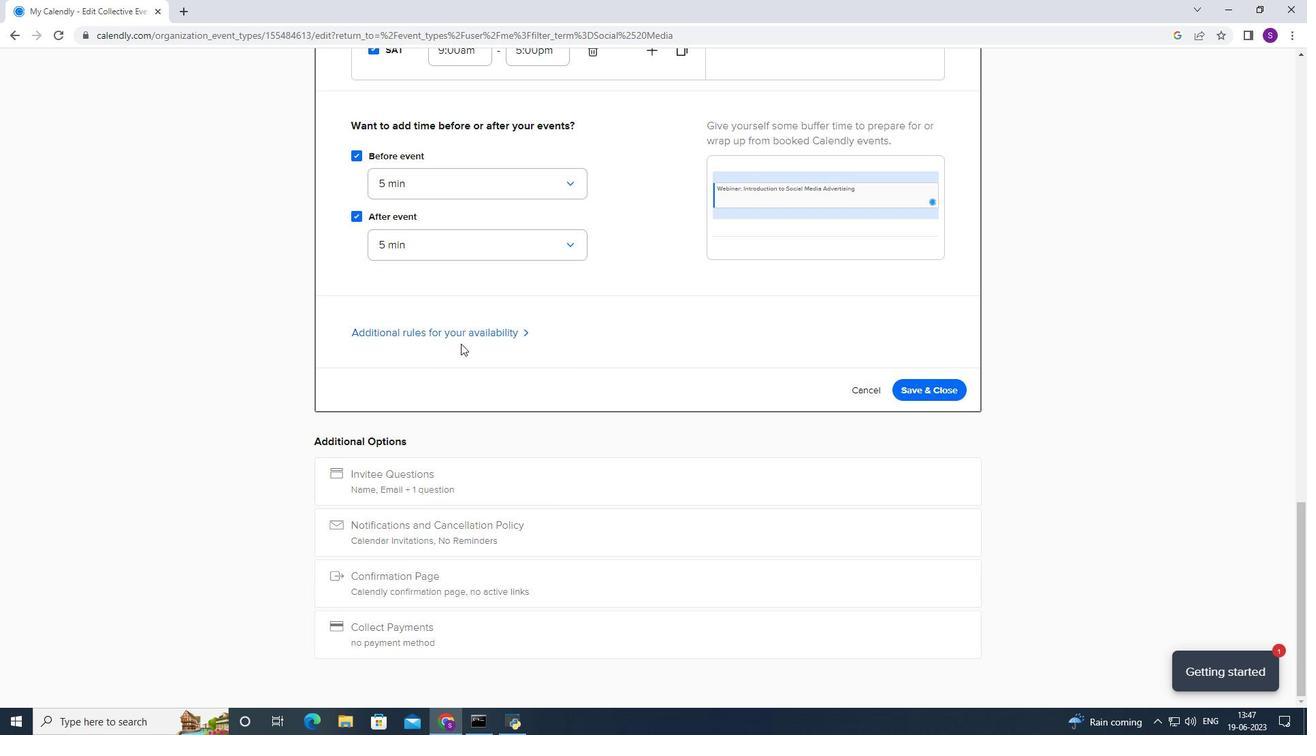 
Action: Mouse pressed left at (463, 341)
Screenshot: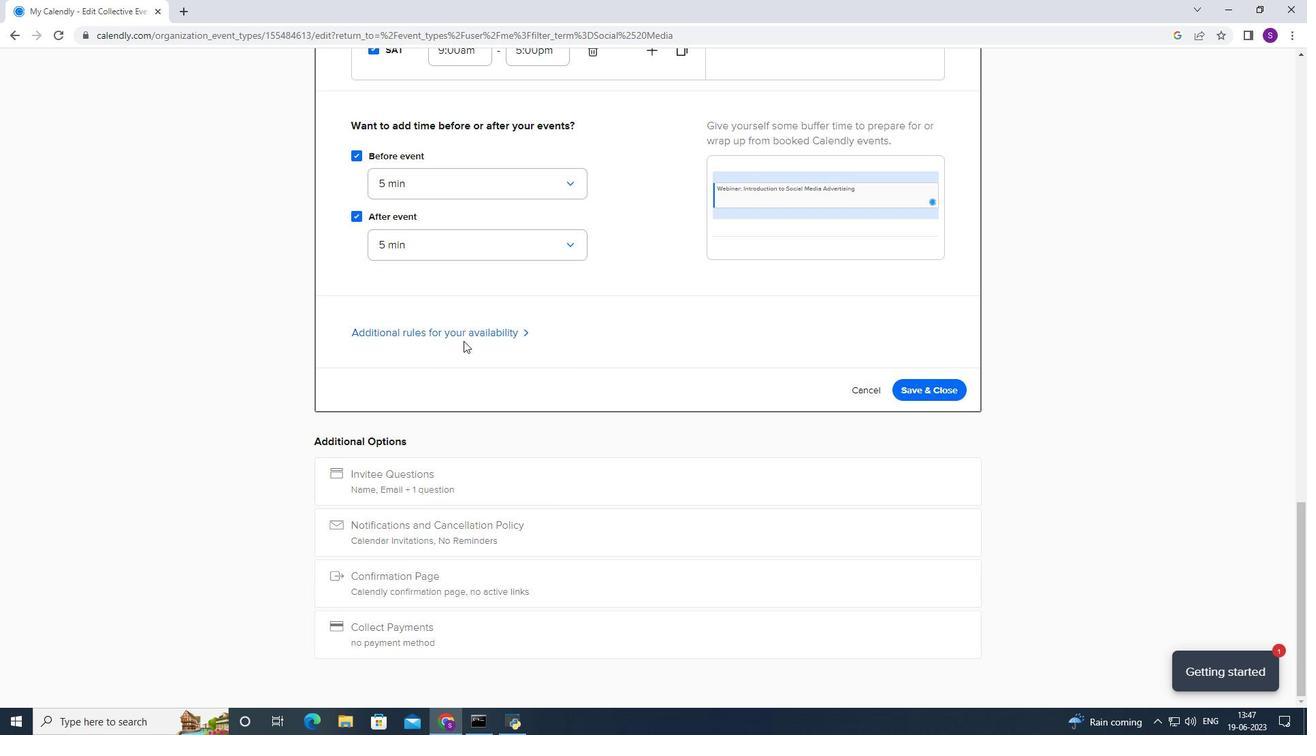
Action: Mouse moved to (480, 334)
Screenshot: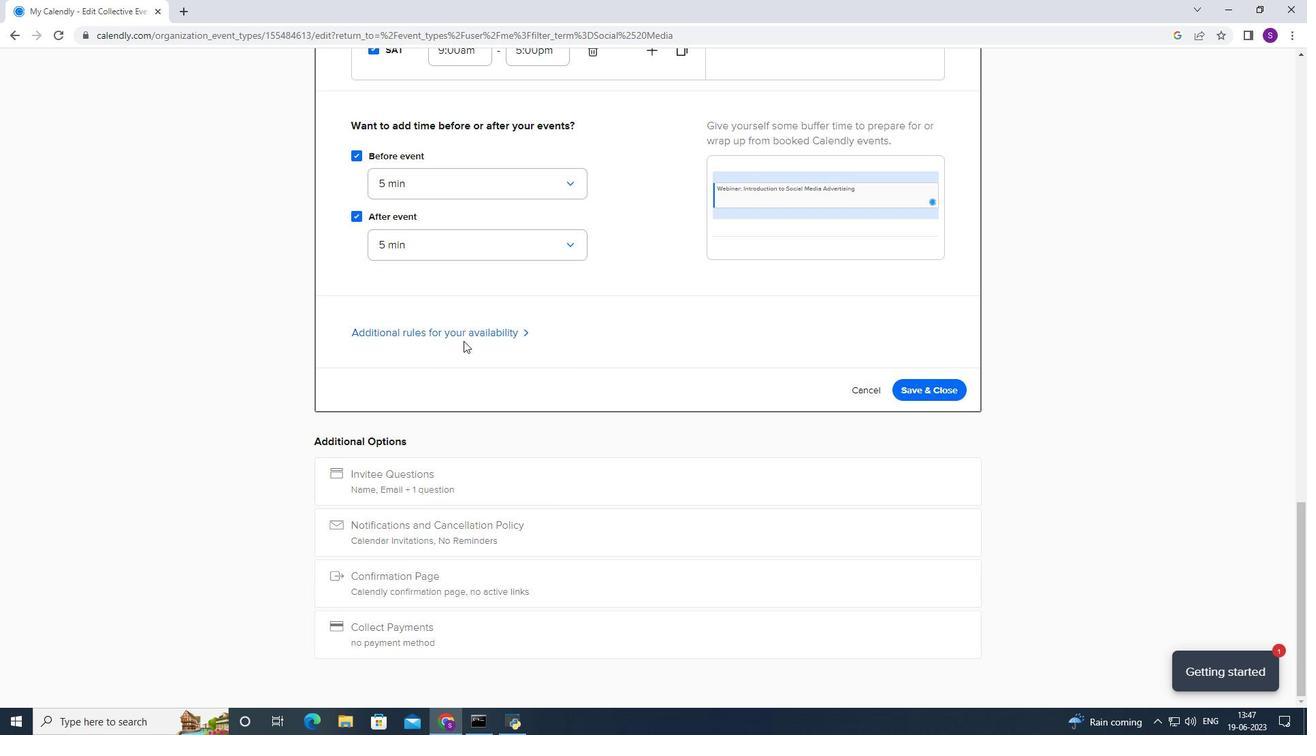 
Action: Mouse pressed left at (480, 334)
Screenshot: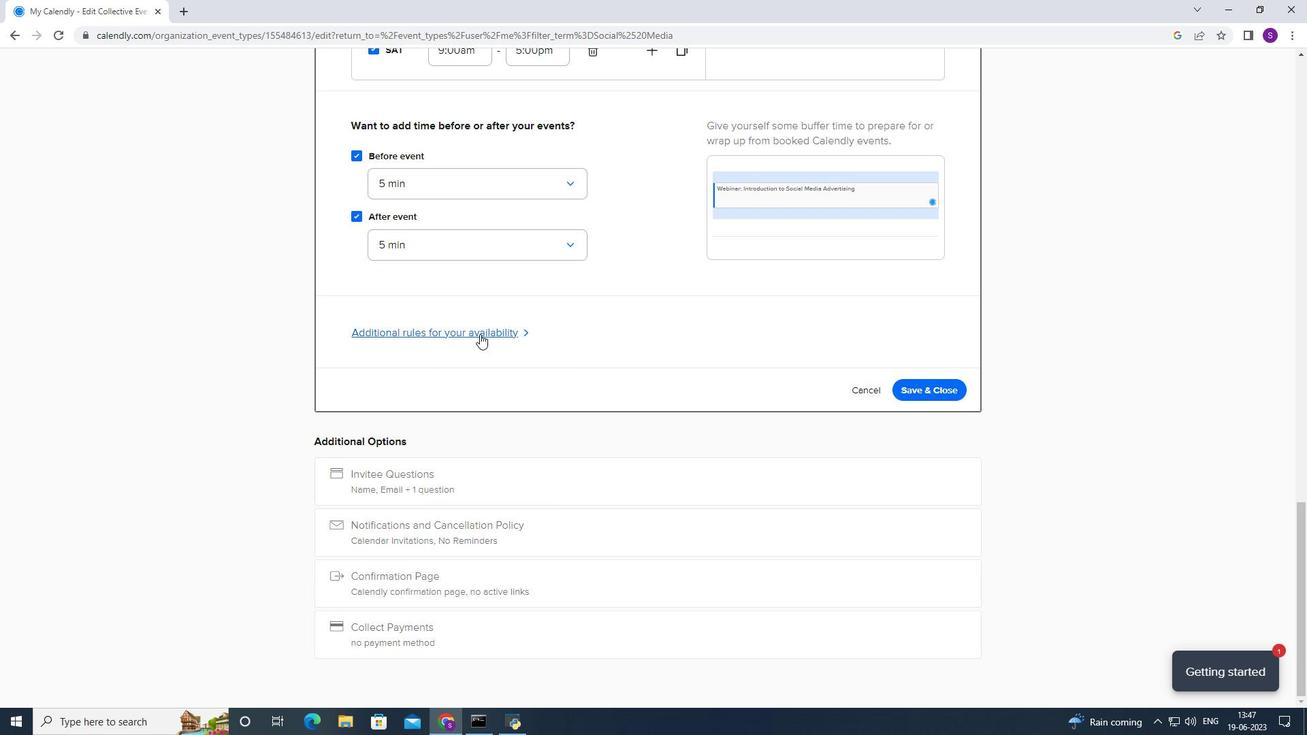 
Action: Mouse moved to (408, 467)
Screenshot: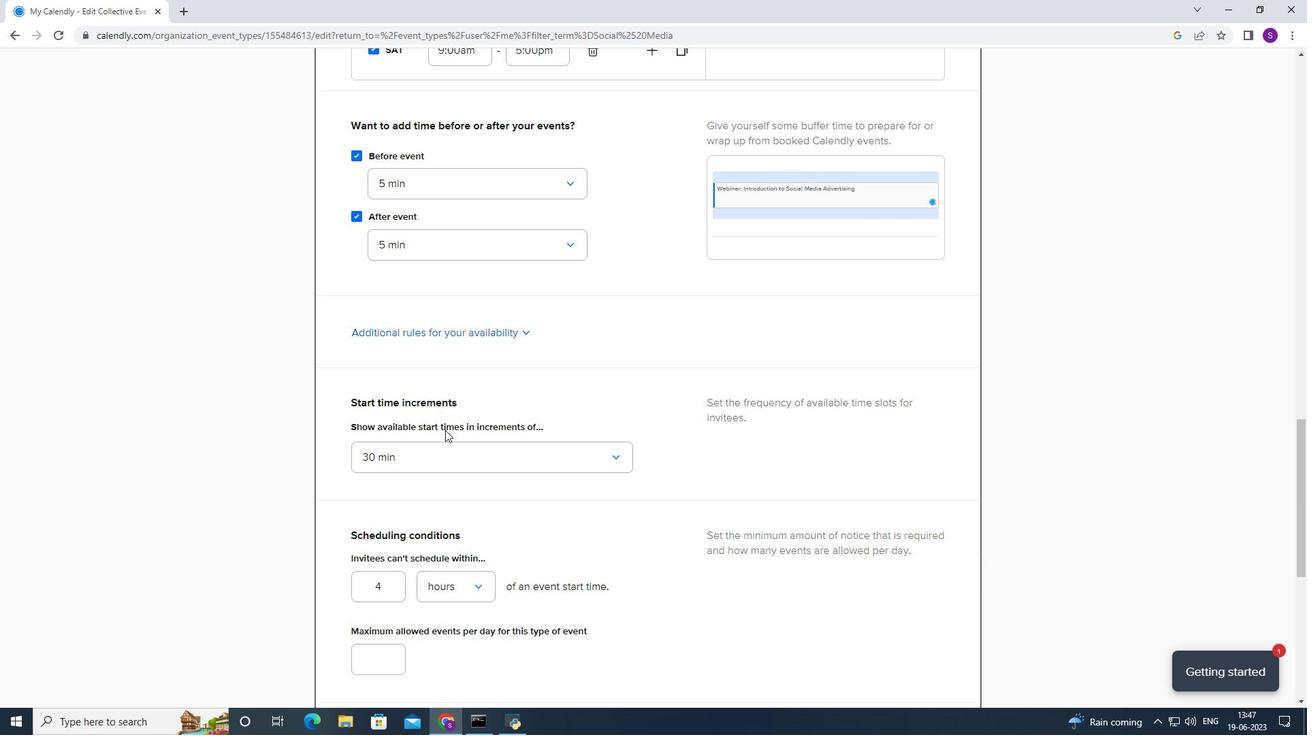 
Action: Mouse pressed left at (408, 467)
Screenshot: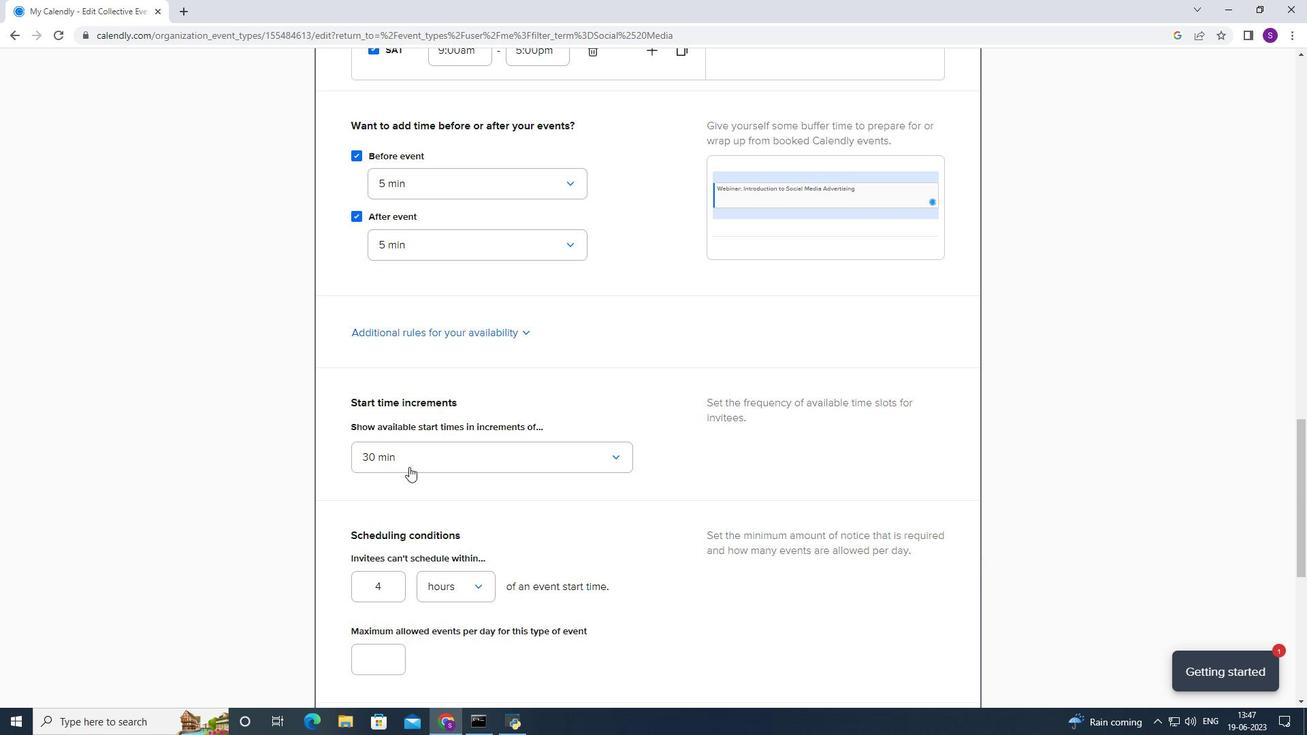
Action: Mouse moved to (389, 540)
Screenshot: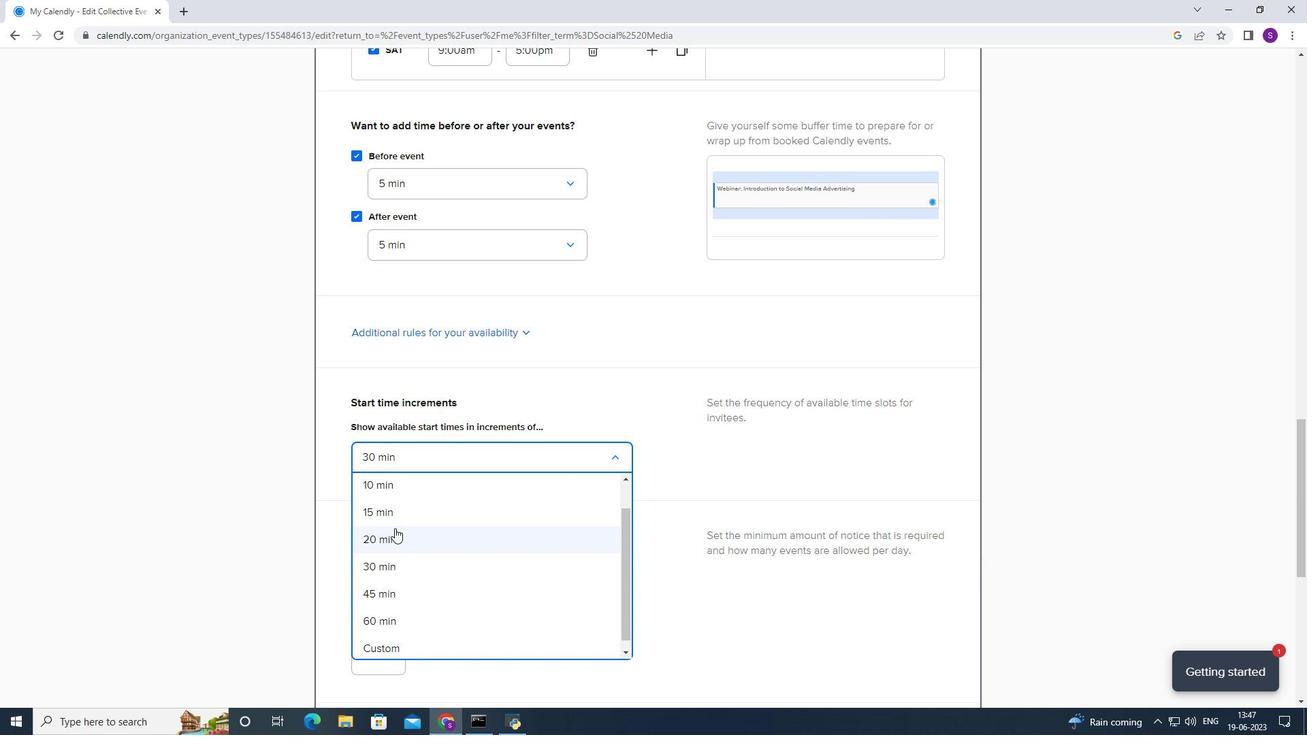 
Action: Mouse pressed left at (389, 540)
Screenshot: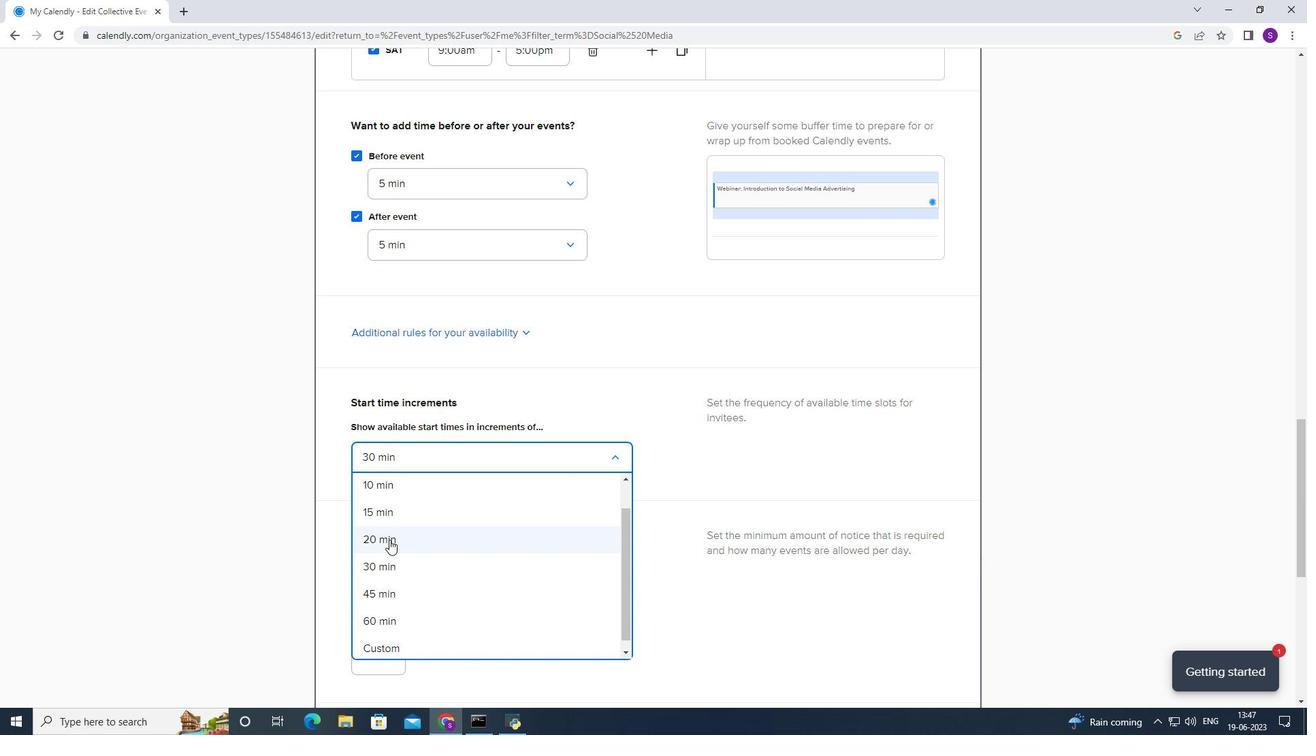 
Action: Mouse moved to (405, 491)
Screenshot: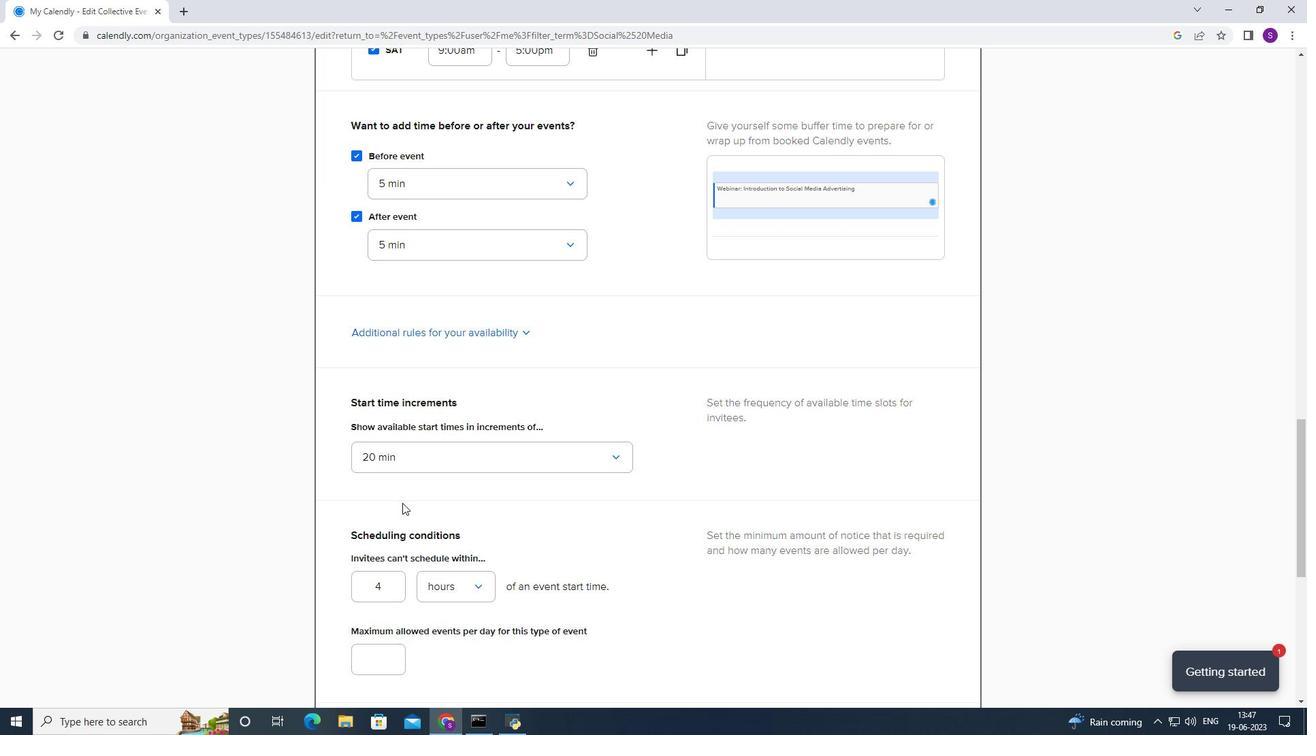 
Action: Mouse scrolled (405, 491) with delta (0, 0)
Screenshot: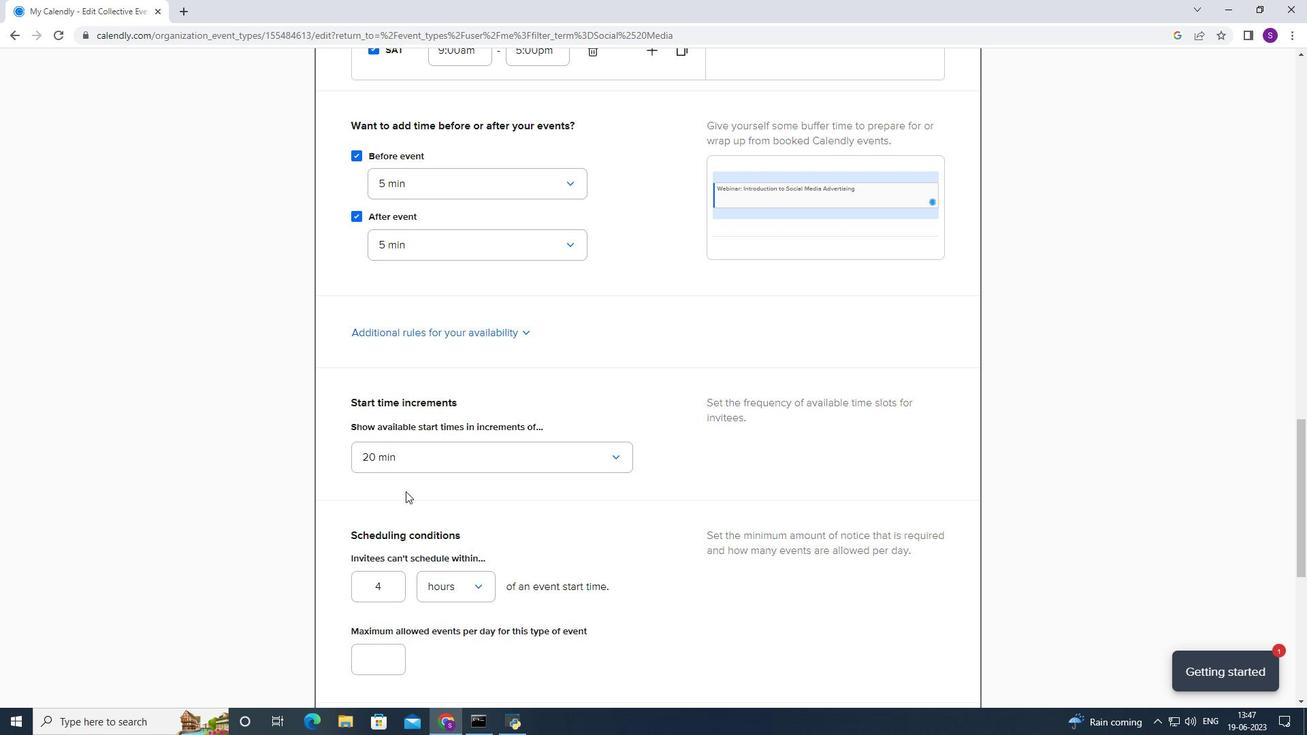 
Action: Mouse scrolled (405, 491) with delta (0, 0)
Screenshot: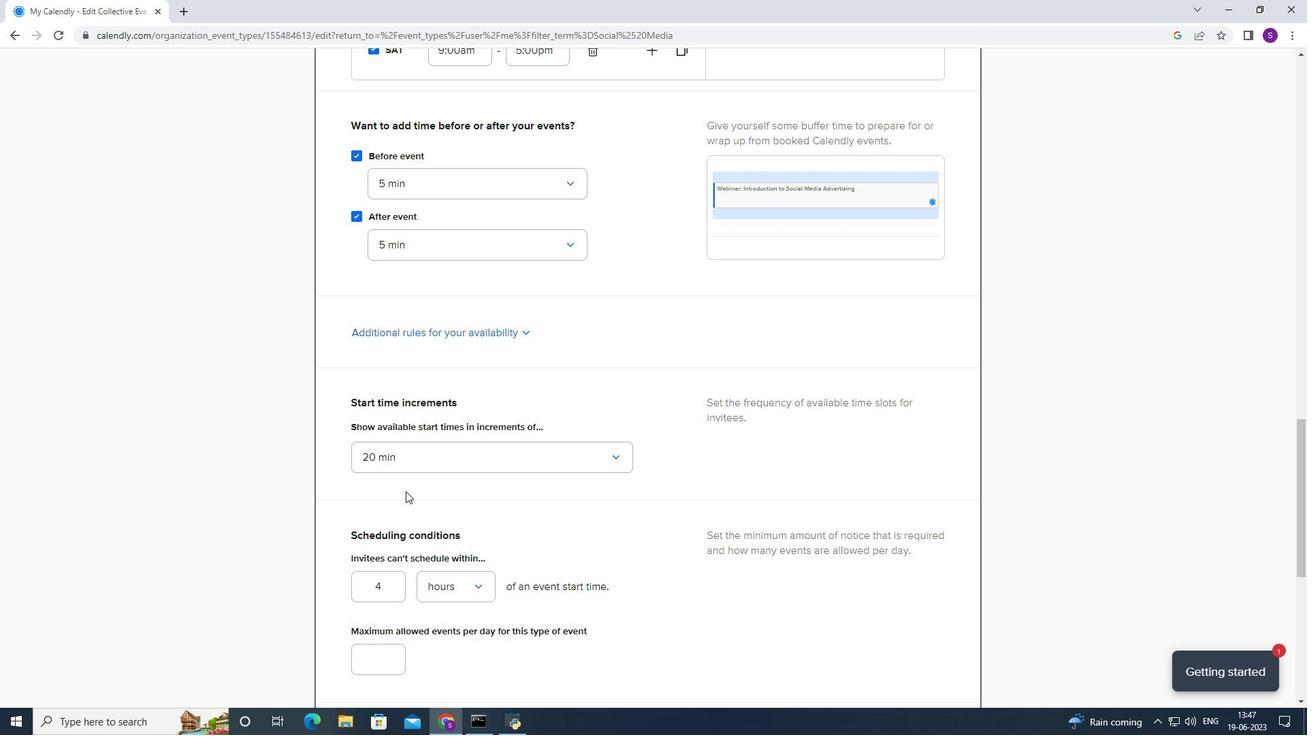 
Action: Mouse scrolled (405, 491) with delta (0, 0)
Screenshot: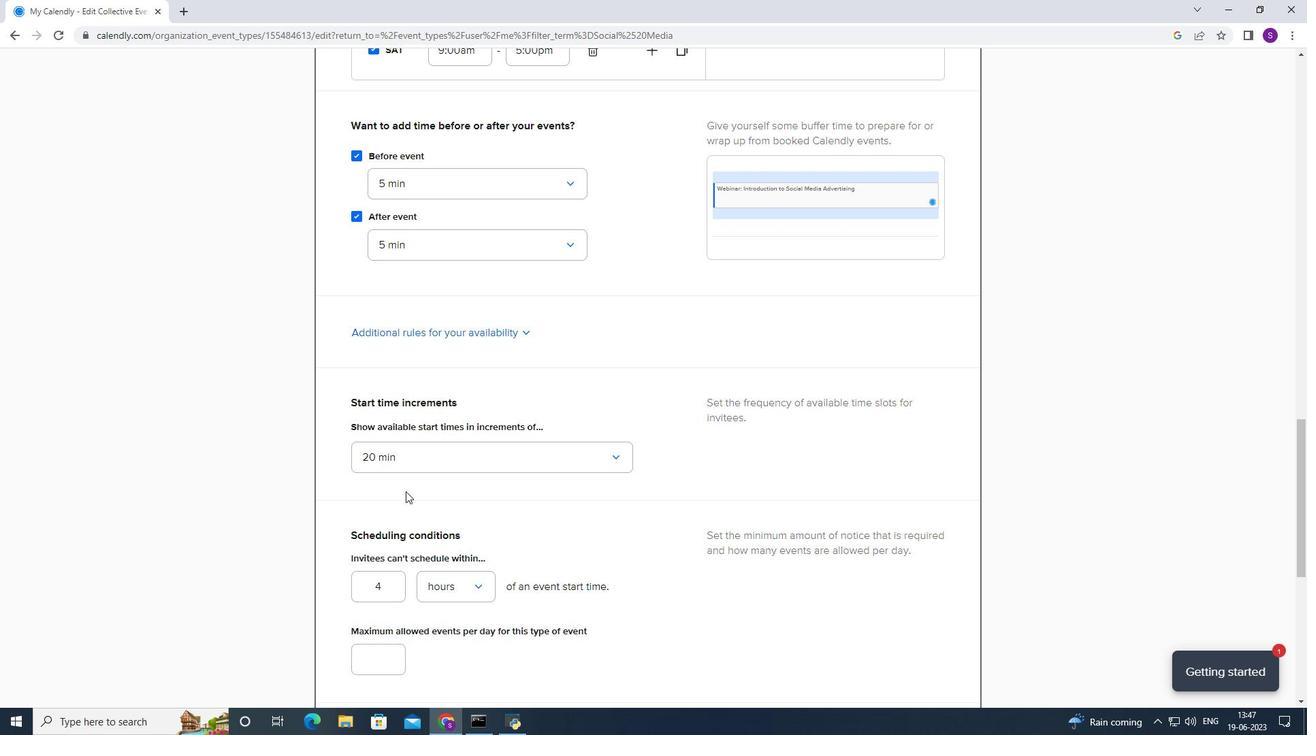 
Action: Mouse moved to (388, 373)
Screenshot: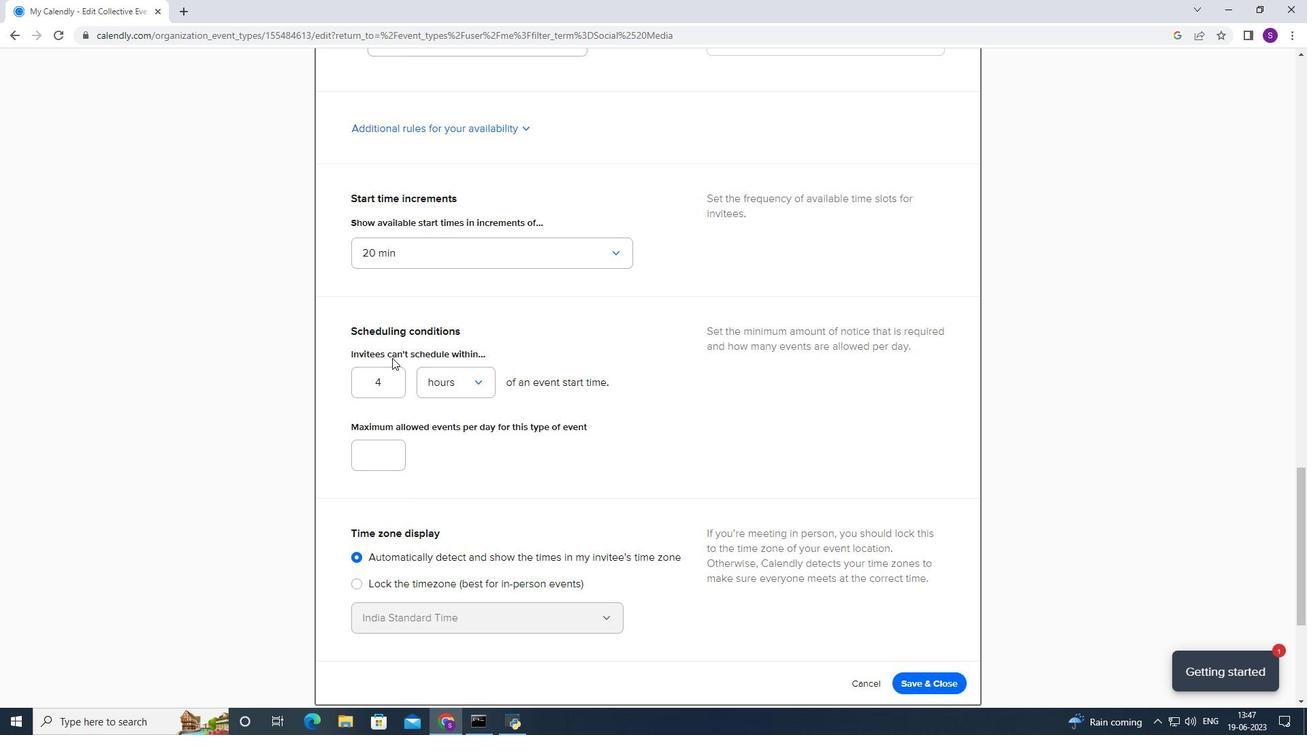 
Action: Mouse pressed left at (388, 373)
Screenshot: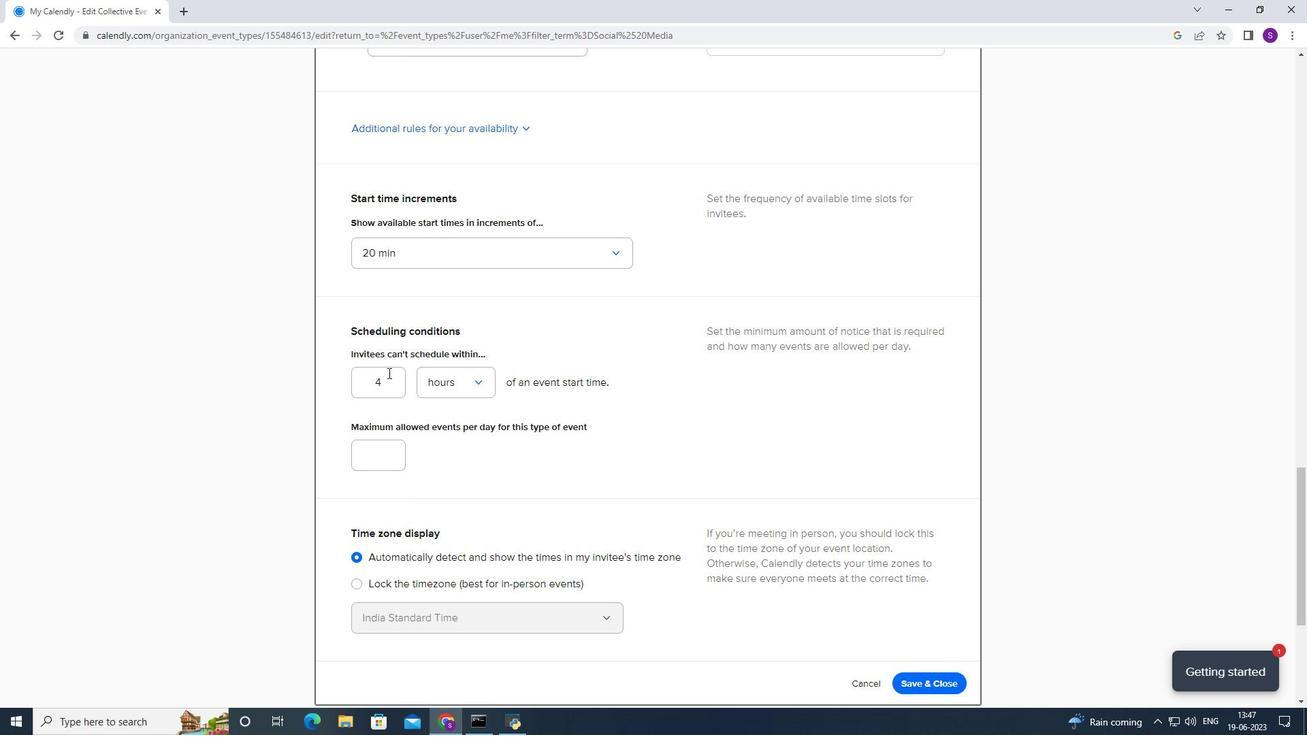 
Action: Mouse moved to (387, 374)
Screenshot: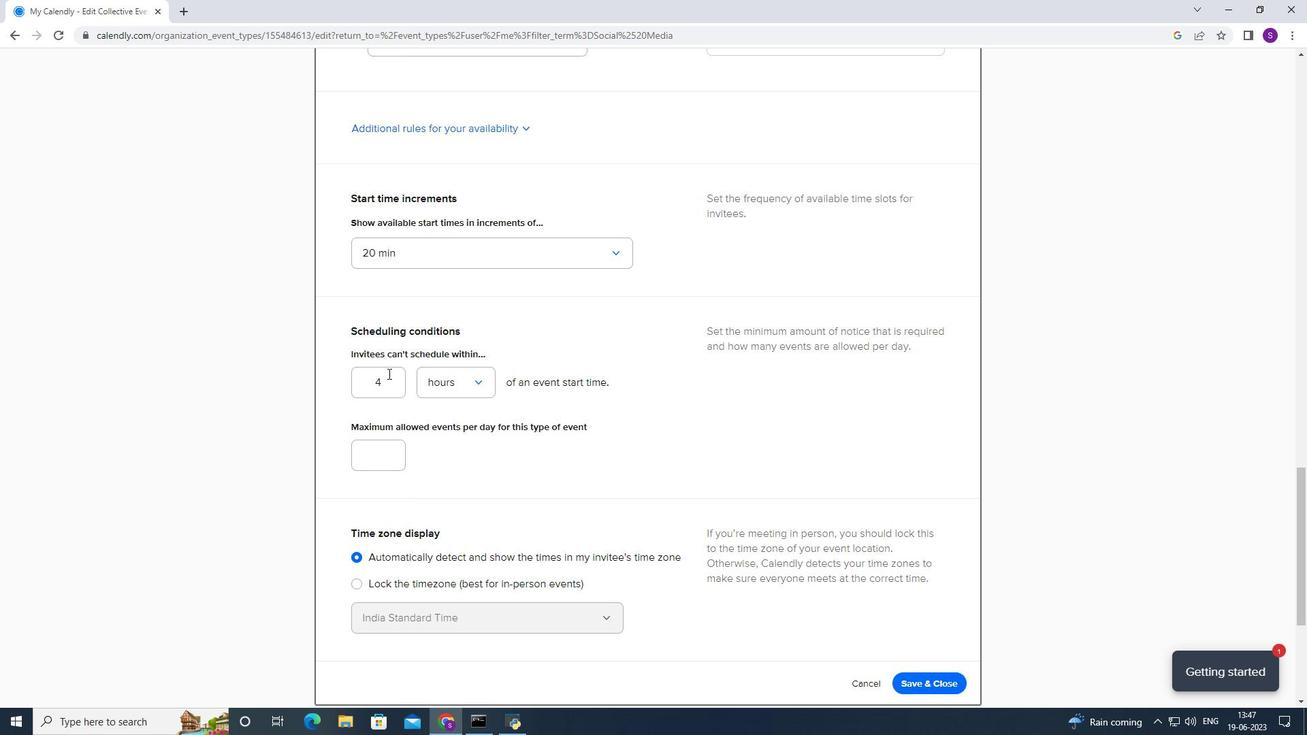 
Action: Key pressed <Key.backspace>47
Screenshot: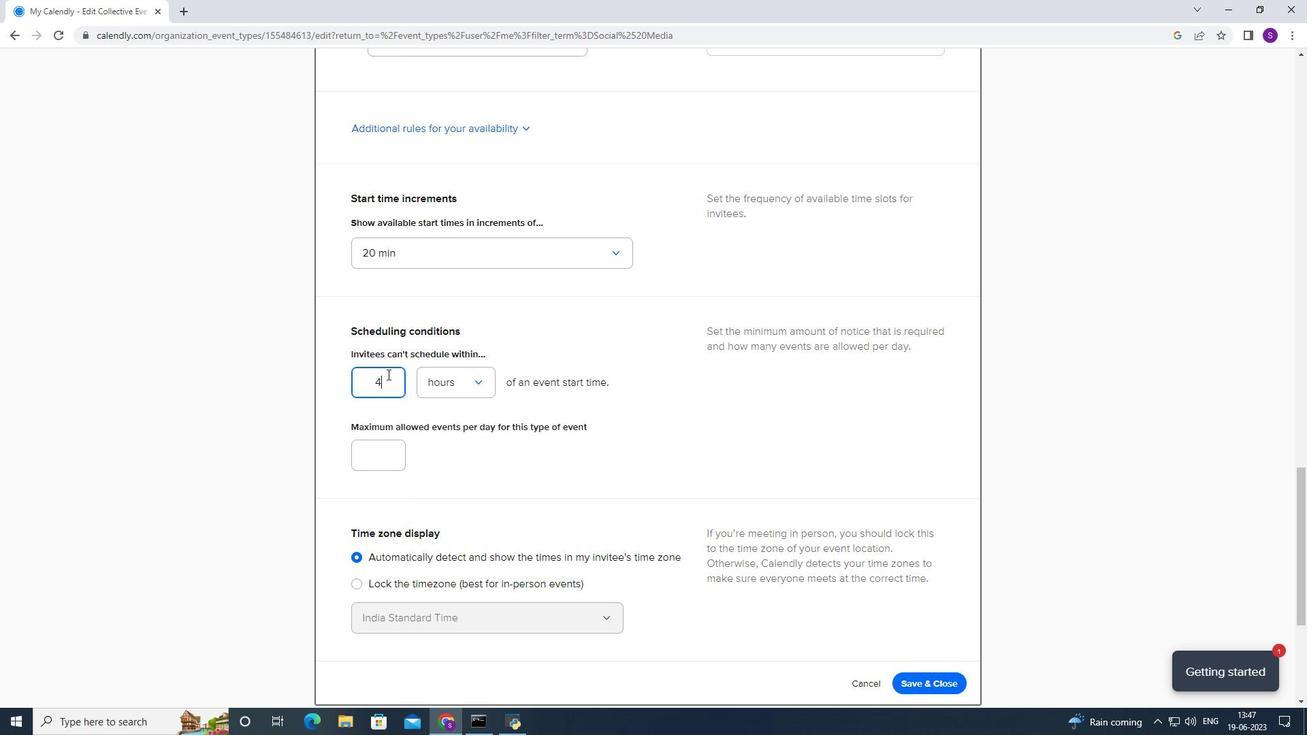 
Action: Mouse moved to (384, 454)
Screenshot: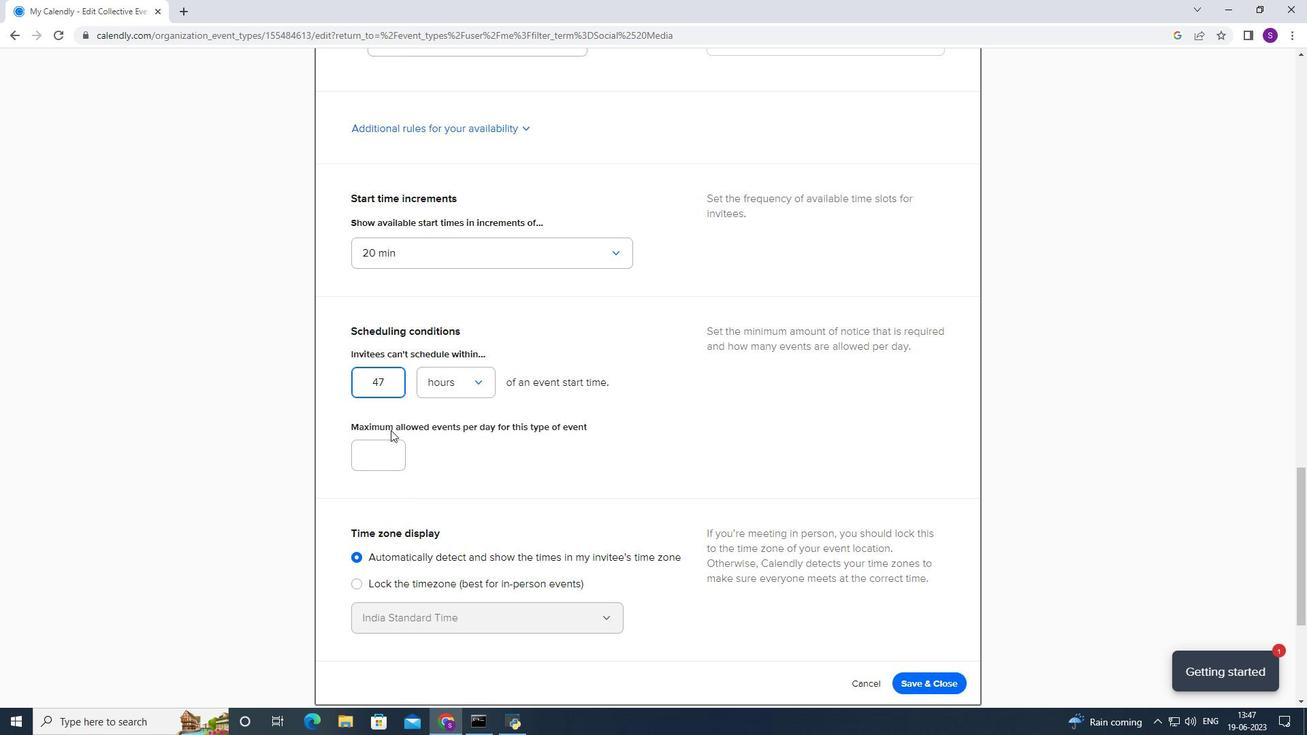 
Action: Mouse pressed left at (384, 454)
Screenshot: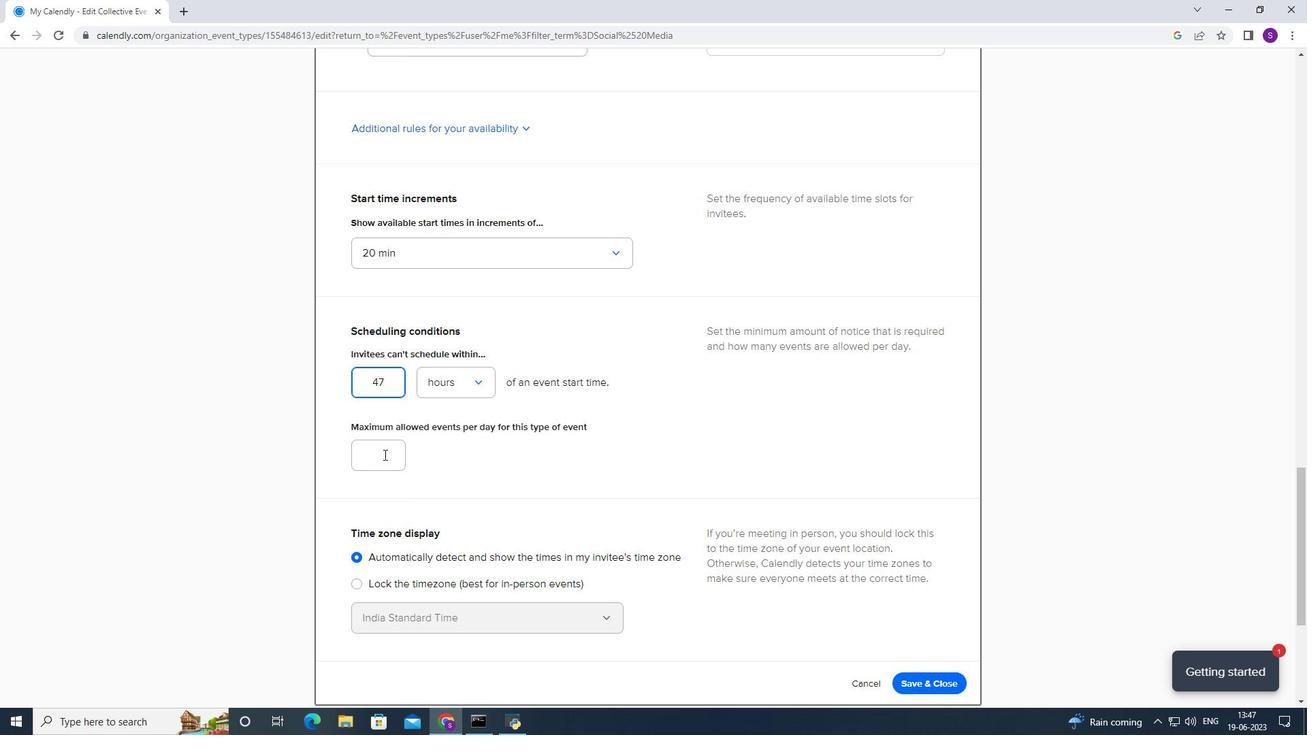 
Action: Key pressed 5
Screenshot: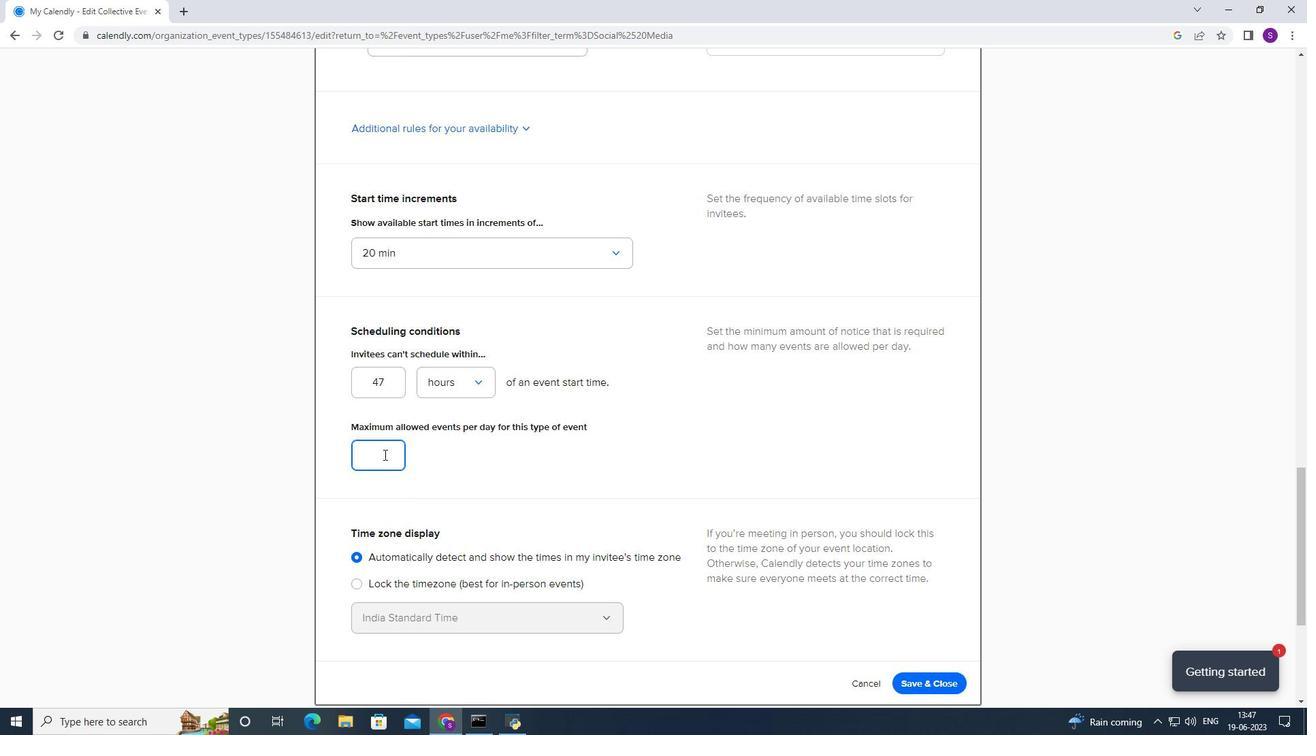 
Action: Mouse moved to (438, 421)
Screenshot: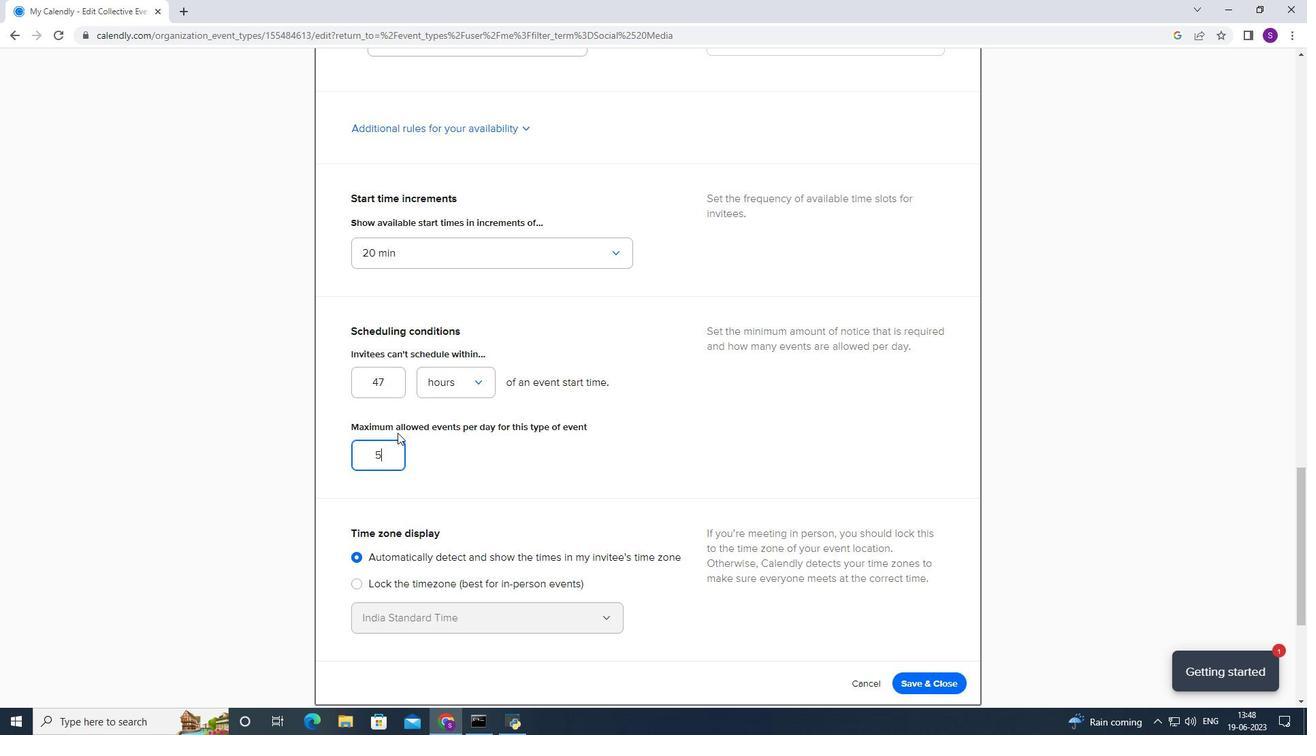 
Action: Mouse scrolled (438, 420) with delta (0, 0)
Screenshot: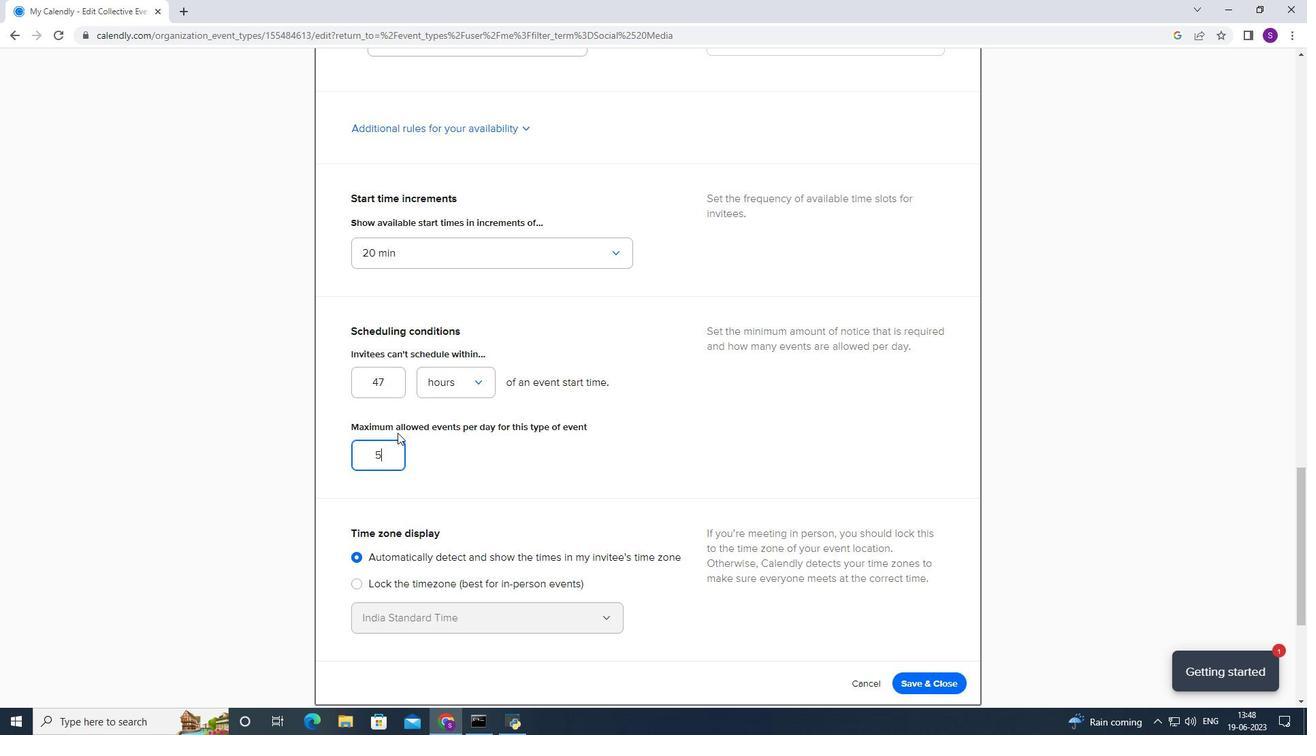 
Action: Mouse moved to (439, 421)
Screenshot: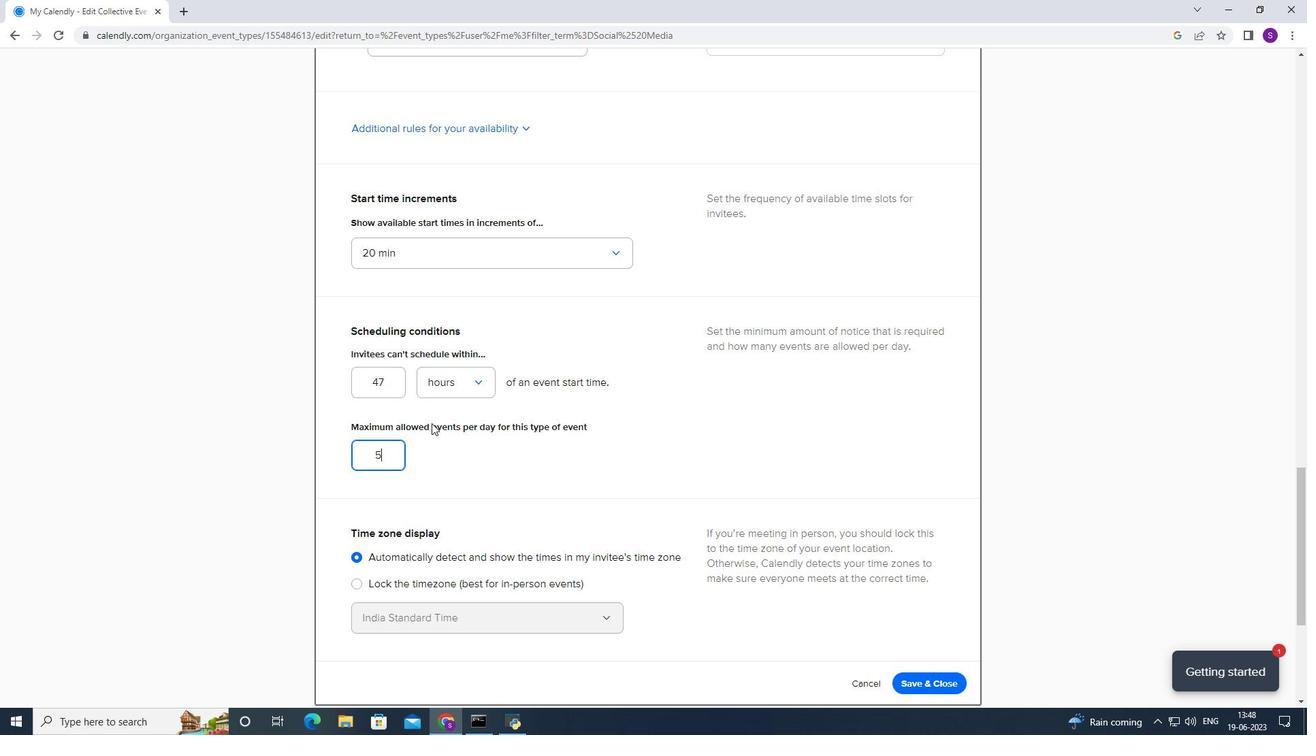
Action: Mouse scrolled (439, 420) with delta (0, 0)
Screenshot: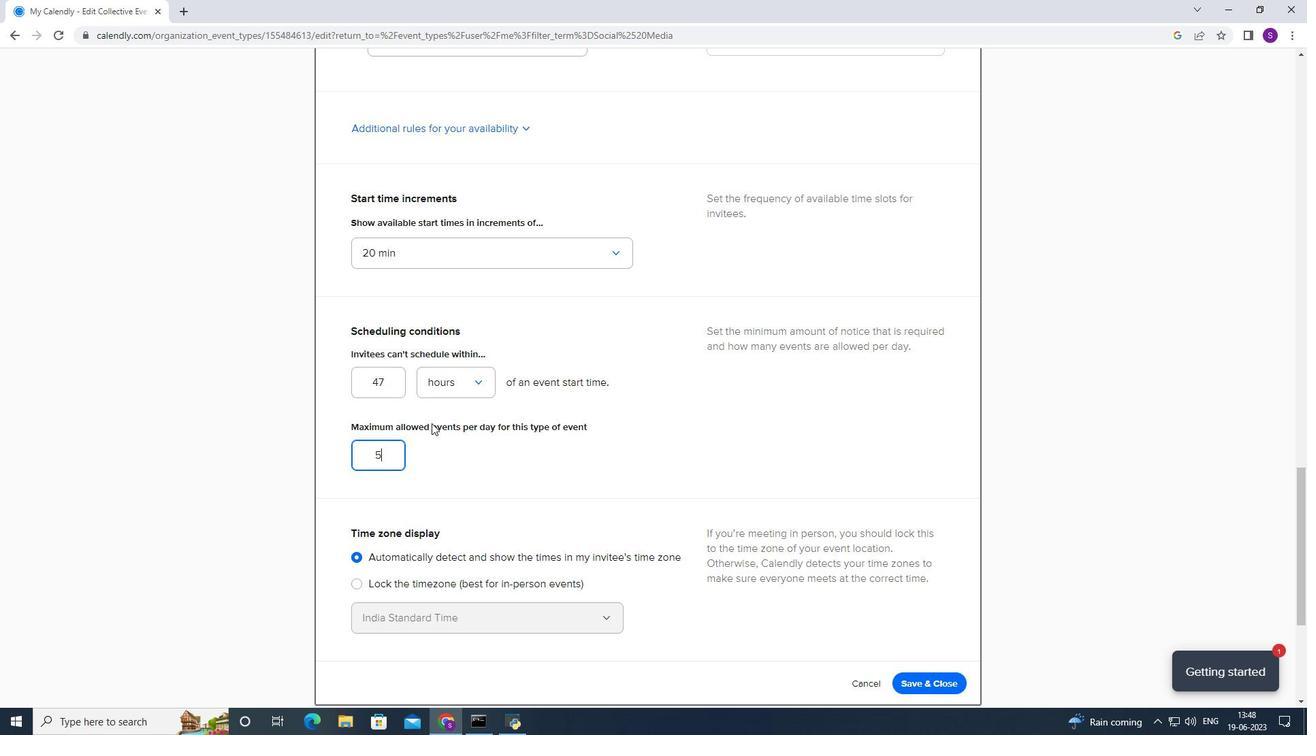 
Action: Mouse moved to (480, 428)
Screenshot: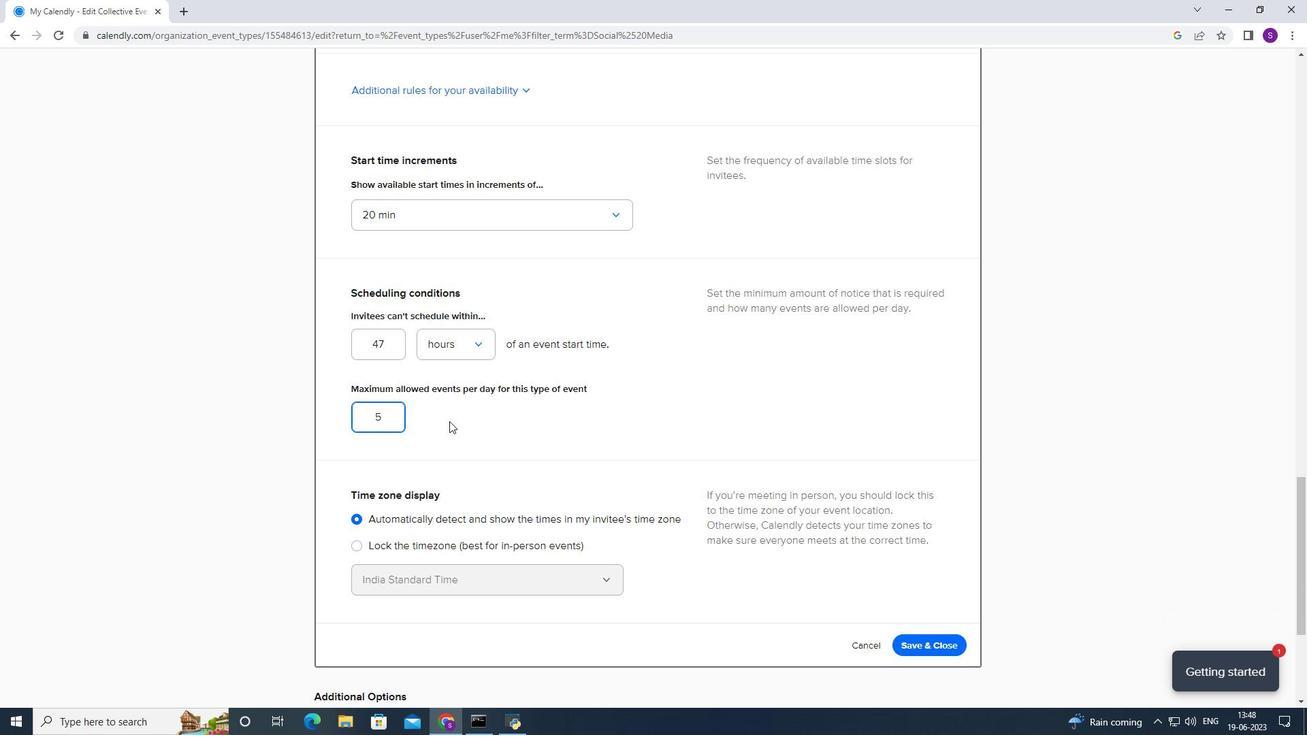 
Action: Mouse scrolled (480, 427) with delta (0, 0)
Screenshot: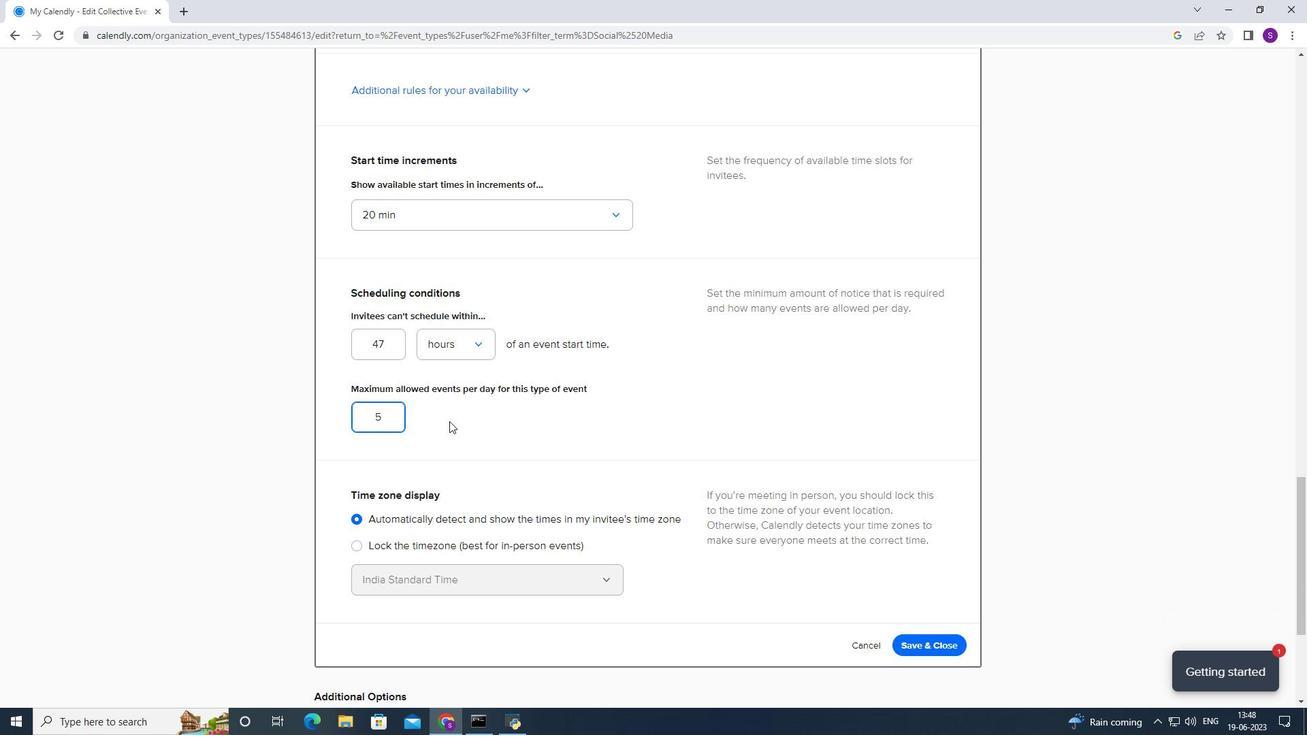 
Action: Mouse moved to (563, 452)
Screenshot: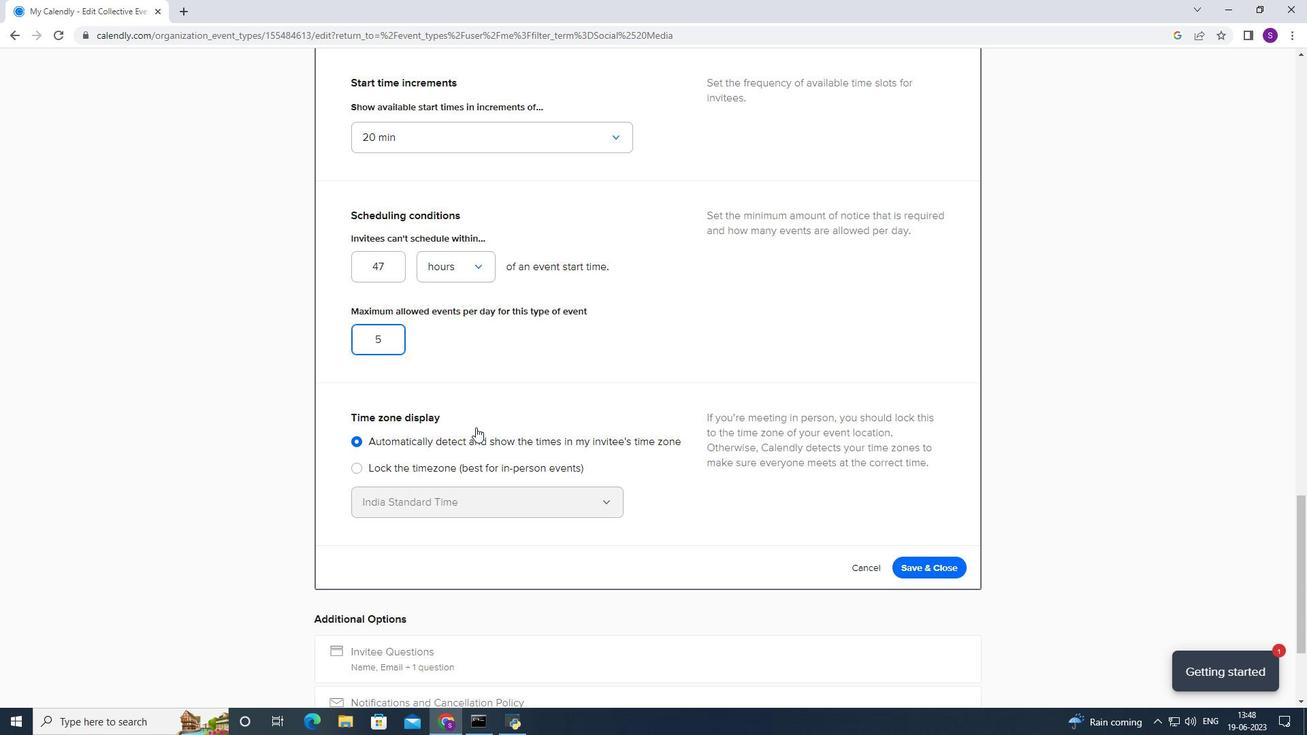 
Action: Mouse scrolled (556, 450) with delta (0, 0)
Screenshot: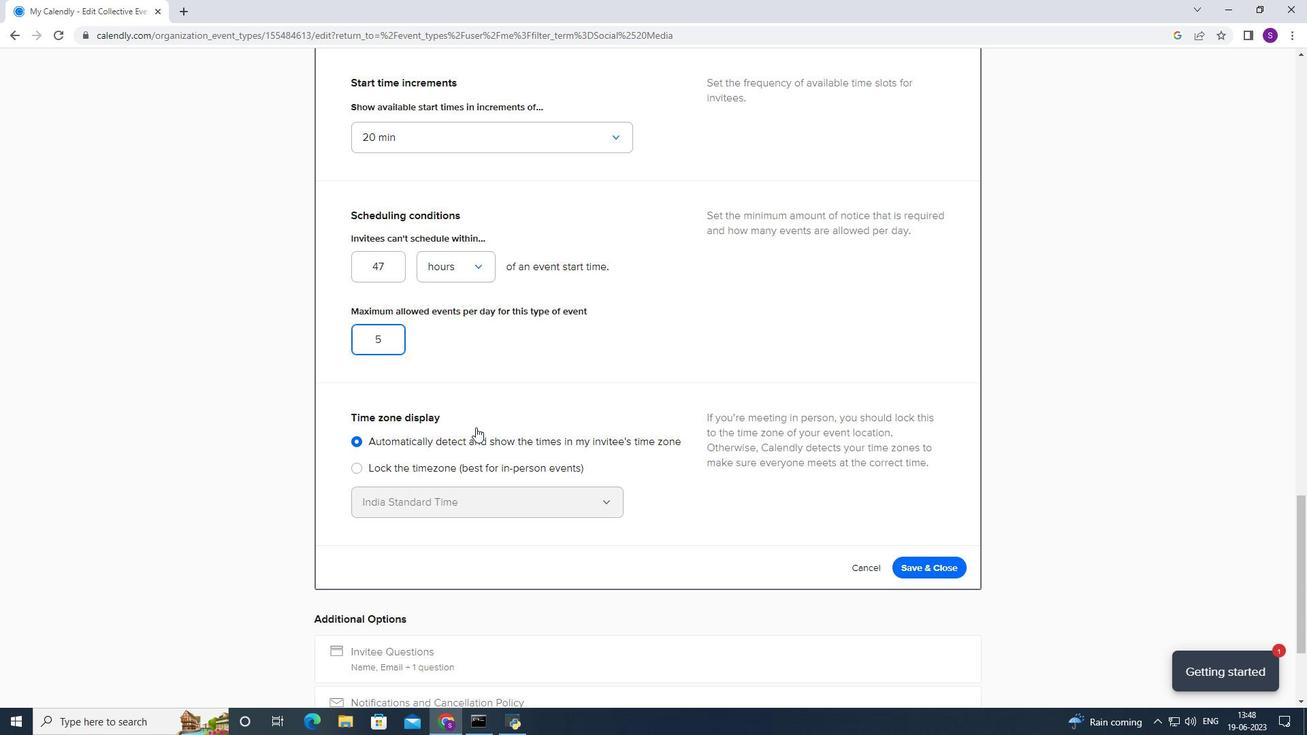 
Action: Mouse moved to (950, 421)
Screenshot: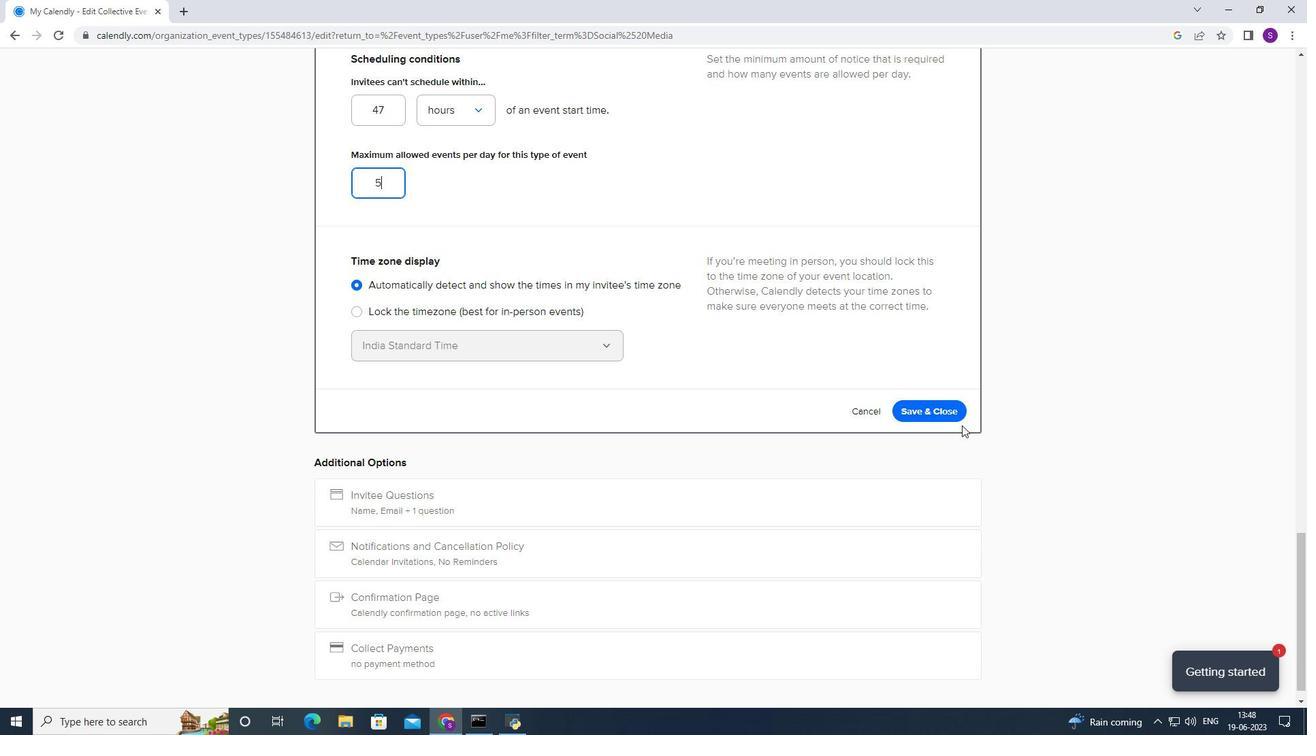 
Action: Mouse pressed left at (950, 421)
Screenshot: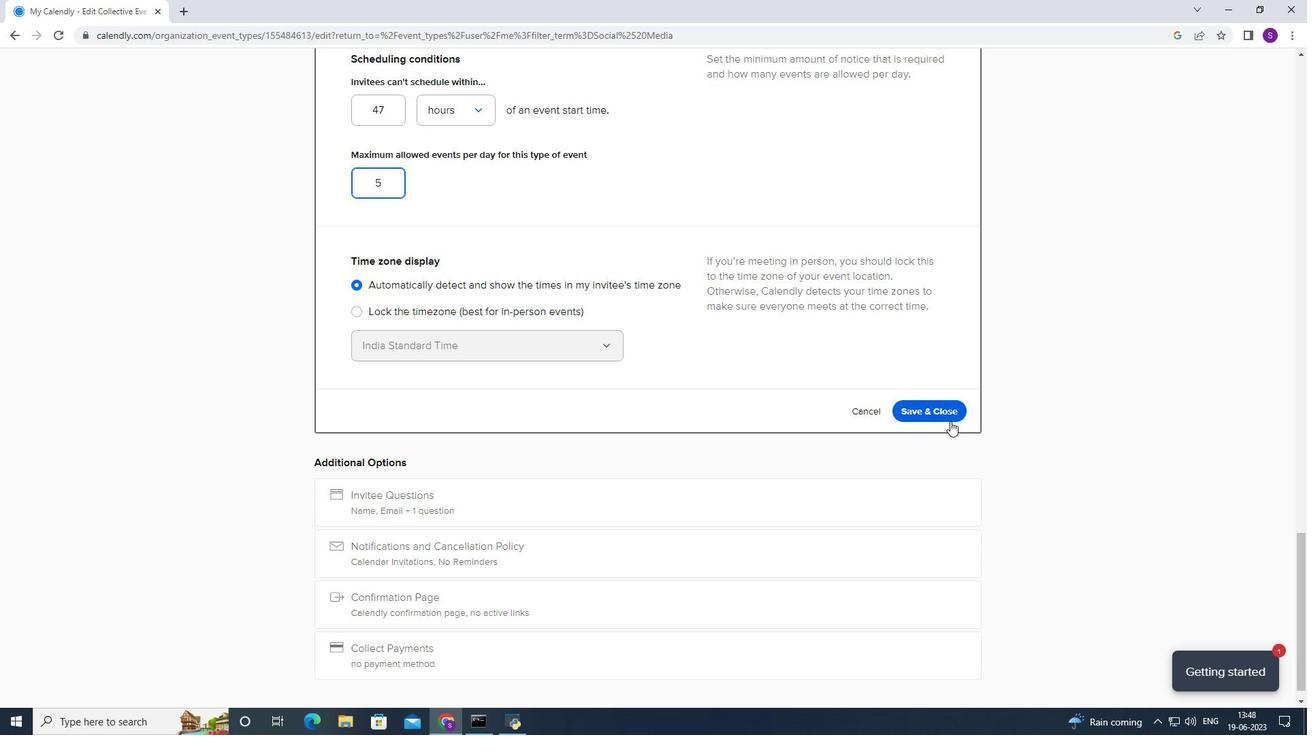 
Action: Mouse moved to (938, 144)
Screenshot: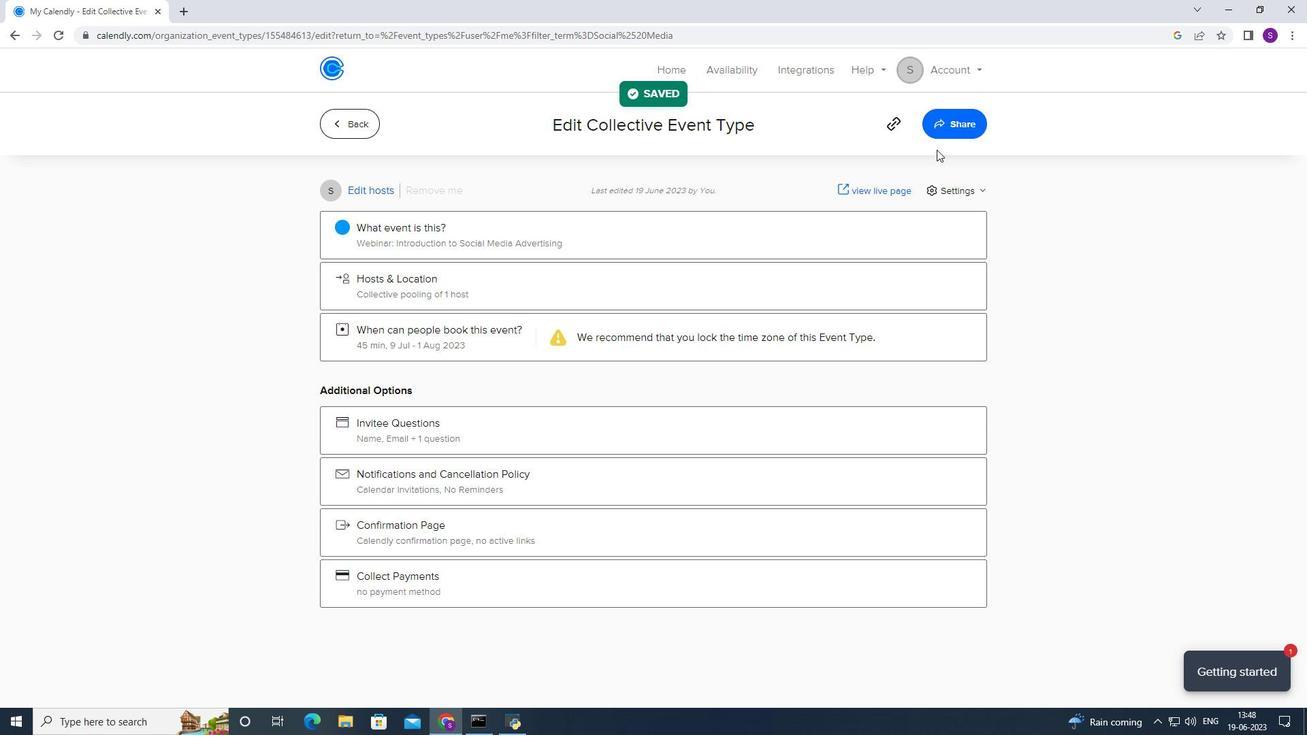 
